 Task: Explore Airbnb accommodation in Banyo, Cameroon from 1st December, 2023 to 9th December, 2023 for 6 adults.3 bedrooms having 3 beds and 3 bathrooms. Property type can be house. Look for 5 properties as per requirement.
Action: Mouse moved to (503, 116)
Screenshot: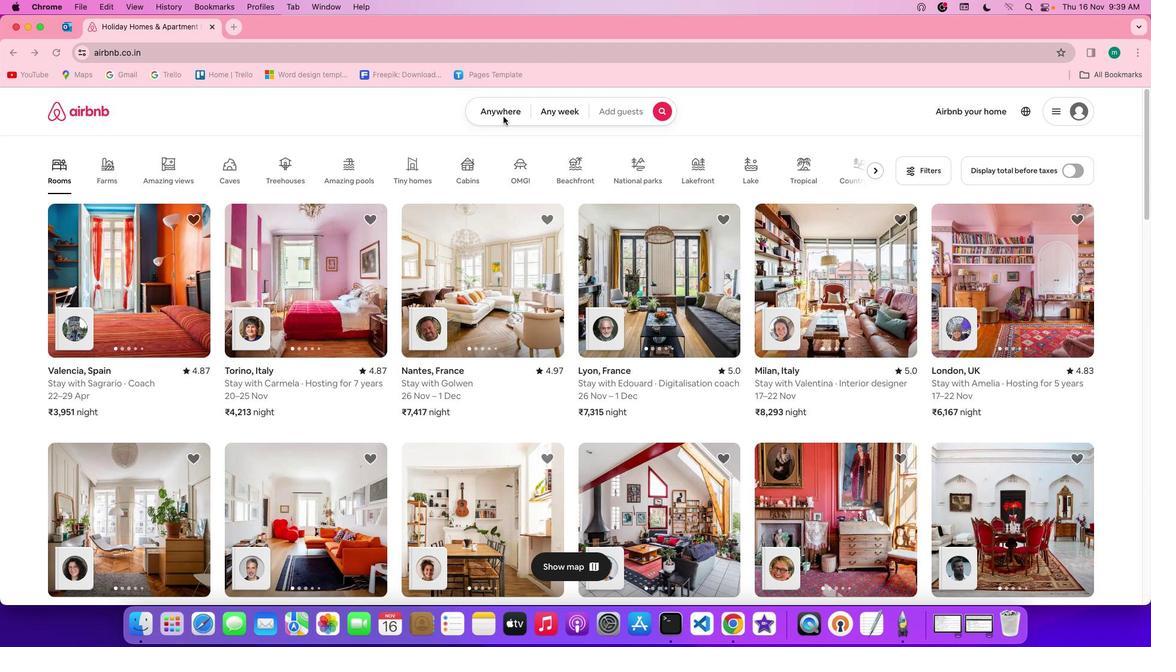 
Action: Mouse pressed left at (503, 116)
Screenshot: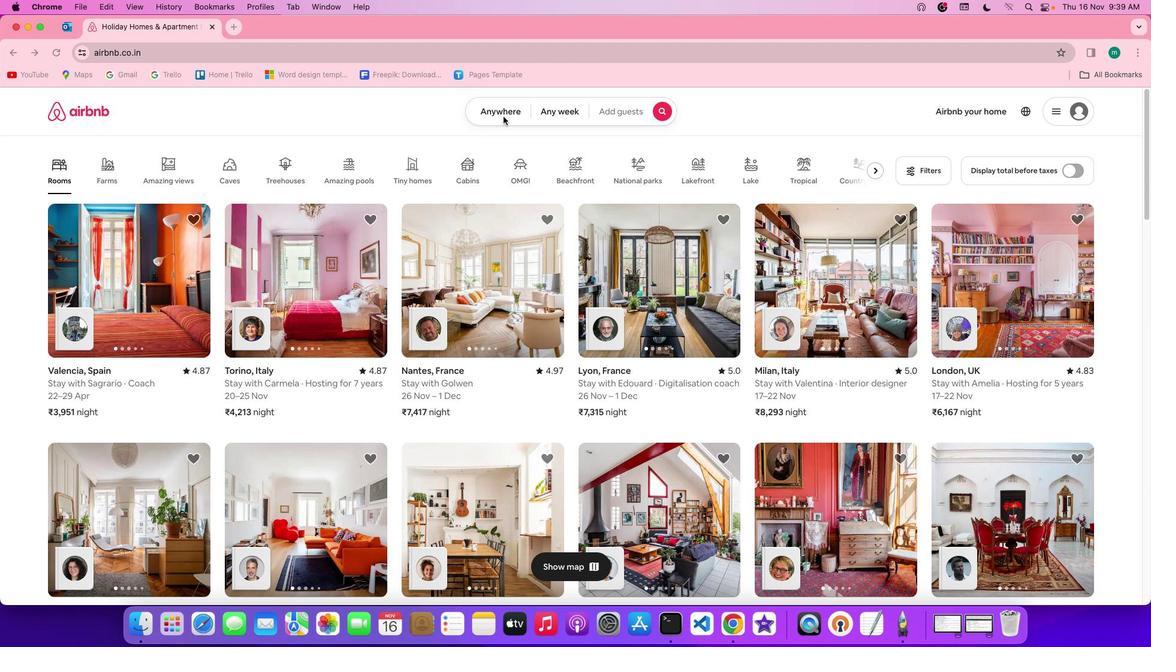 
Action: Mouse pressed left at (503, 116)
Screenshot: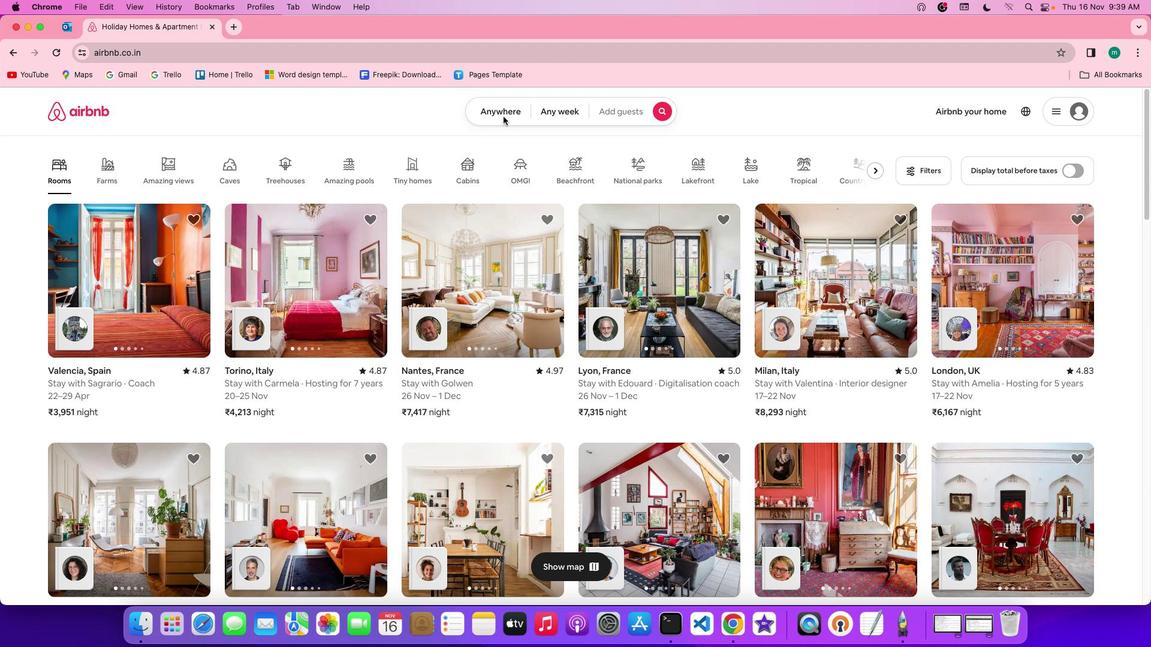 
Action: Mouse moved to (421, 160)
Screenshot: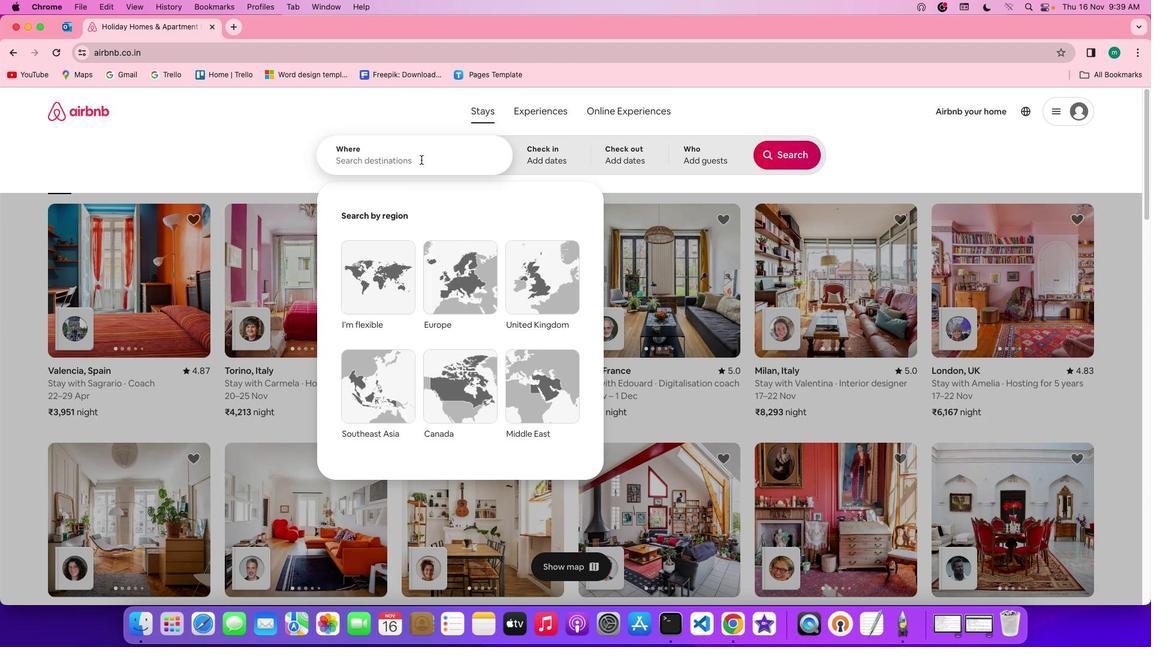
Action: Mouse pressed left at (421, 160)
Screenshot: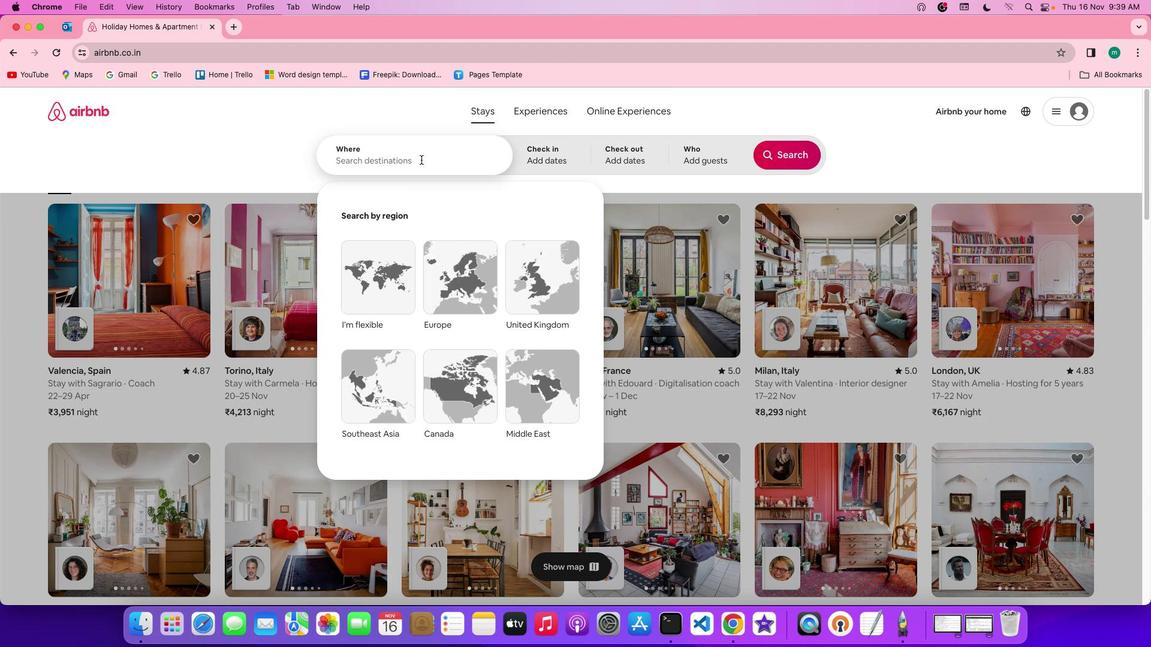 
Action: Mouse moved to (421, 159)
Screenshot: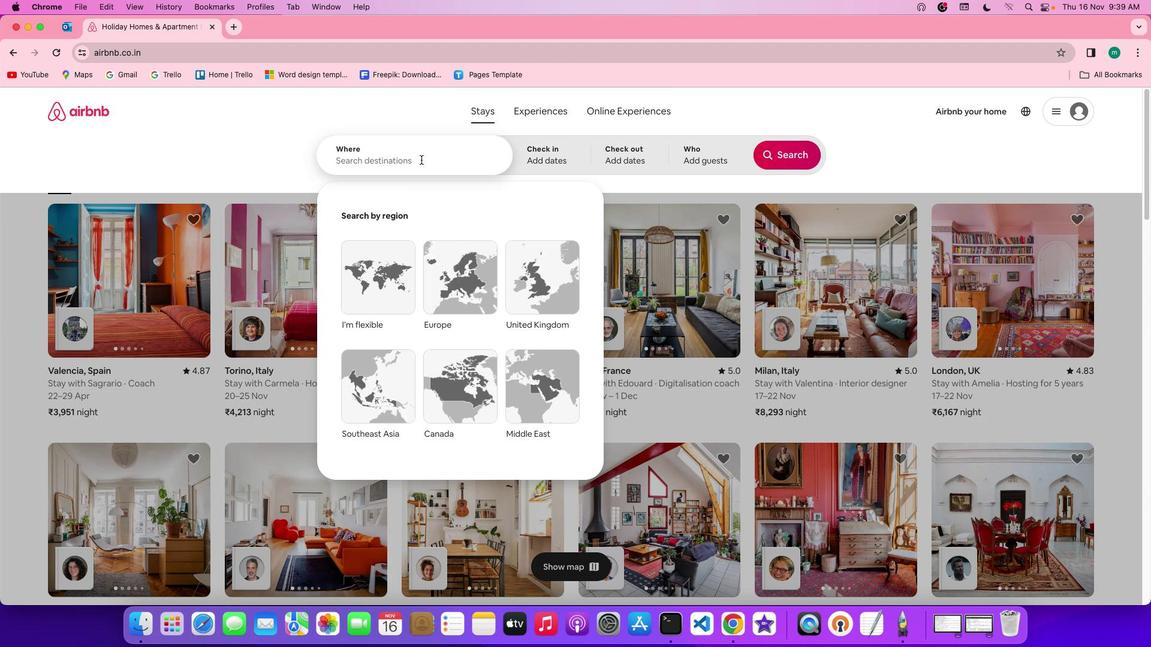 
Action: Key pressed Key.shift'B''a''n''y''o'','Key.spaceKey.shift'c''a''m''e''r''o''o''n'
Screenshot: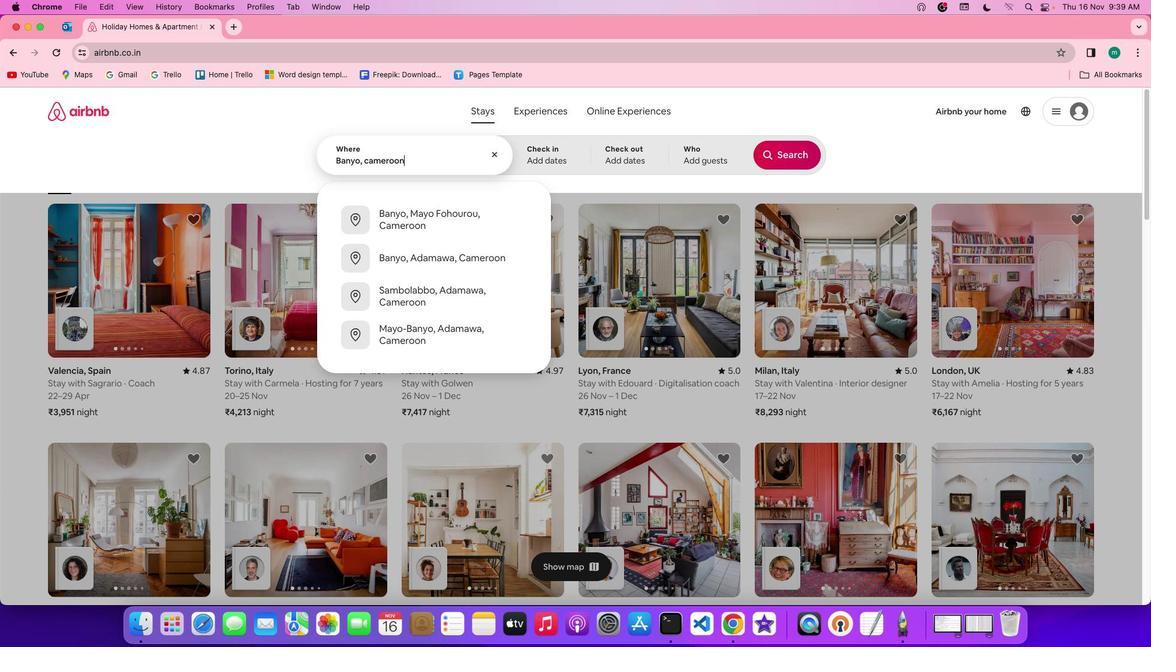 
Action: Mouse moved to (529, 152)
Screenshot: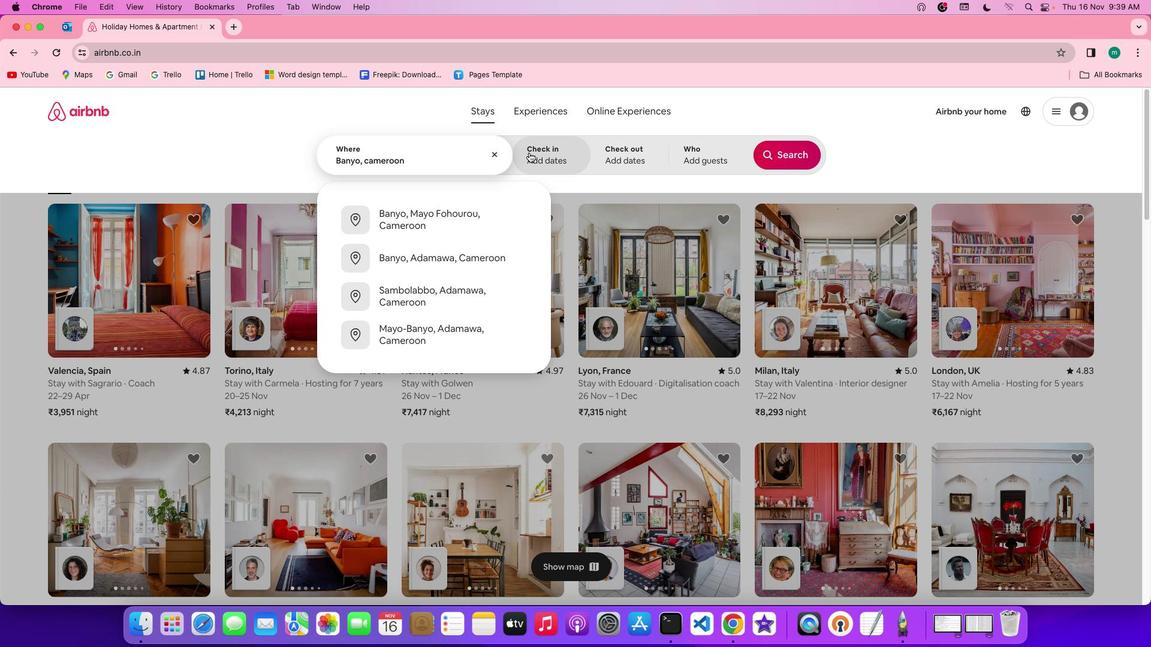 
Action: Mouse pressed left at (529, 152)
Screenshot: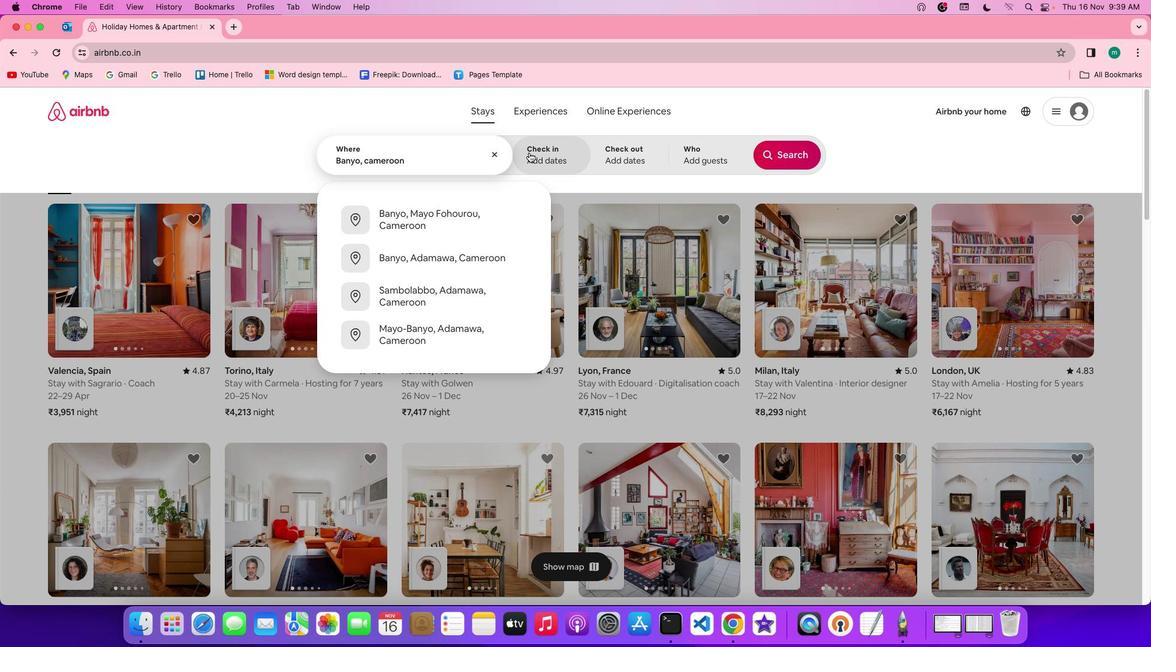 
Action: Mouse moved to (746, 305)
Screenshot: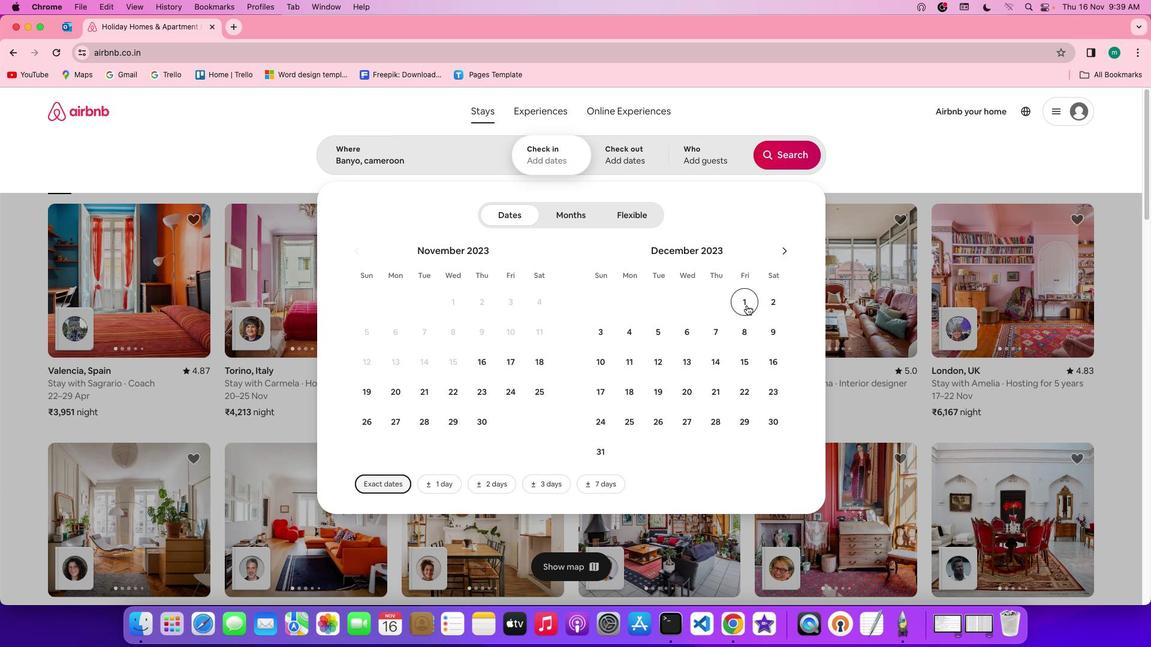 
Action: Mouse pressed left at (746, 305)
Screenshot: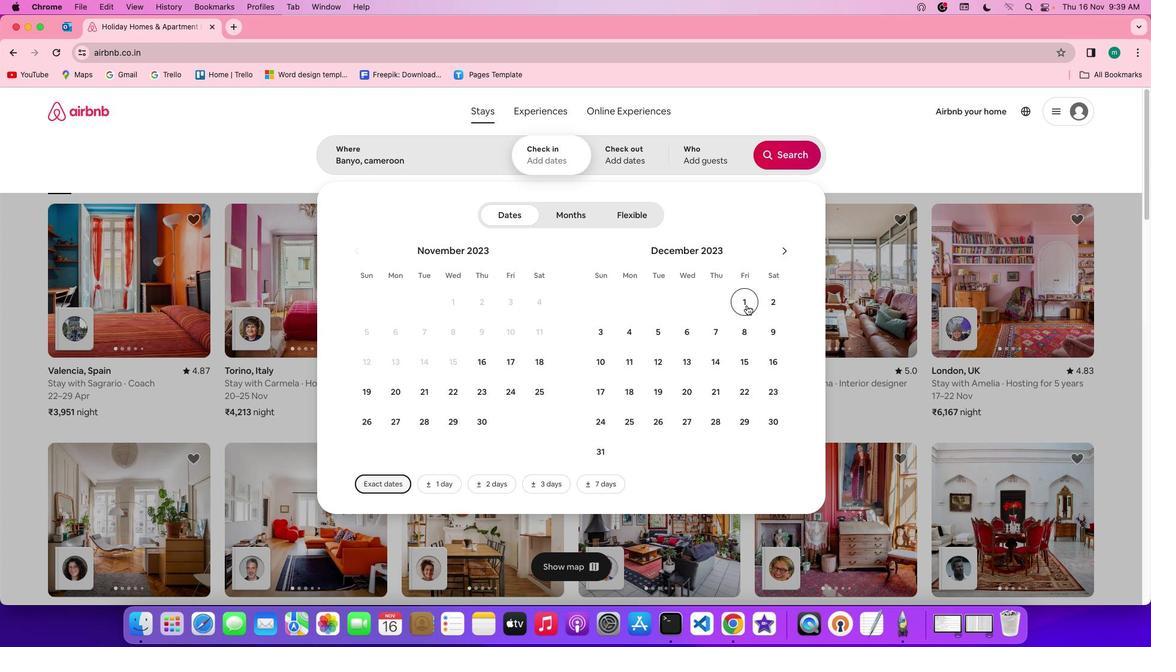 
Action: Mouse moved to (781, 332)
Screenshot: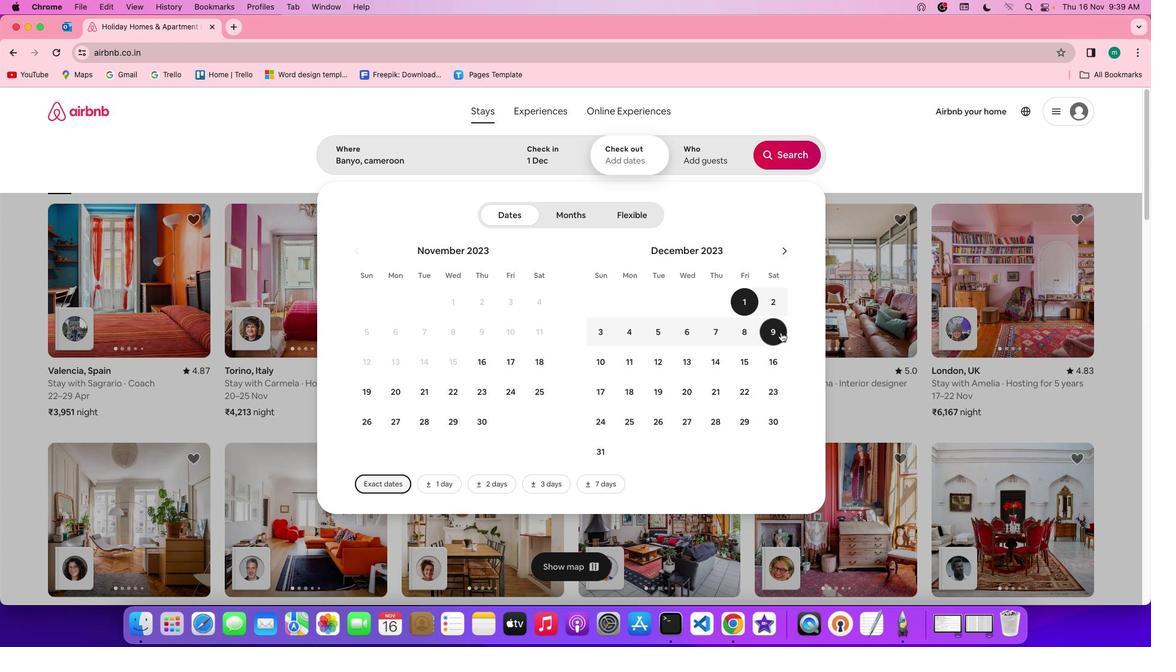 
Action: Mouse pressed left at (781, 332)
Screenshot: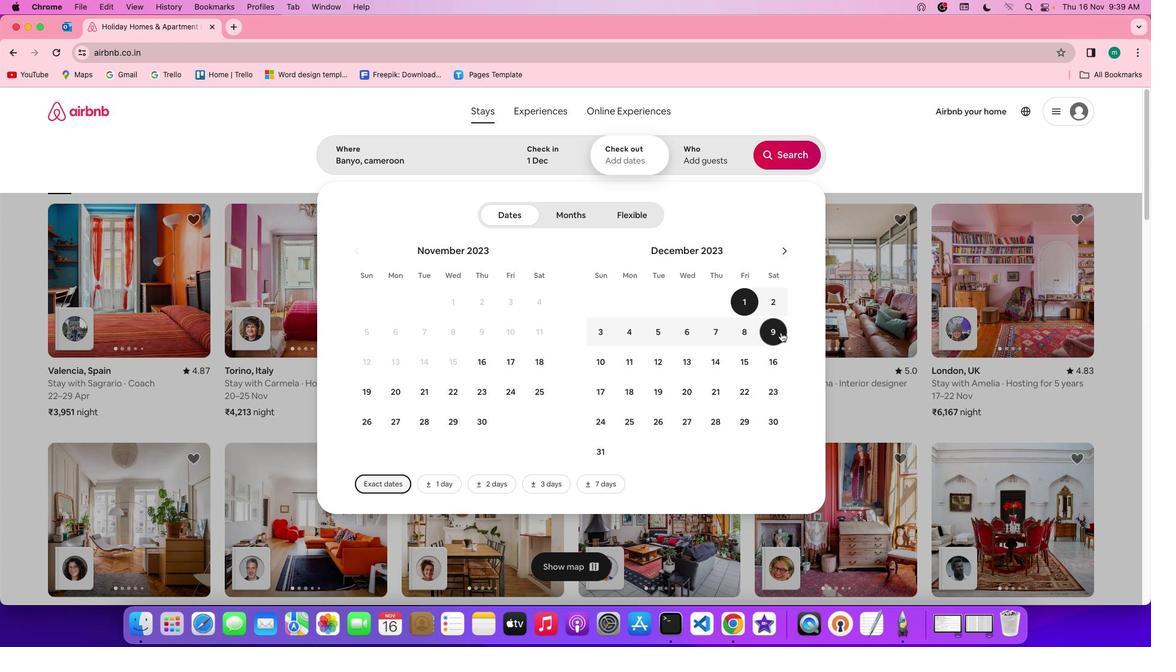 
Action: Mouse moved to (710, 148)
Screenshot: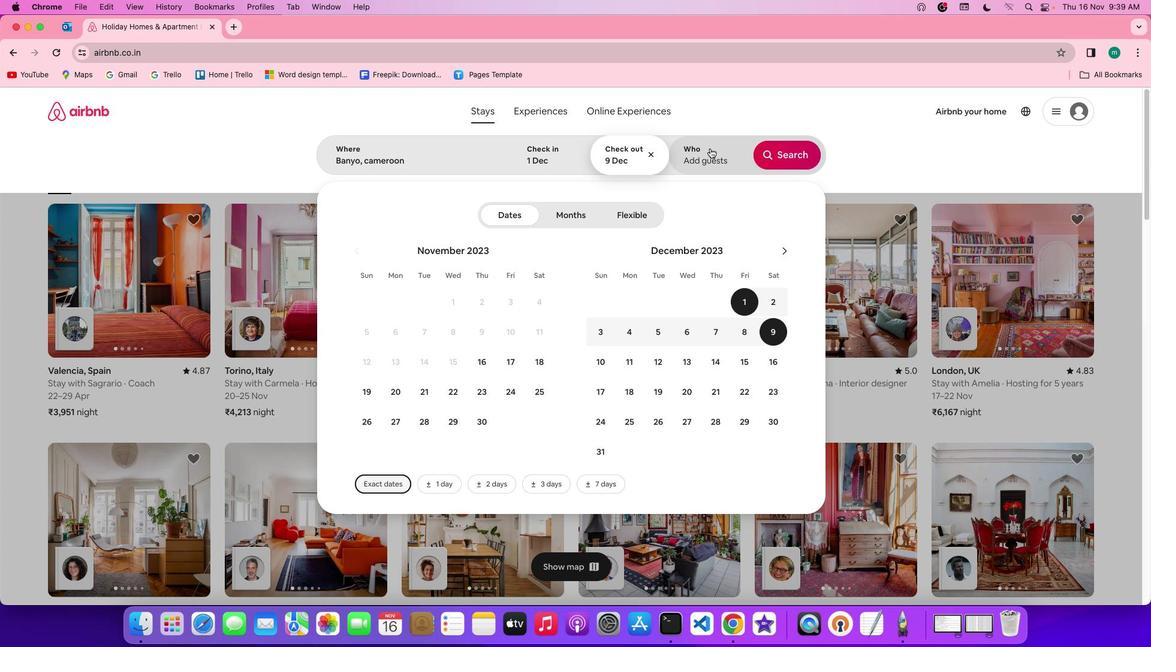 
Action: Mouse pressed left at (710, 148)
Screenshot: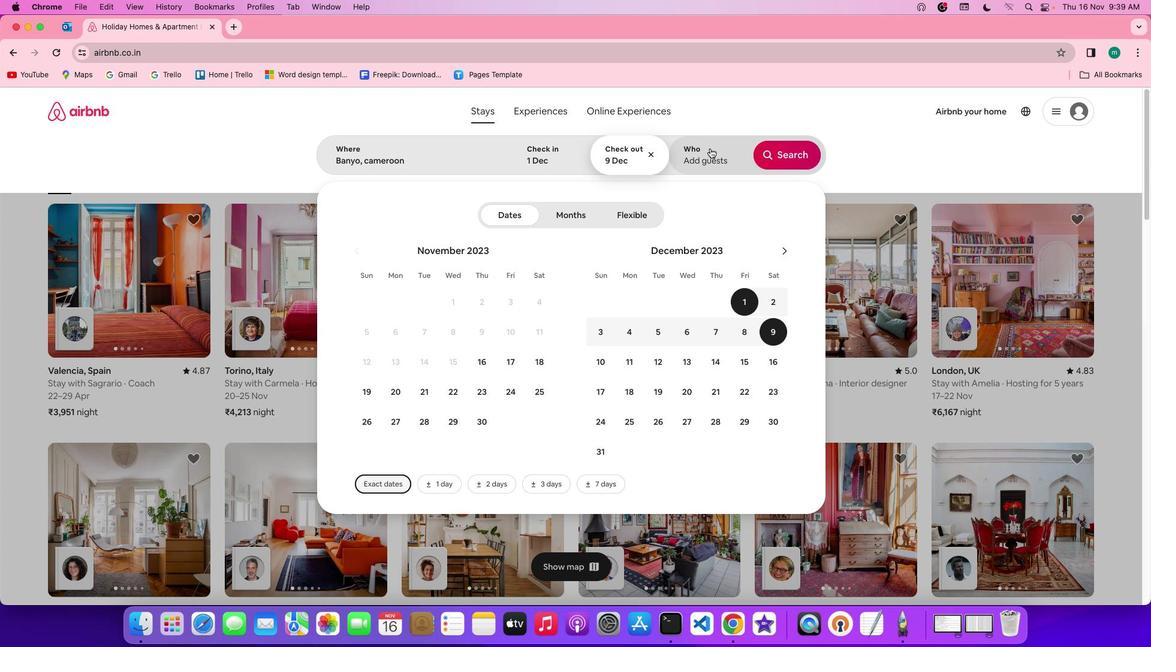 
Action: Mouse moved to (791, 218)
Screenshot: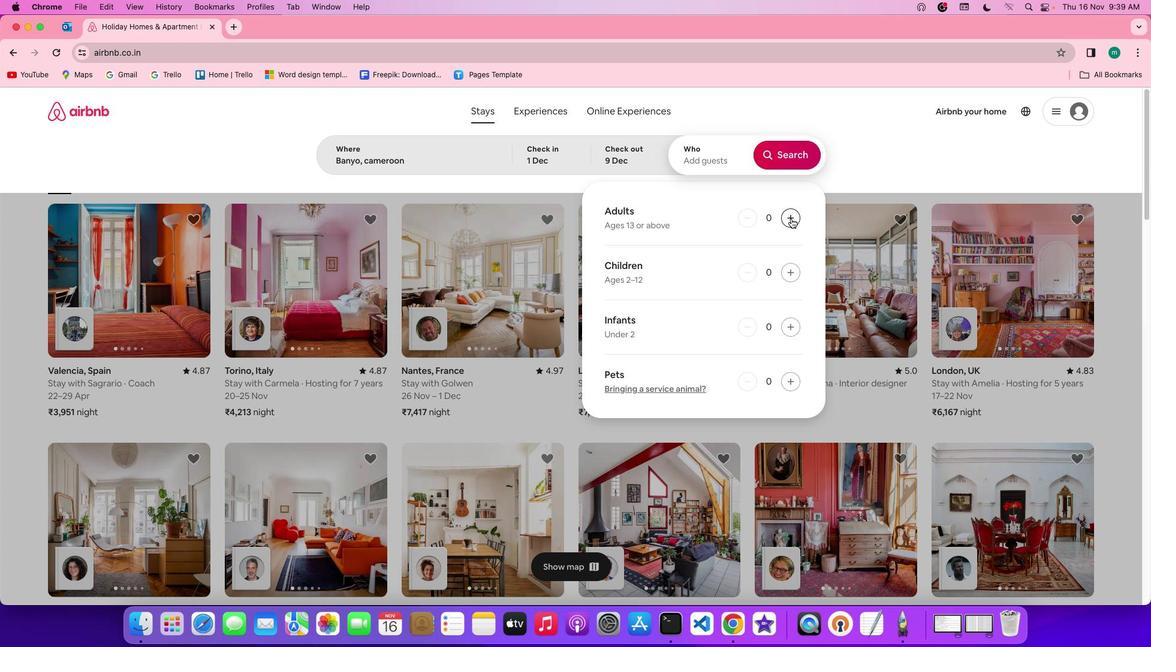 
Action: Mouse pressed left at (791, 218)
Screenshot: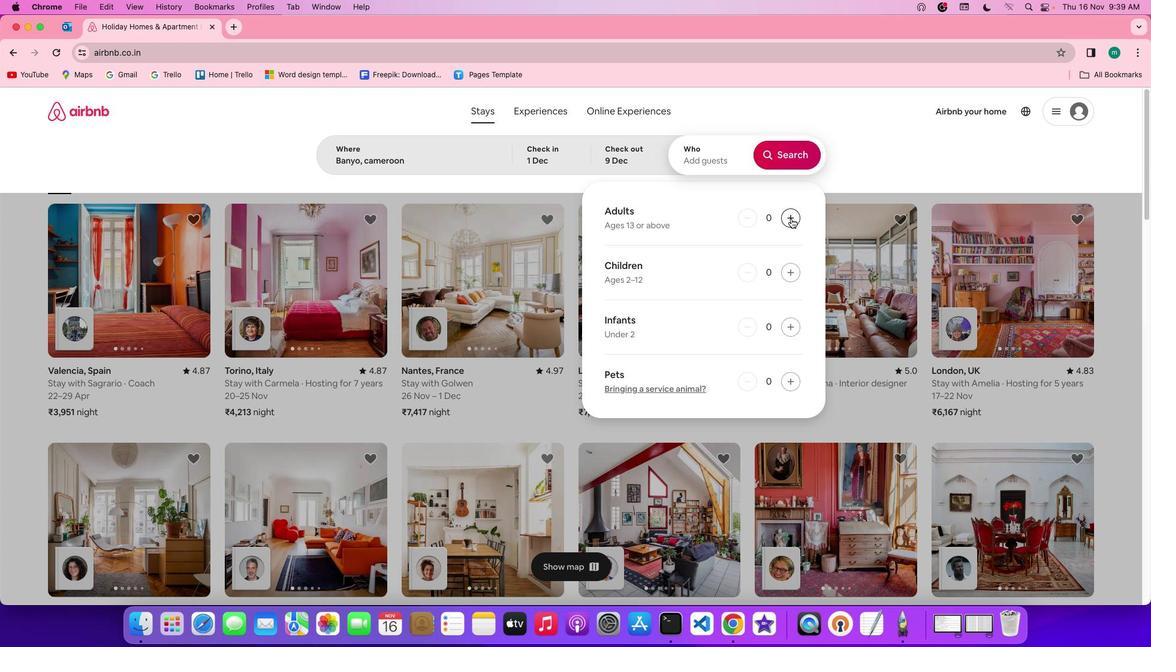 
Action: Mouse pressed left at (791, 218)
Screenshot: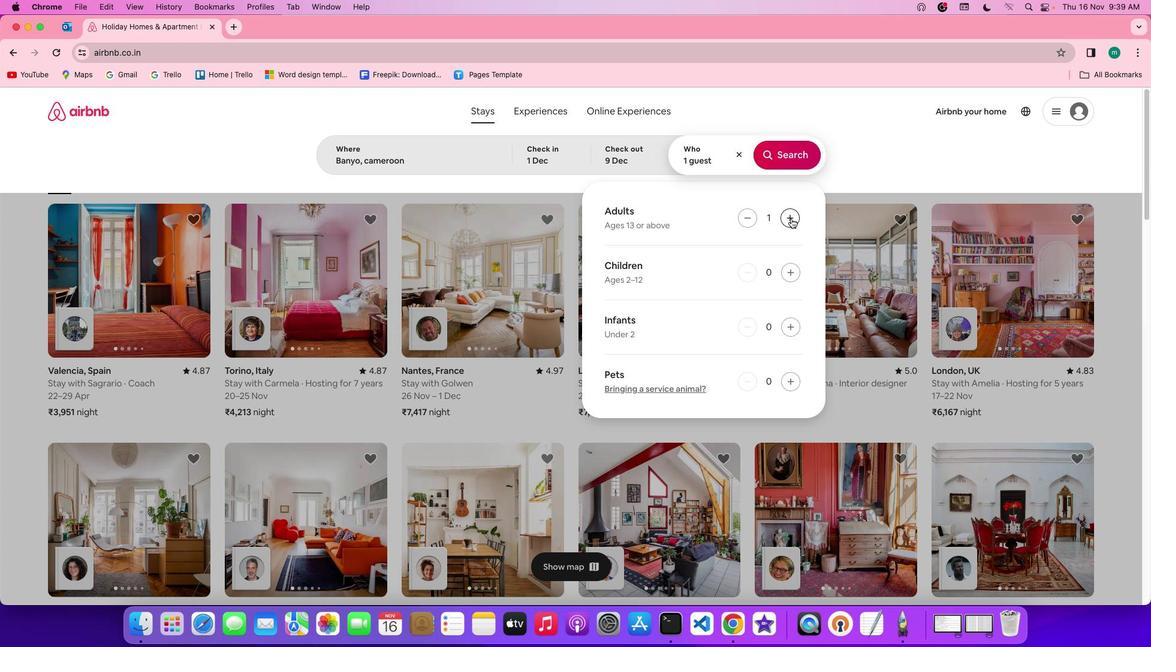
Action: Mouse pressed left at (791, 218)
Screenshot: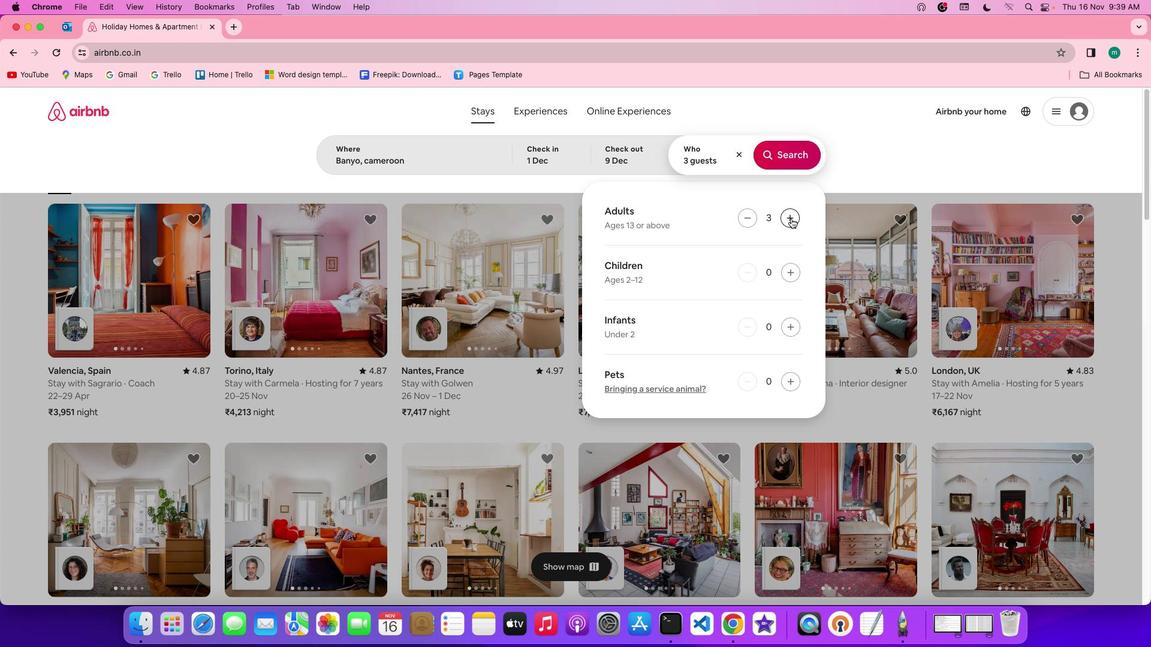 
Action: Mouse pressed left at (791, 218)
Screenshot: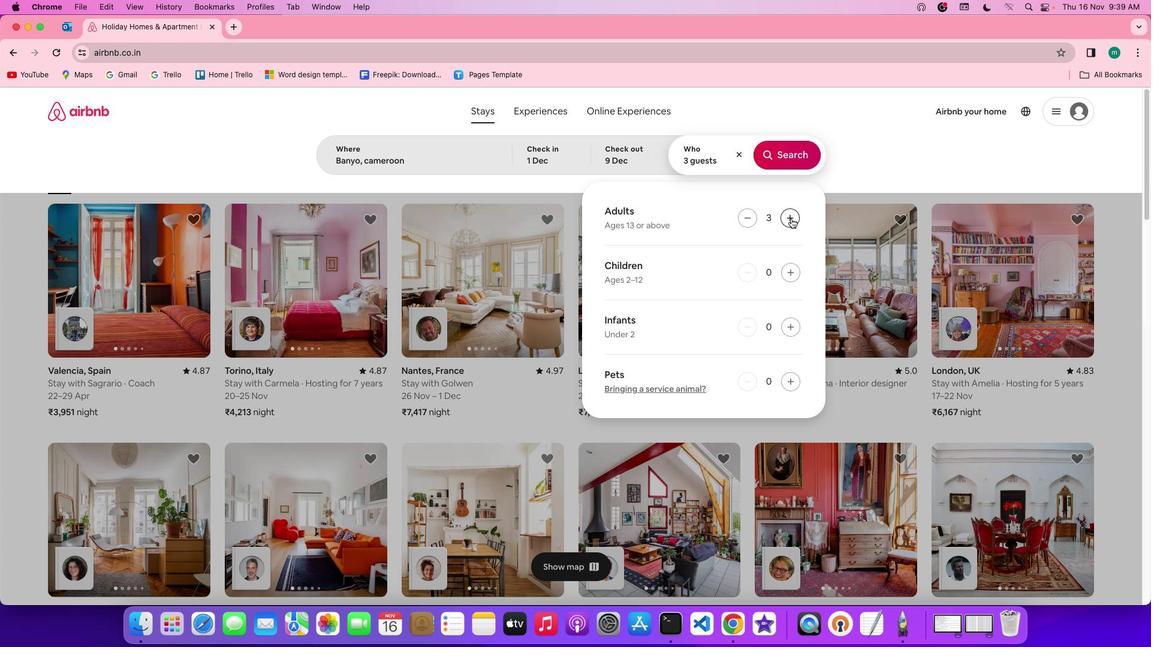 
Action: Mouse pressed left at (791, 218)
Screenshot: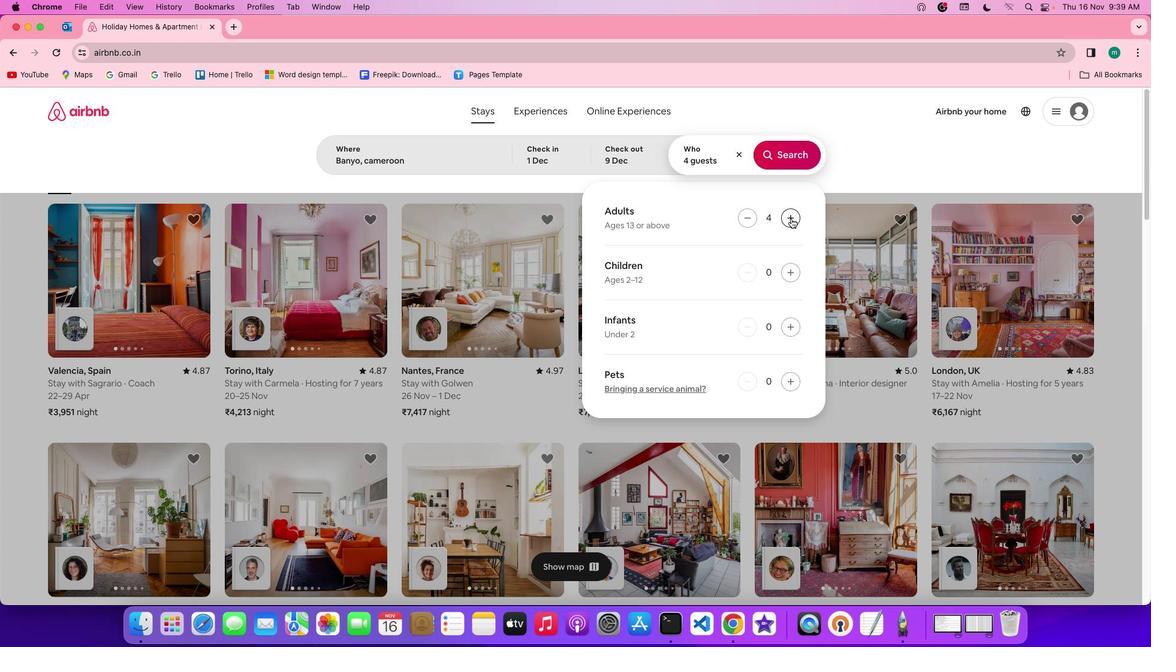 
Action: Mouse pressed left at (791, 218)
Screenshot: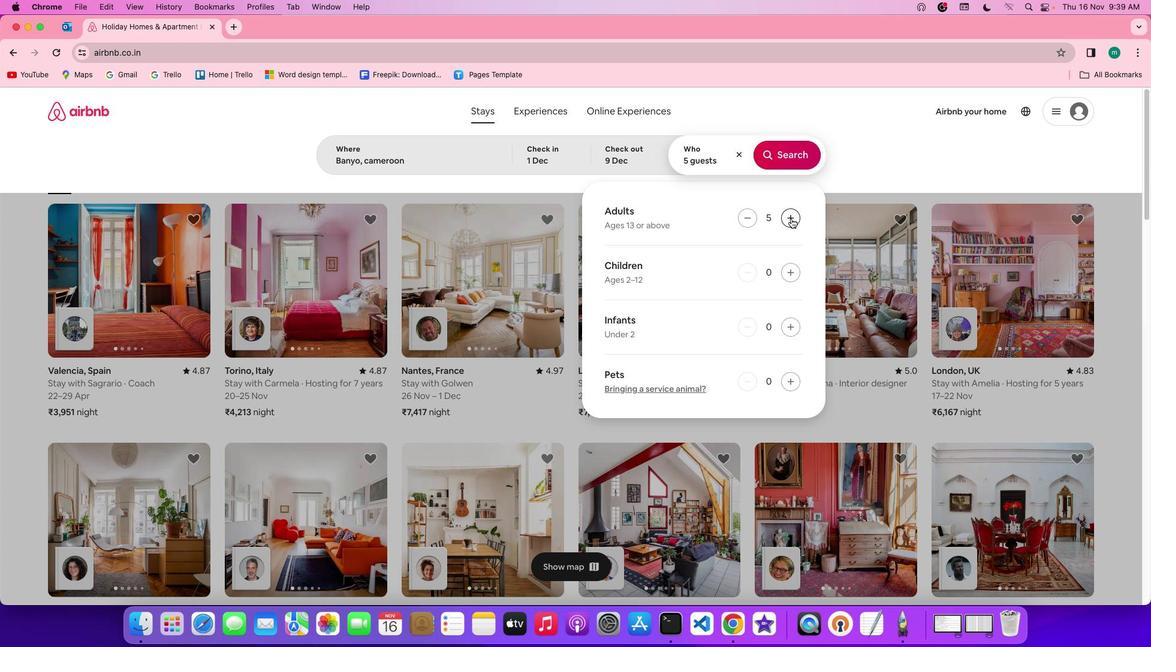 
Action: Mouse moved to (782, 157)
Screenshot: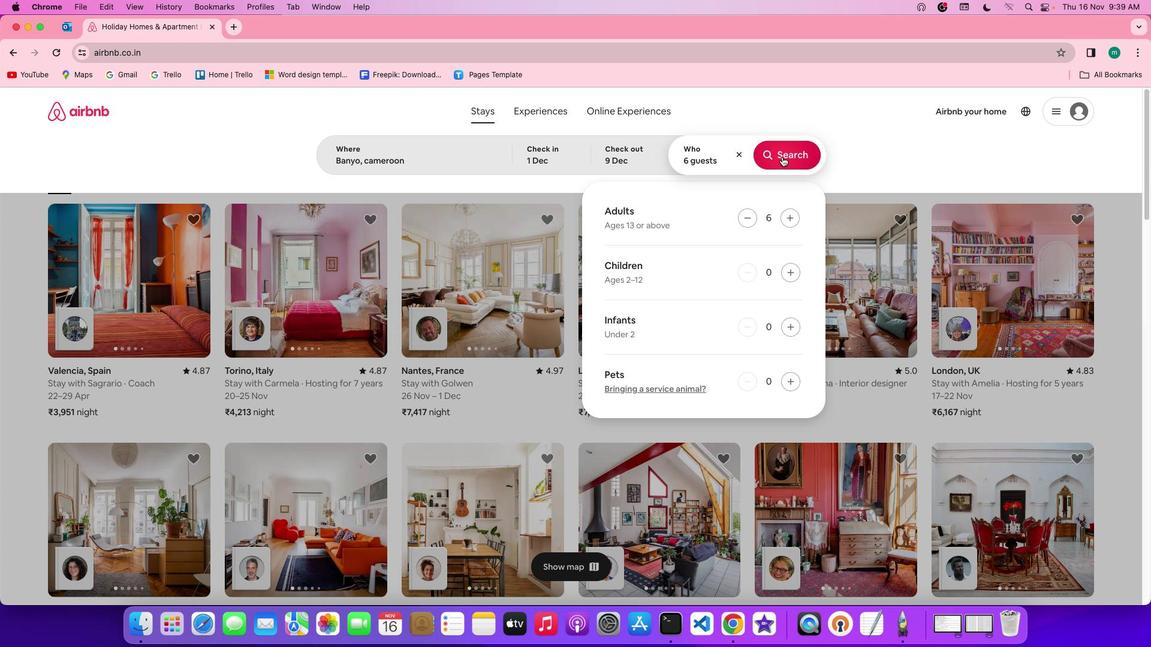 
Action: Mouse pressed left at (782, 157)
Screenshot: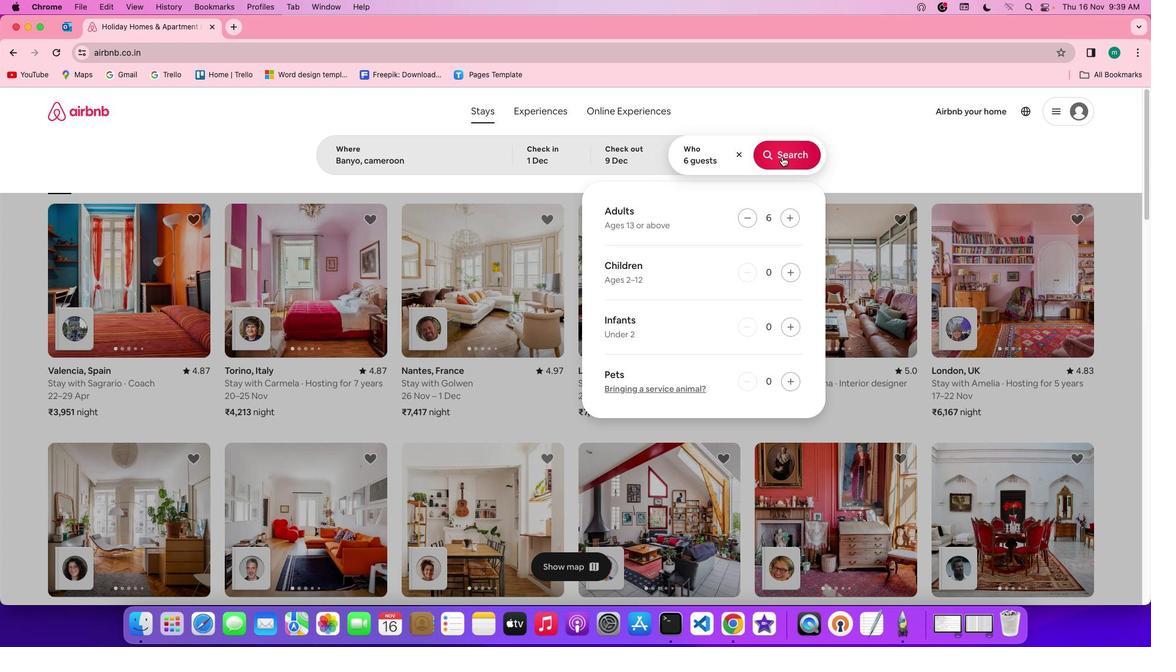 
Action: Mouse moved to (964, 155)
Screenshot: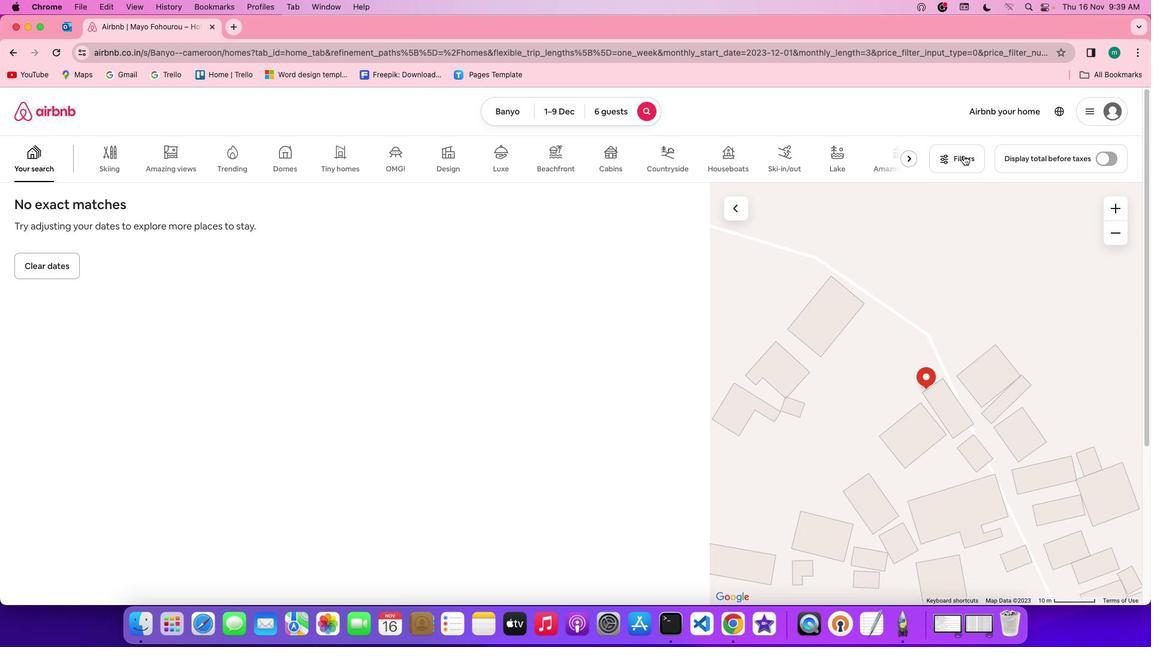 
Action: Mouse pressed left at (964, 155)
Screenshot: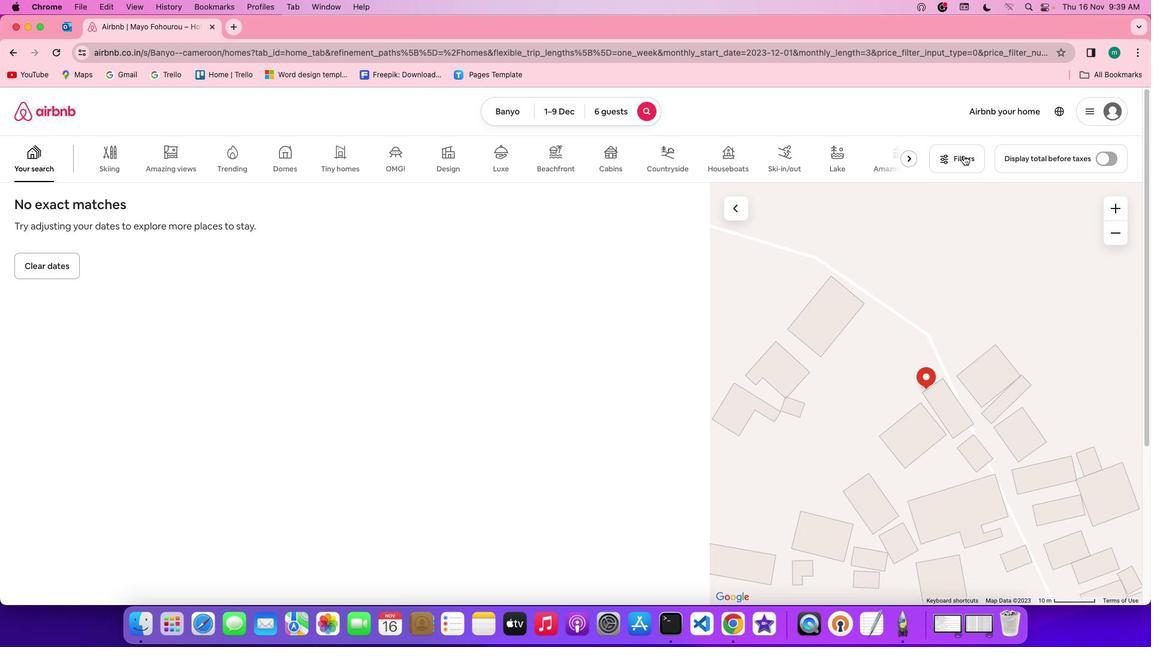 
Action: Mouse moved to (668, 376)
Screenshot: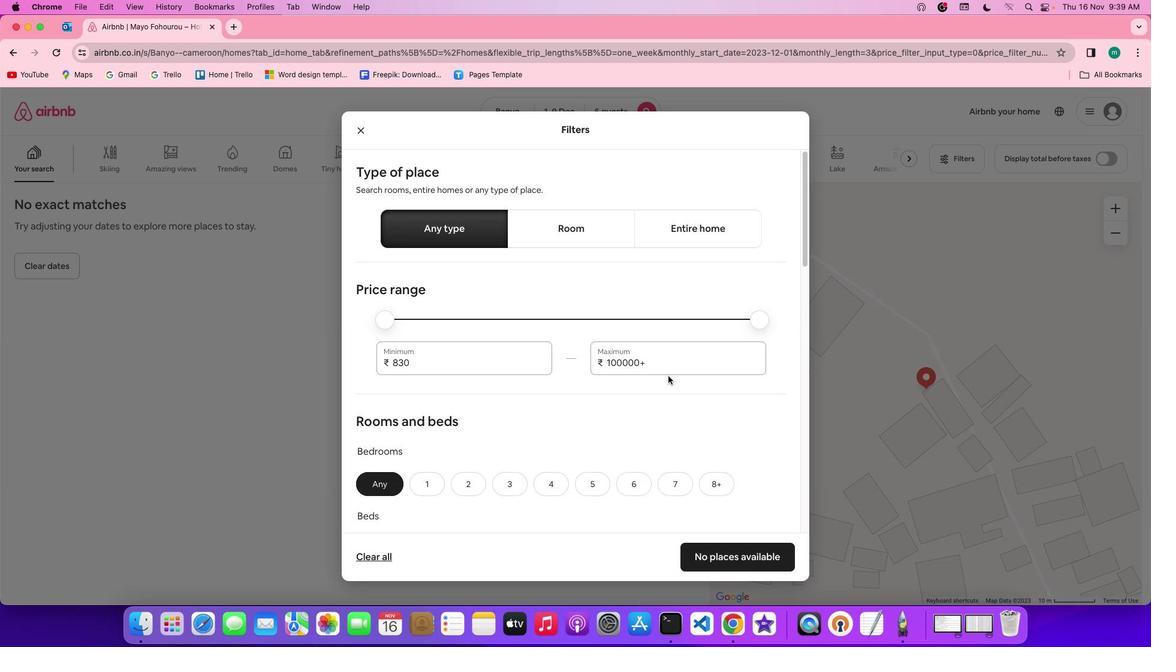
Action: Mouse scrolled (668, 376) with delta (0, 0)
Screenshot: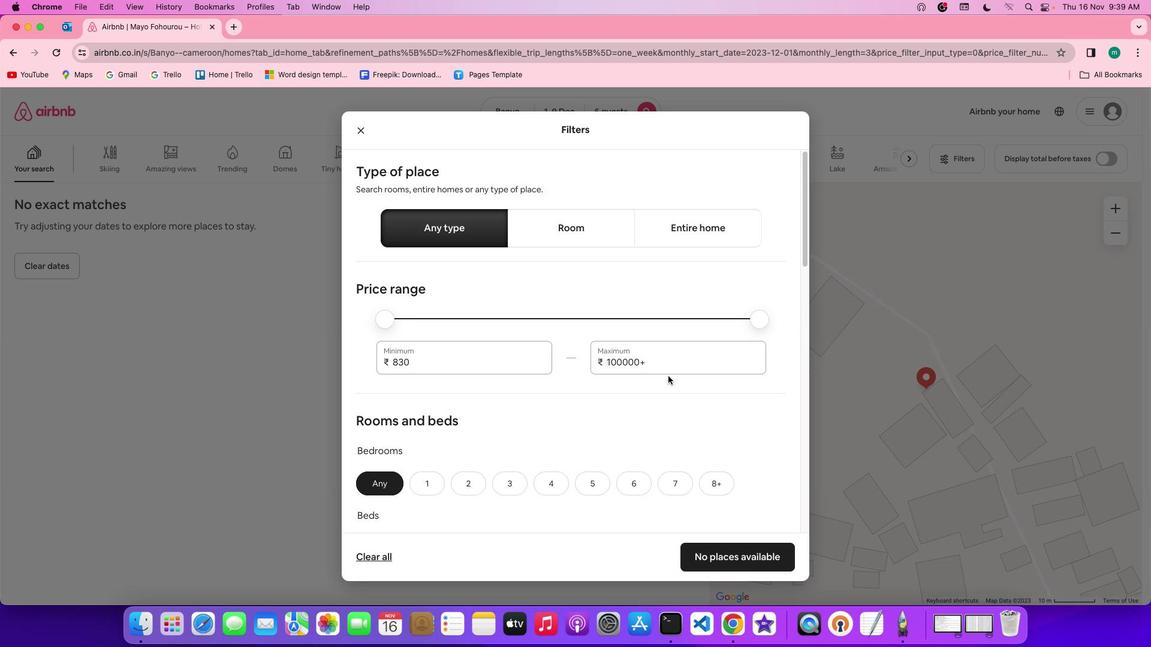 
Action: Mouse scrolled (668, 376) with delta (0, 0)
Screenshot: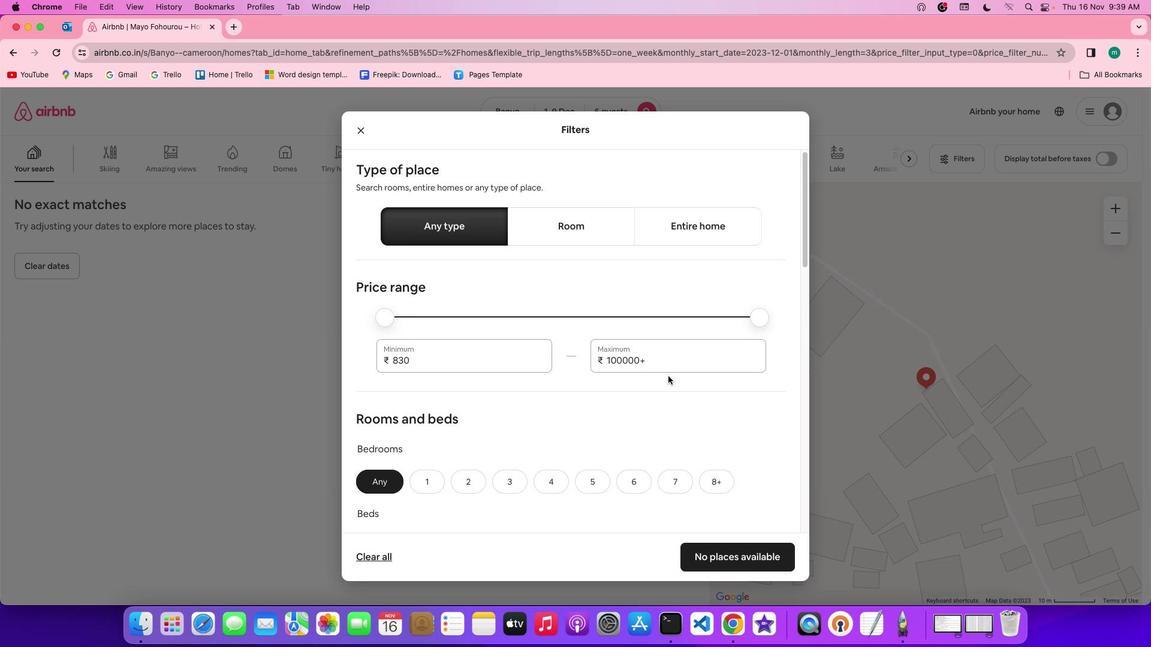 
Action: Mouse scrolled (668, 376) with delta (0, 0)
Screenshot: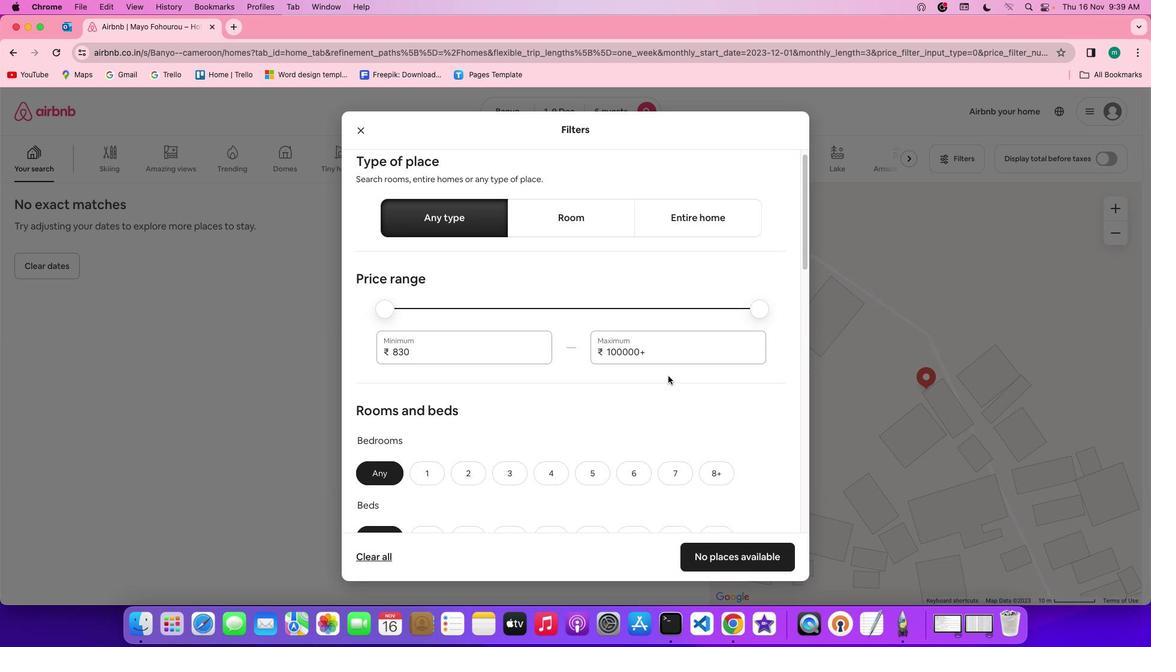 
Action: Mouse scrolled (668, 376) with delta (0, -1)
Screenshot: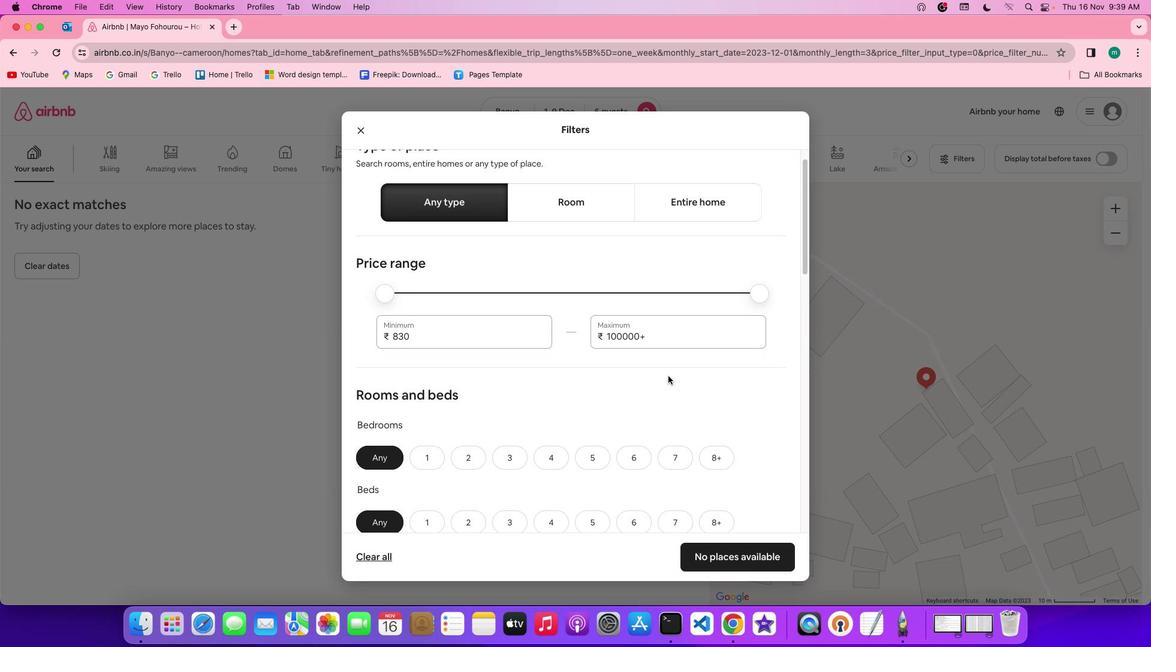 
Action: Mouse scrolled (668, 376) with delta (0, 0)
Screenshot: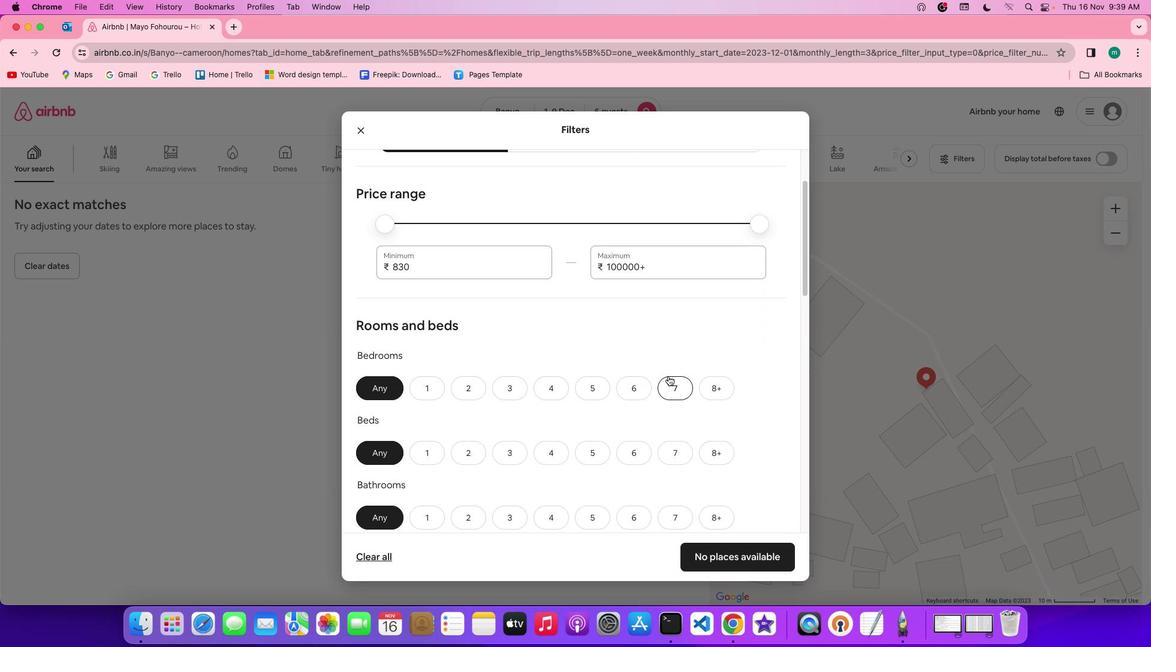 
Action: Mouse scrolled (668, 376) with delta (0, 0)
Screenshot: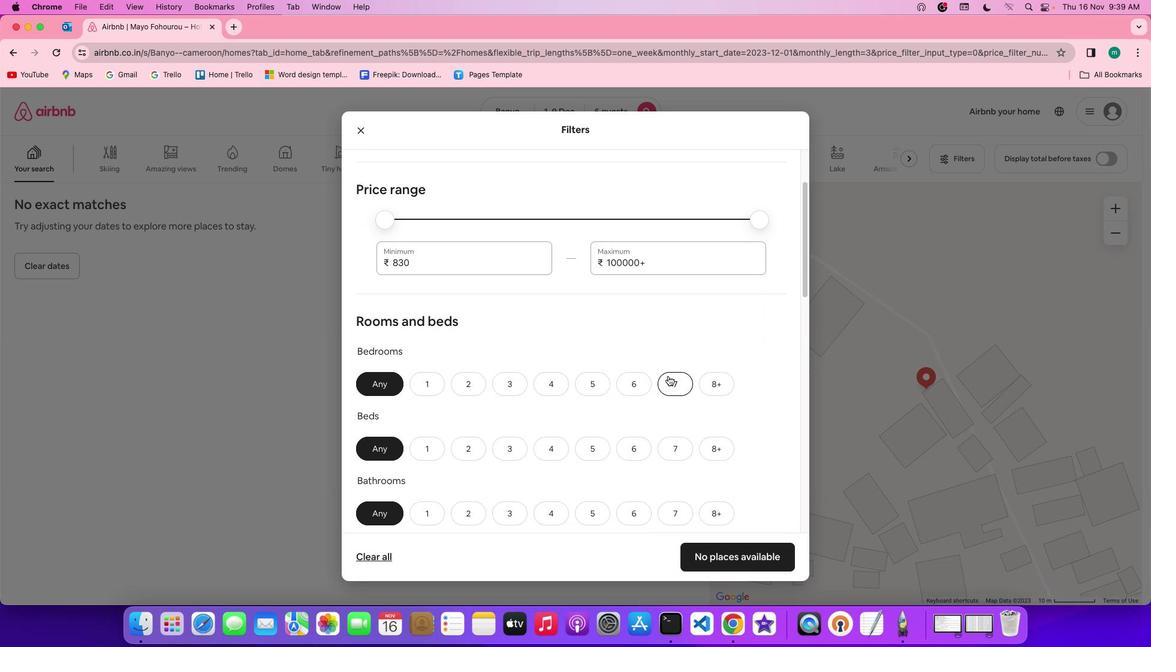 
Action: Mouse scrolled (668, 376) with delta (0, -1)
Screenshot: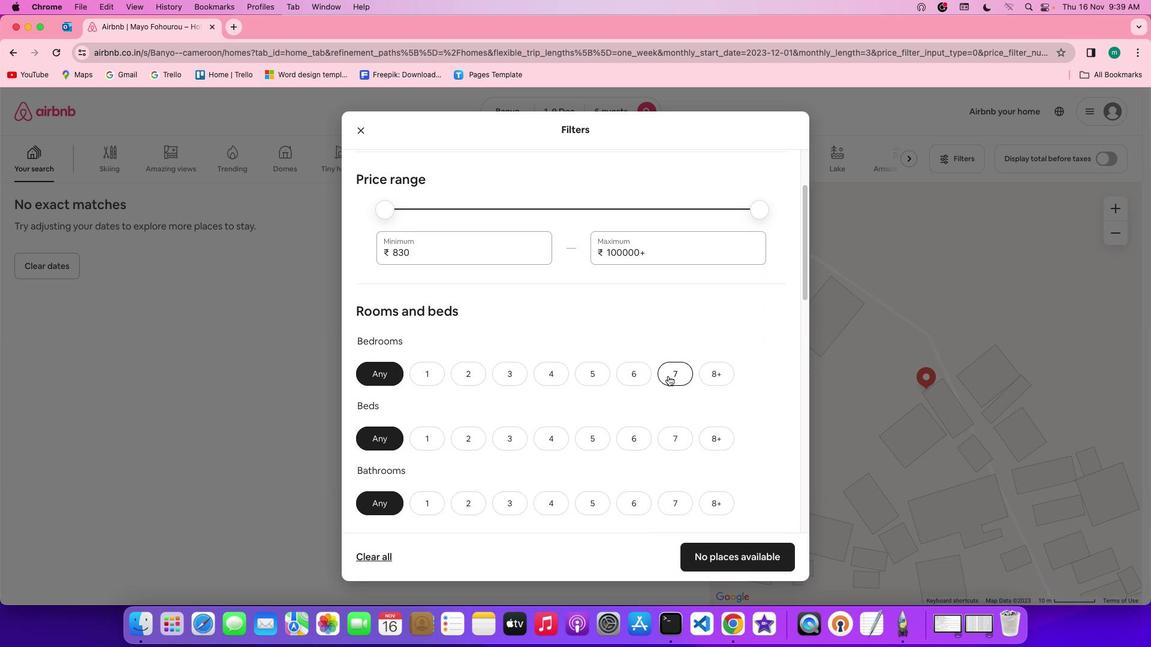 
Action: Mouse scrolled (668, 376) with delta (0, -1)
Screenshot: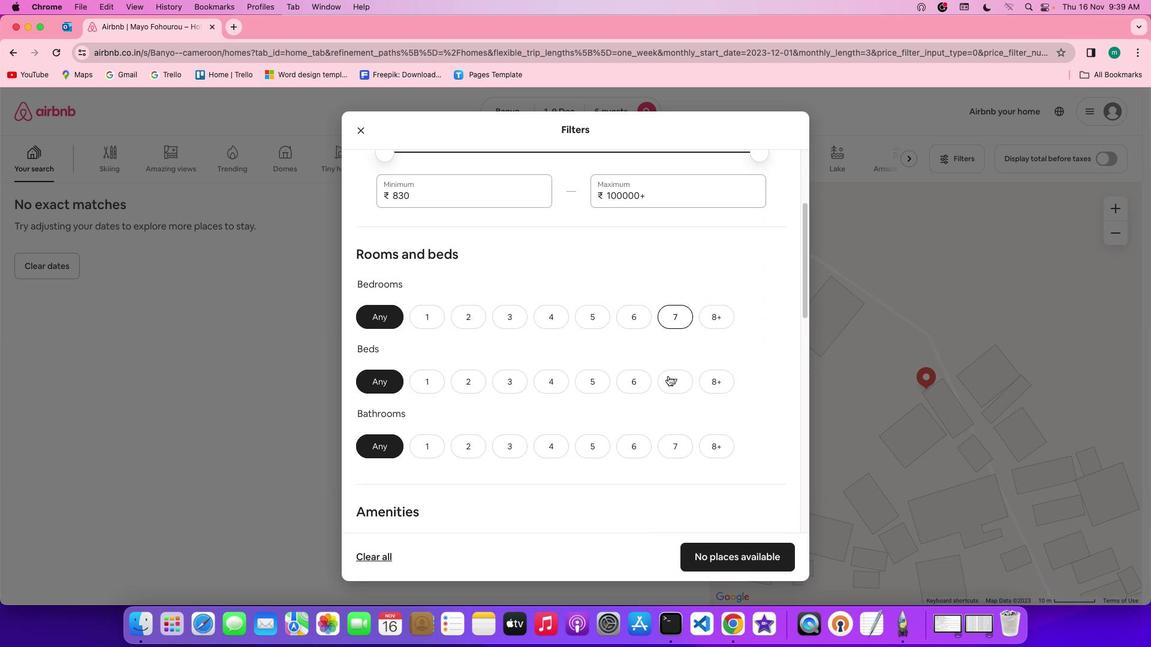 
Action: Mouse moved to (505, 238)
Screenshot: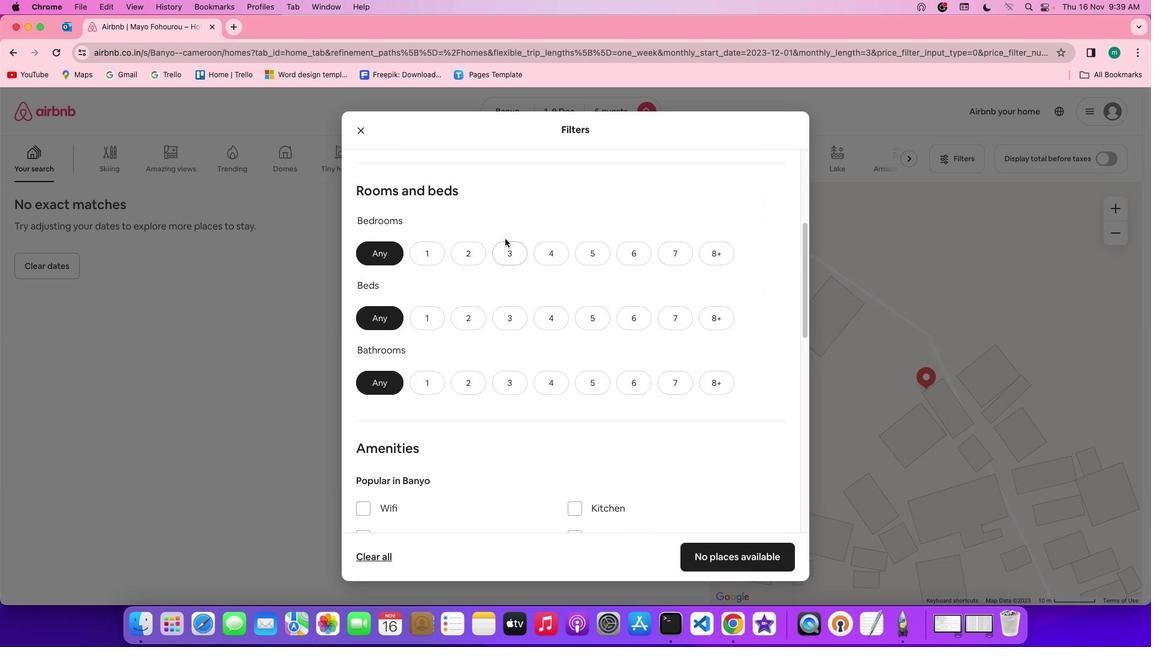 
Action: Mouse pressed left at (505, 238)
Screenshot: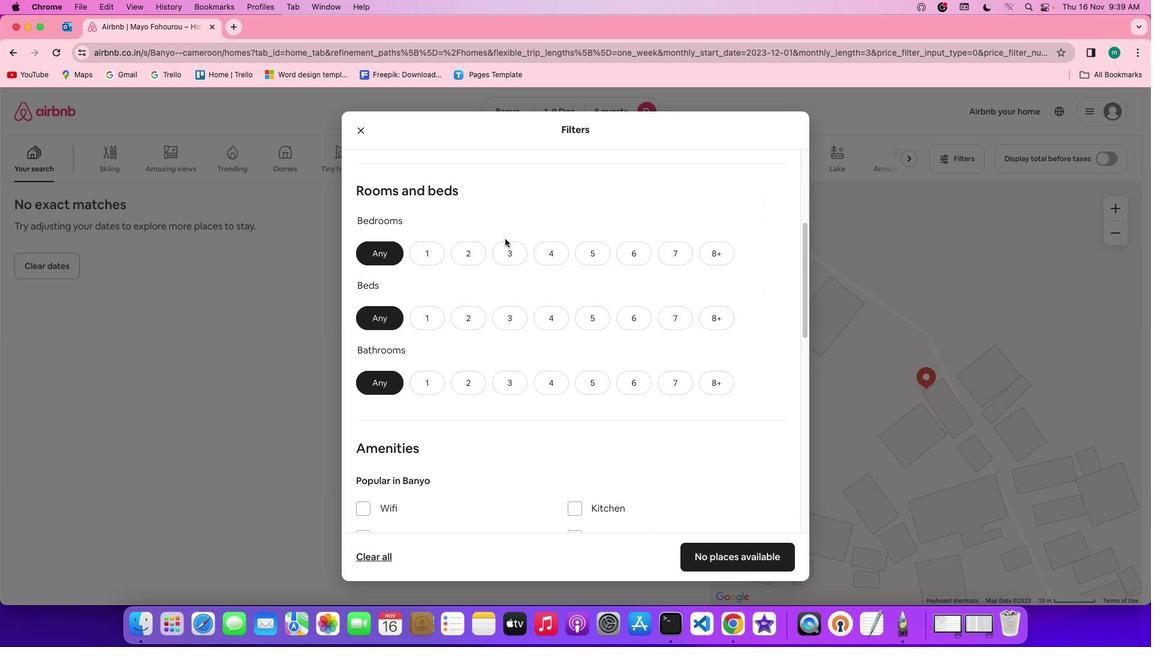 
Action: Mouse moved to (507, 251)
Screenshot: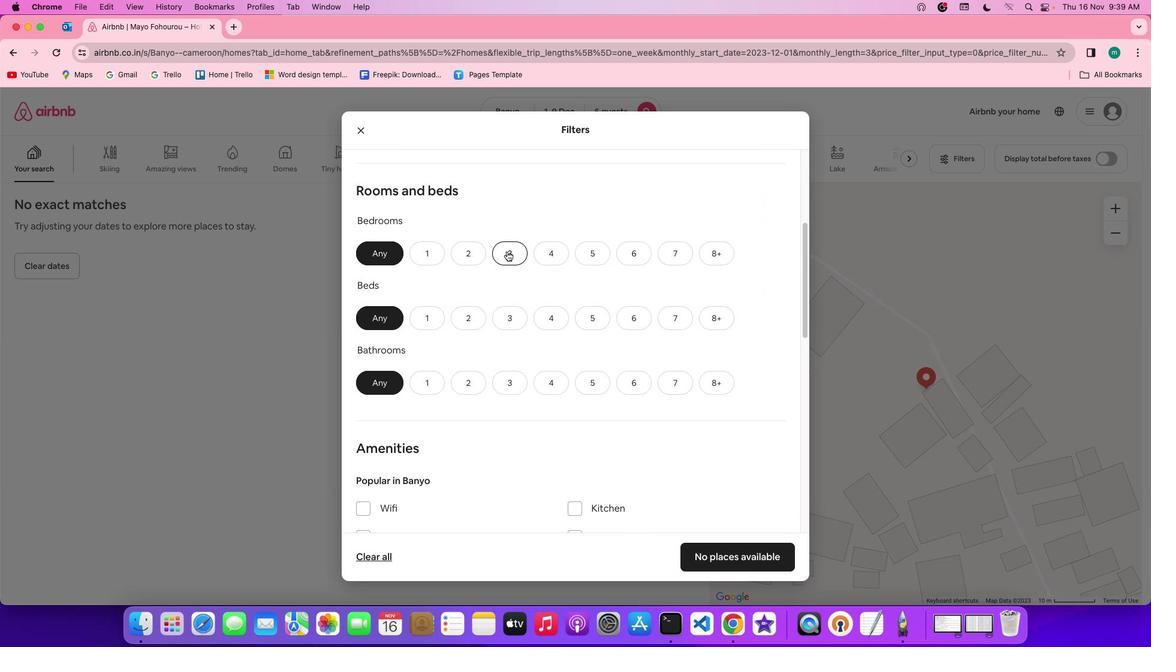 
Action: Mouse pressed left at (507, 251)
Screenshot: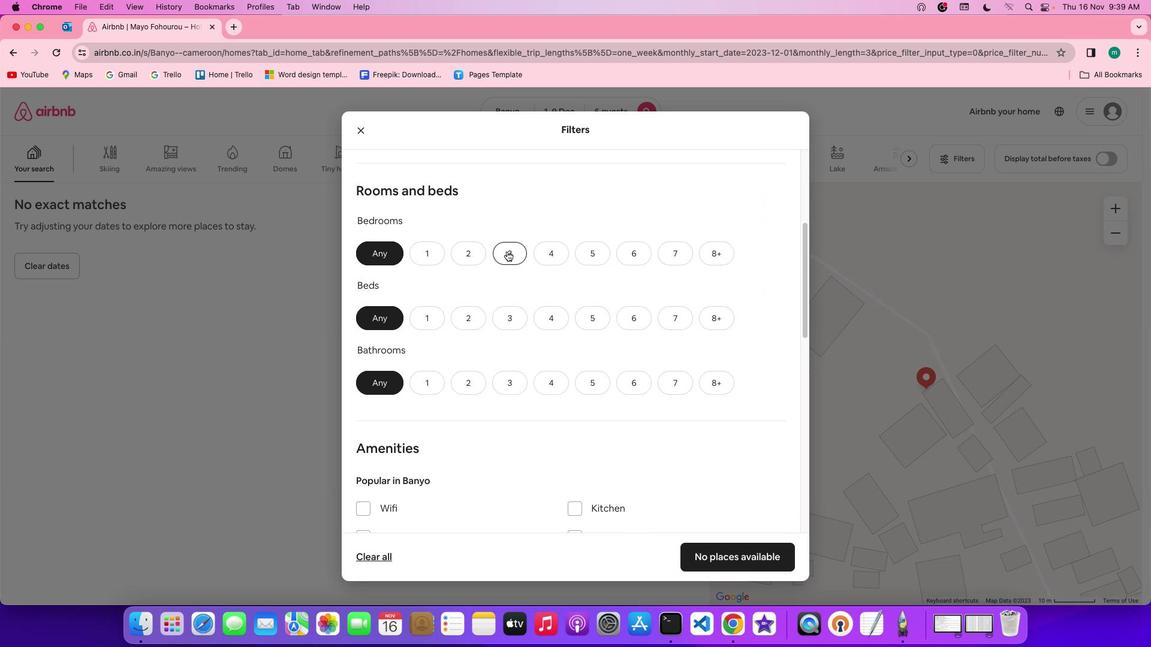 
Action: Mouse moved to (508, 317)
Screenshot: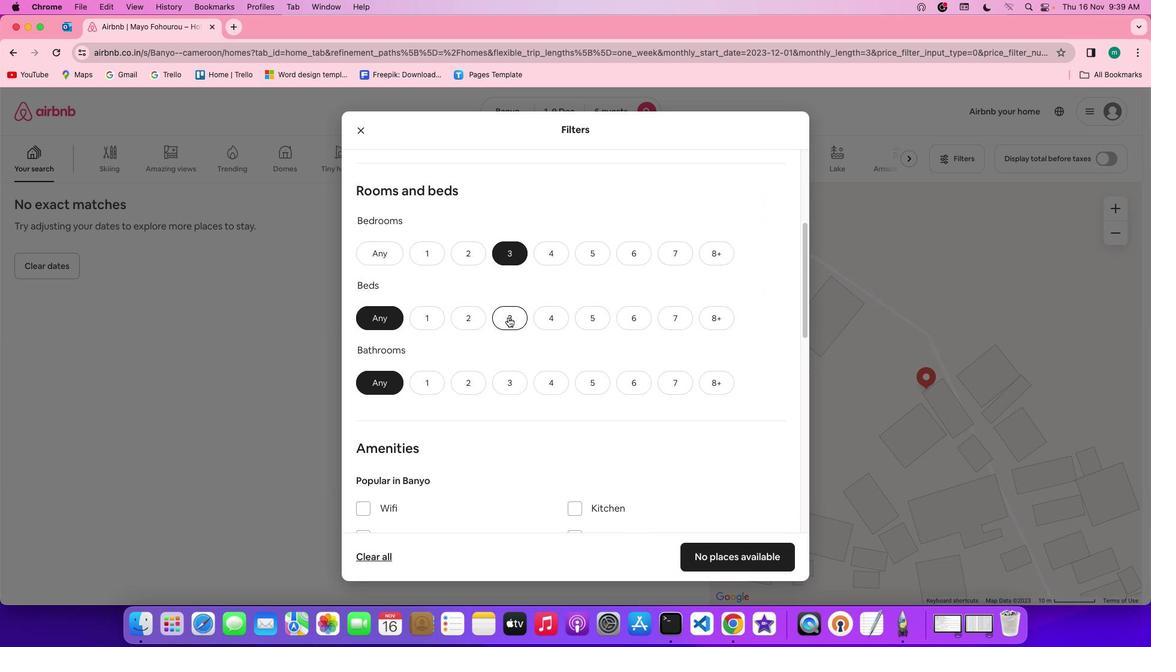 
Action: Mouse pressed left at (508, 317)
Screenshot: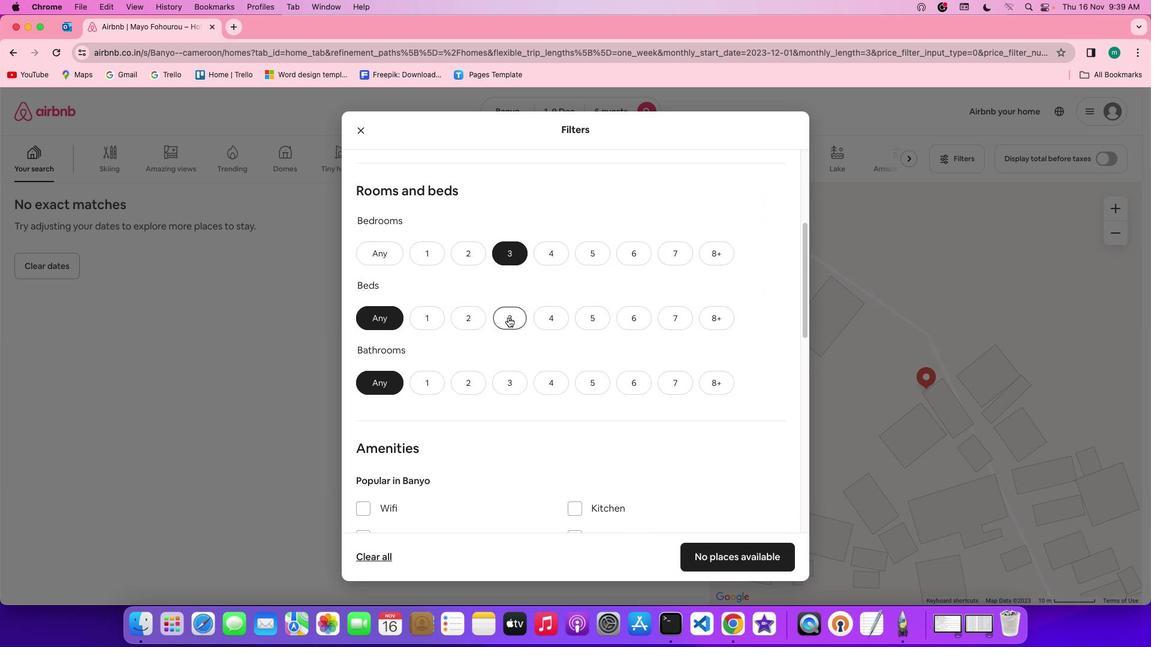 
Action: Mouse moved to (508, 377)
Screenshot: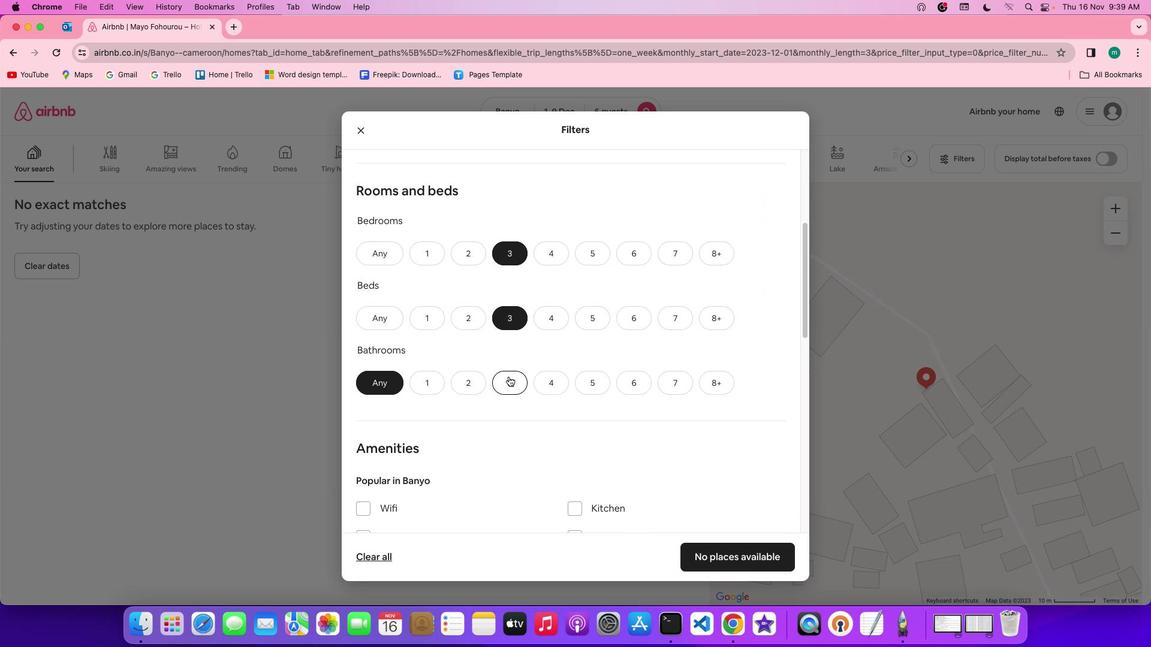 
Action: Mouse pressed left at (508, 377)
Screenshot: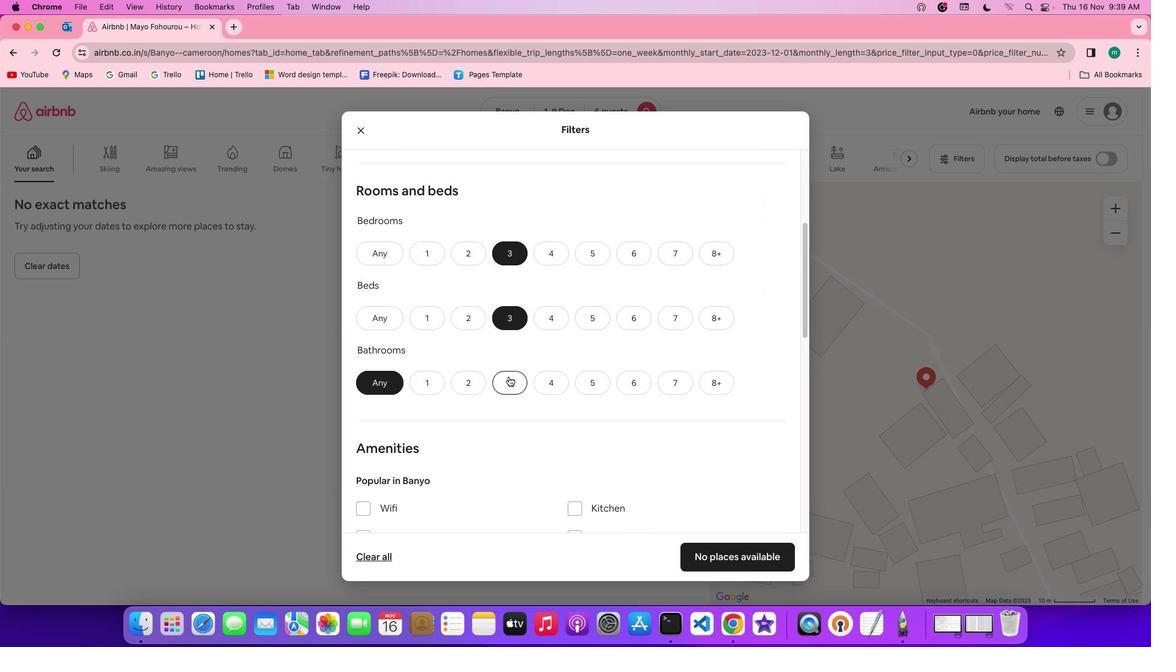 
Action: Mouse moved to (626, 353)
Screenshot: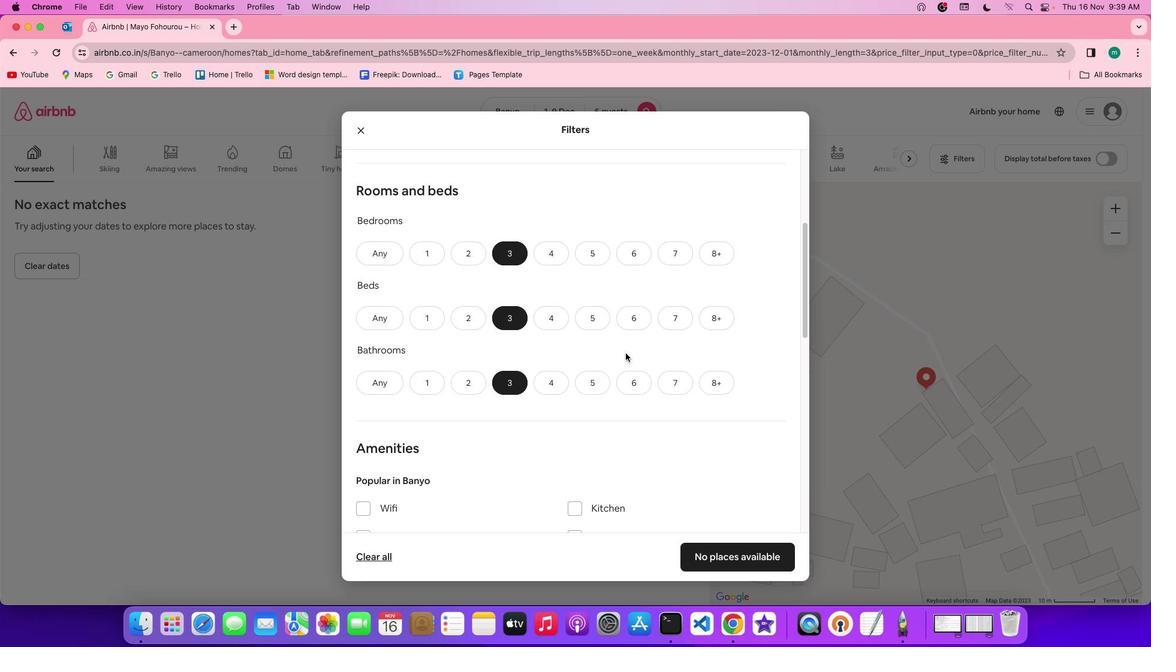 
Action: Mouse scrolled (626, 353) with delta (0, 0)
Screenshot: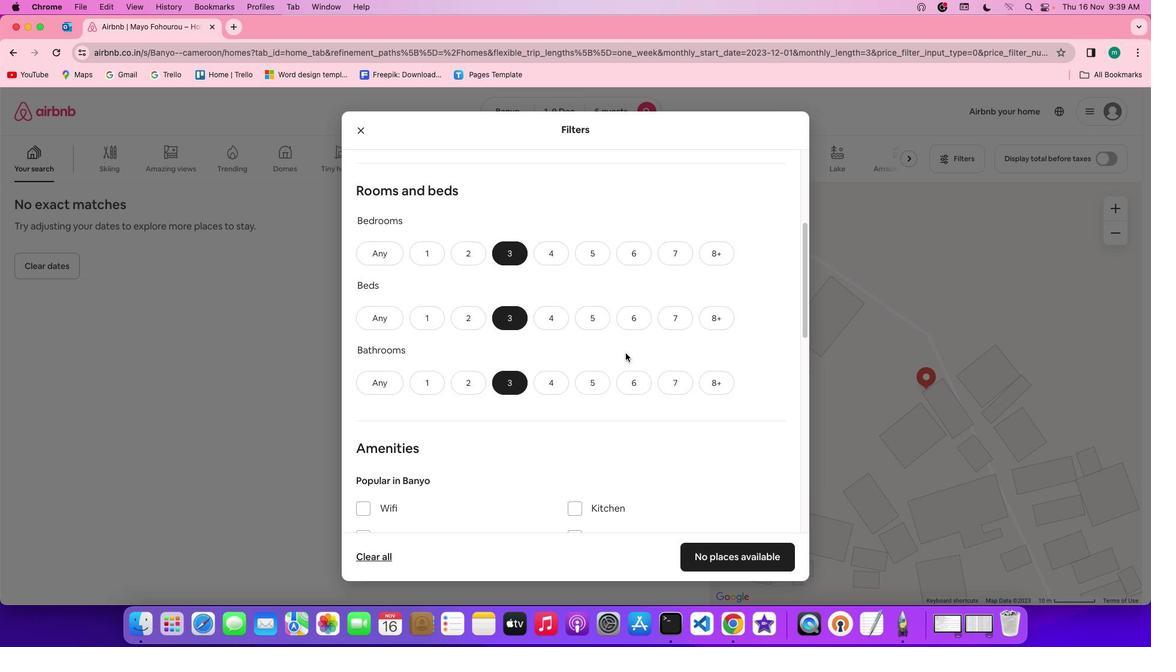 
Action: Mouse scrolled (626, 353) with delta (0, 0)
Screenshot: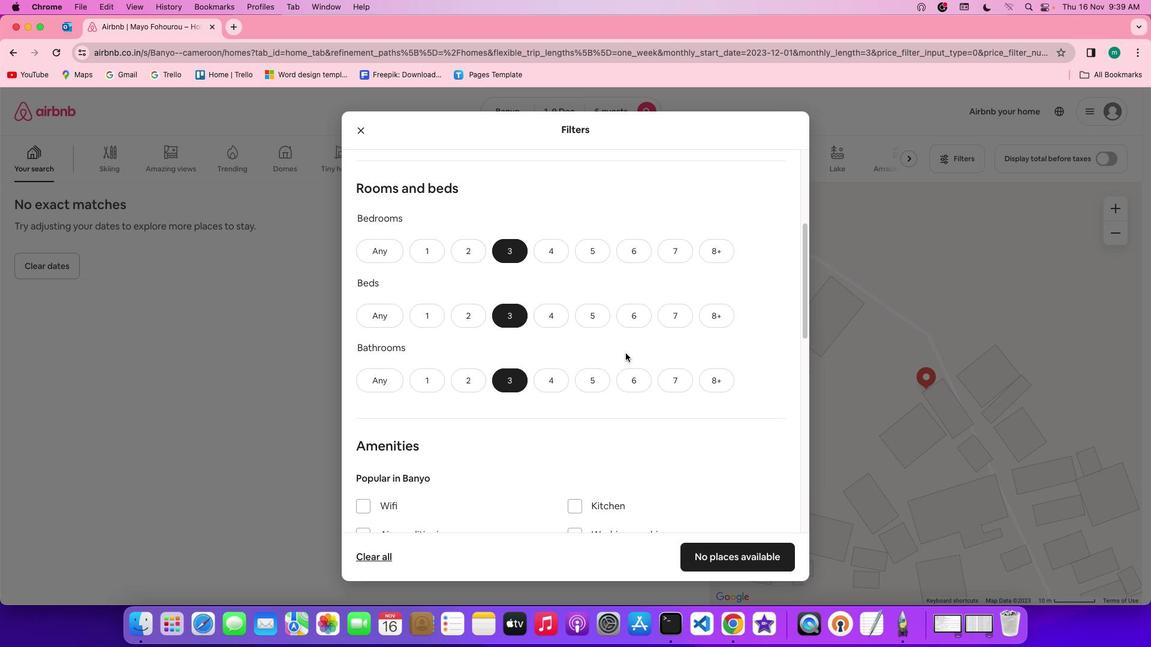 
Action: Mouse scrolled (626, 353) with delta (0, 0)
Screenshot: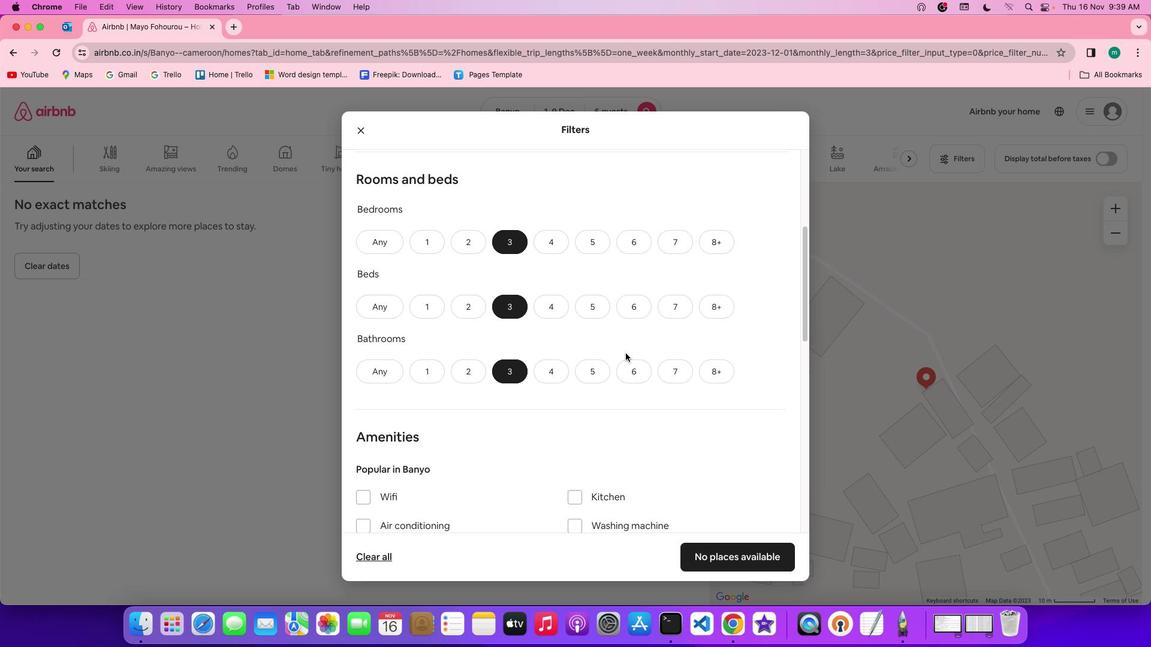 
Action: Mouse scrolled (626, 353) with delta (0, 0)
Screenshot: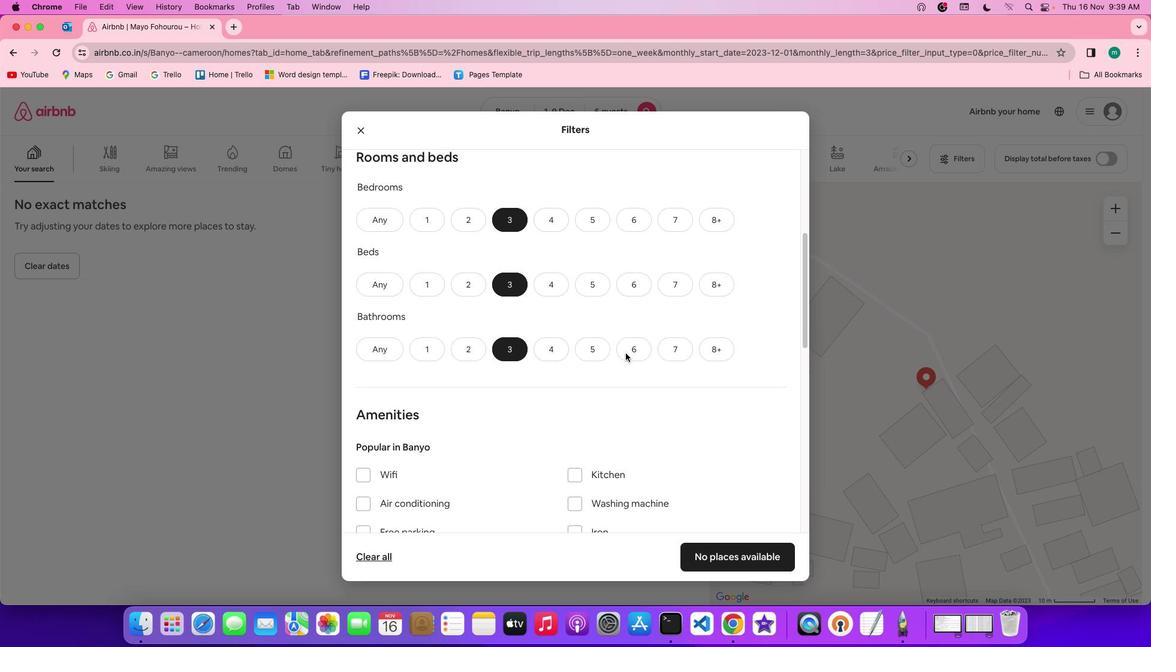 
Action: Mouse scrolled (626, 353) with delta (0, 0)
Screenshot: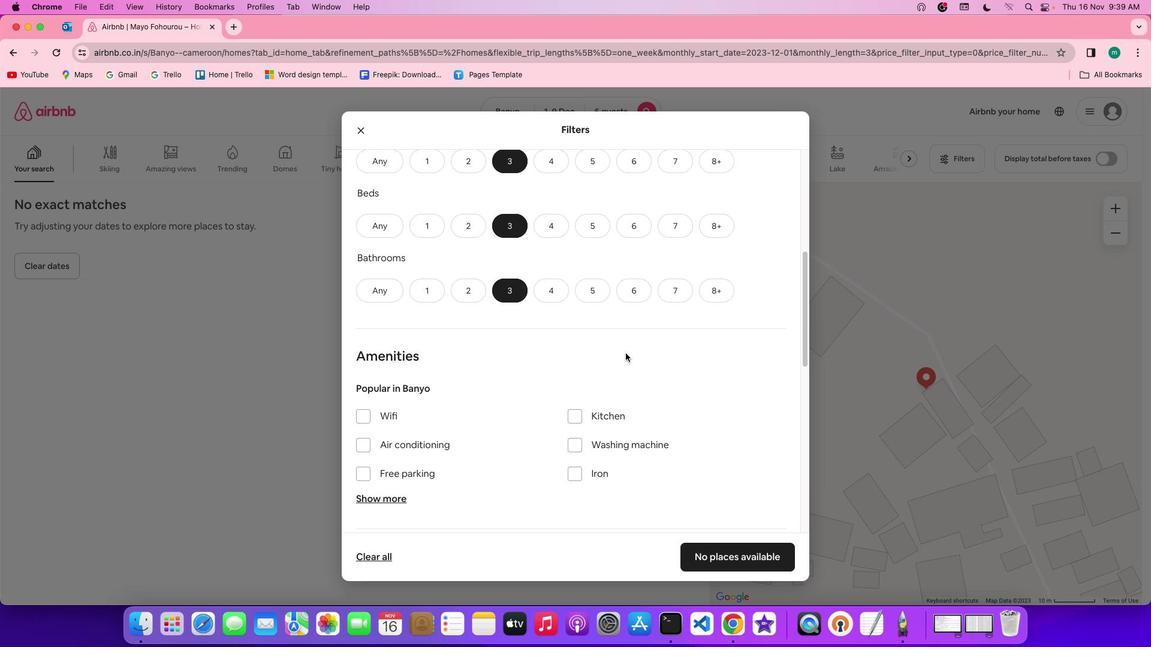 
Action: Mouse scrolled (626, 353) with delta (0, 0)
Screenshot: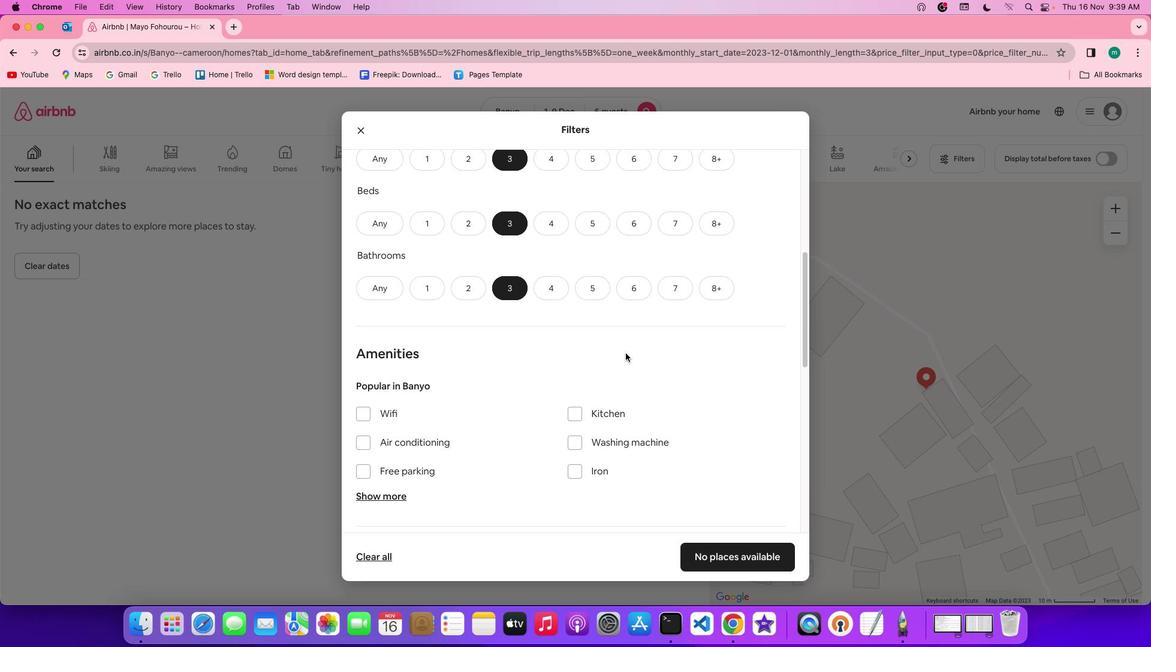 
Action: Mouse scrolled (626, 353) with delta (0, 0)
Screenshot: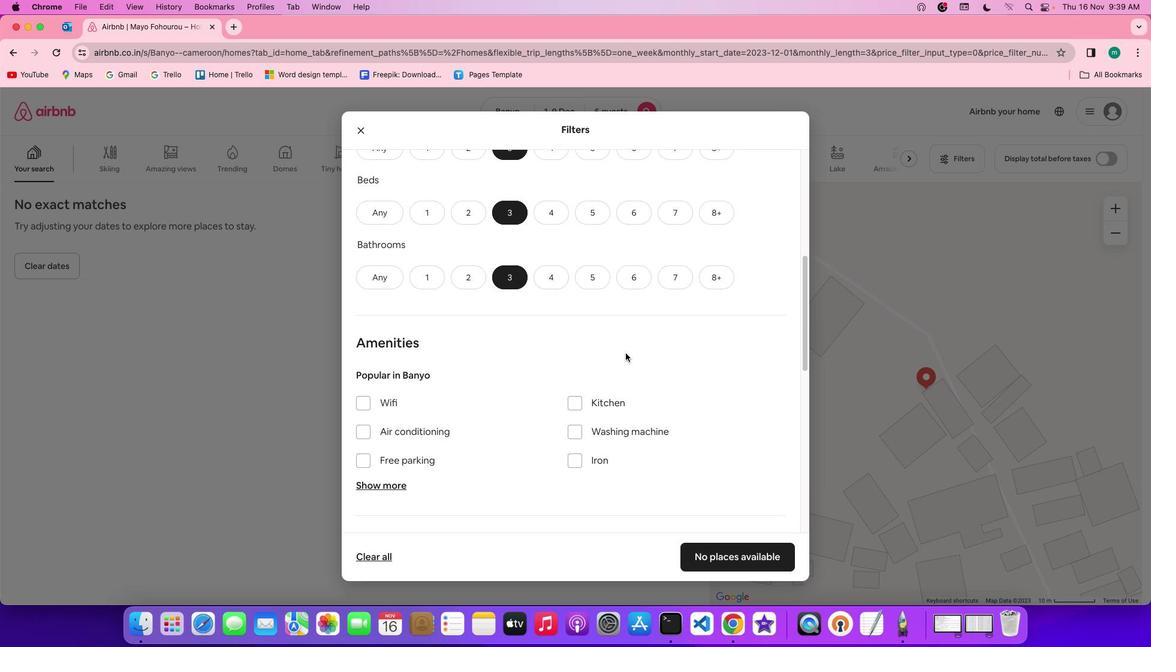 
Action: Mouse scrolled (626, 353) with delta (0, 0)
Screenshot: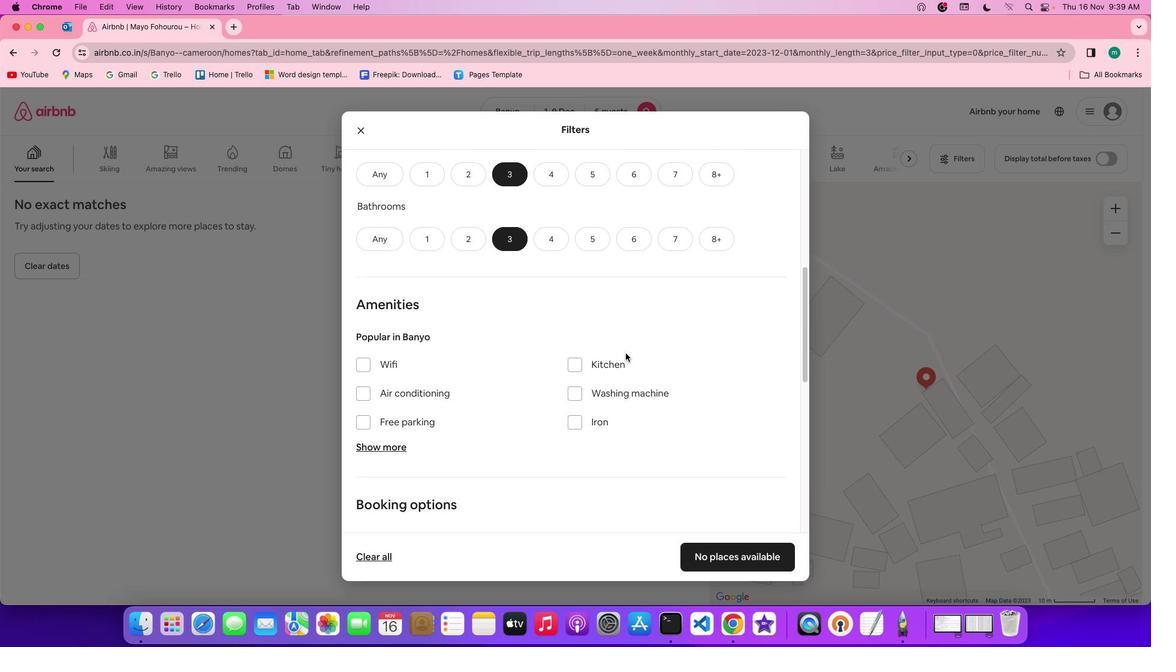 
Action: Mouse scrolled (626, 353) with delta (0, 0)
Screenshot: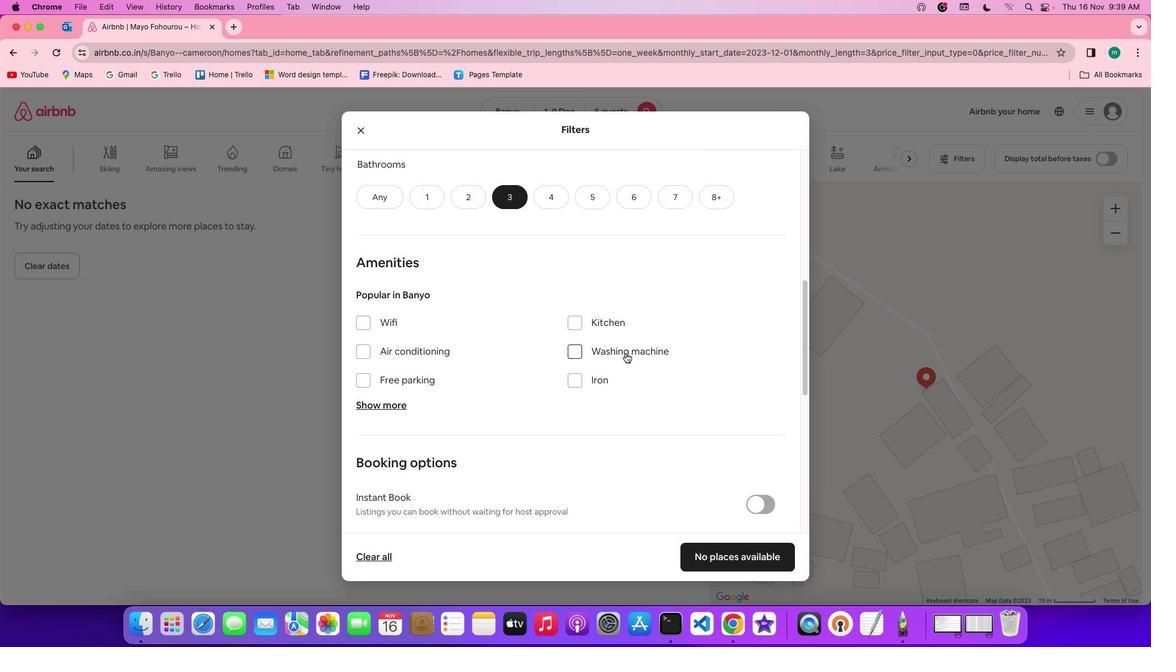 
Action: Mouse scrolled (626, 353) with delta (0, 0)
Screenshot: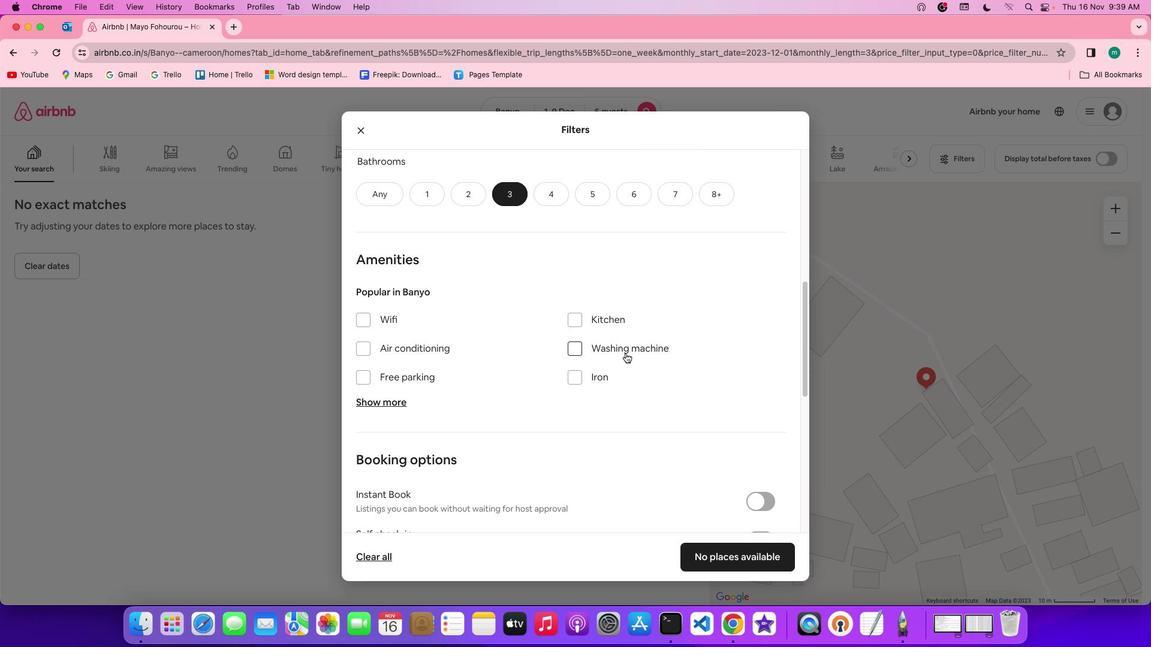 
Action: Mouse scrolled (626, 353) with delta (0, 0)
Screenshot: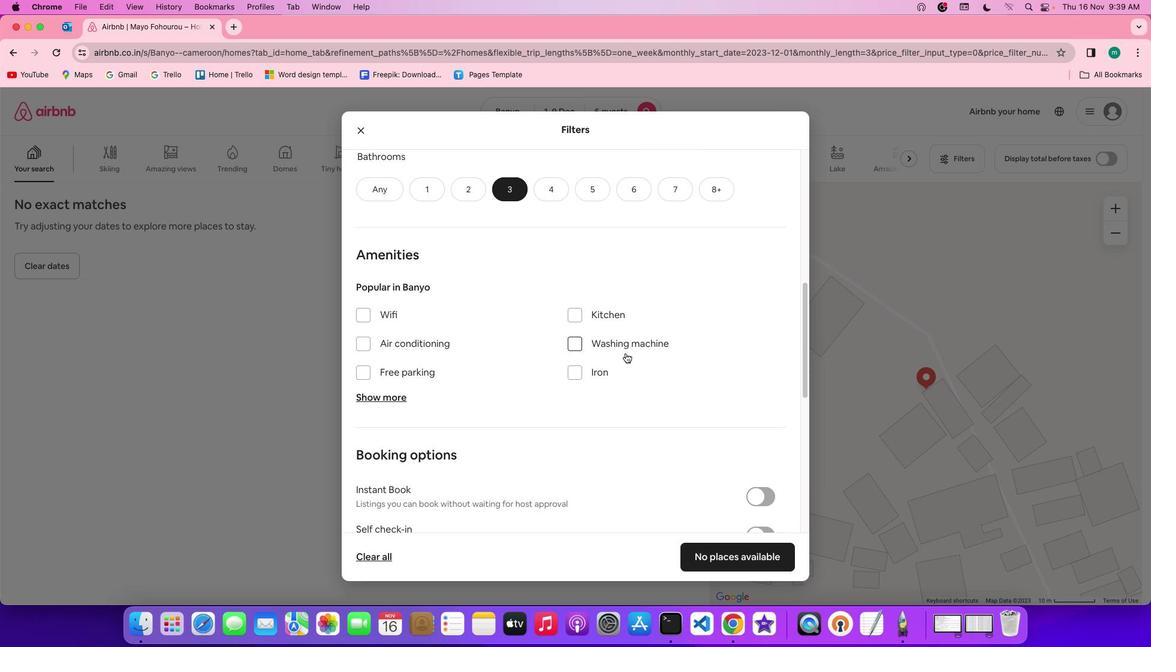 
Action: Mouse scrolled (626, 353) with delta (0, 0)
Screenshot: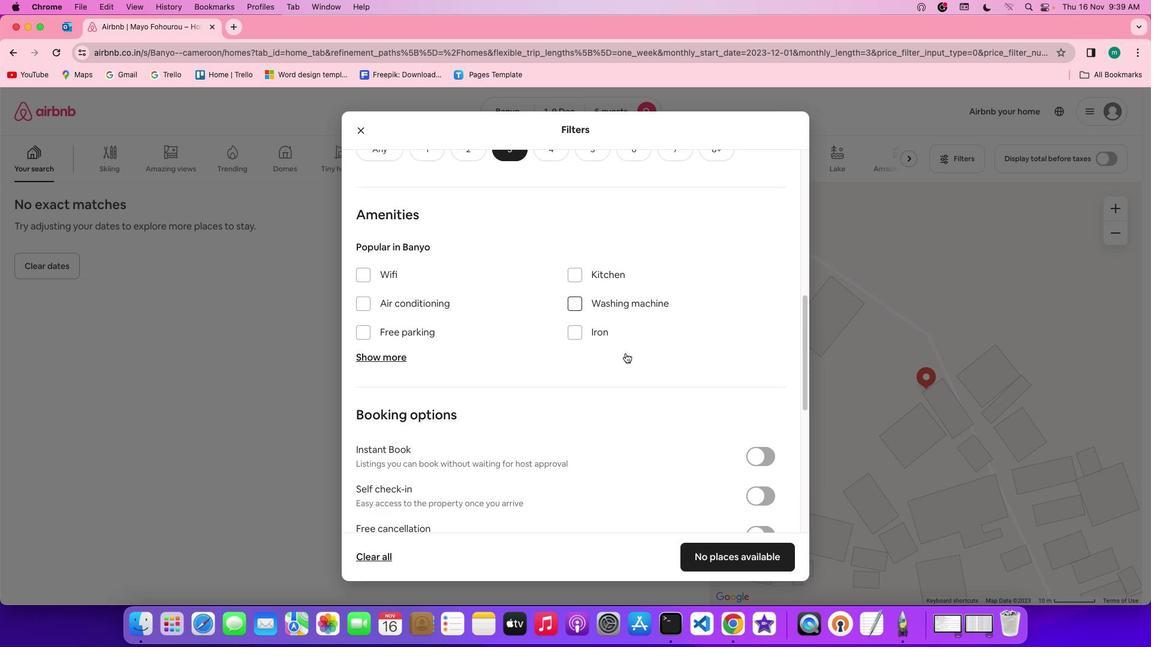 
Action: Mouse scrolled (626, 353) with delta (0, 0)
Screenshot: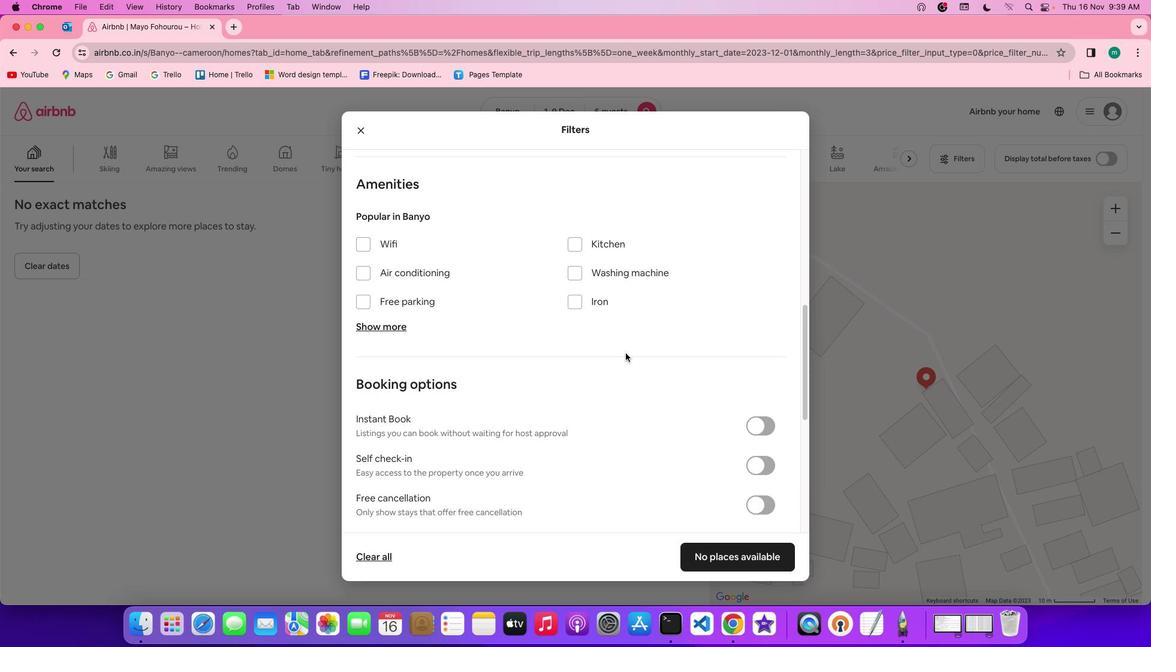 
Action: Mouse scrolled (626, 353) with delta (0, 0)
Screenshot: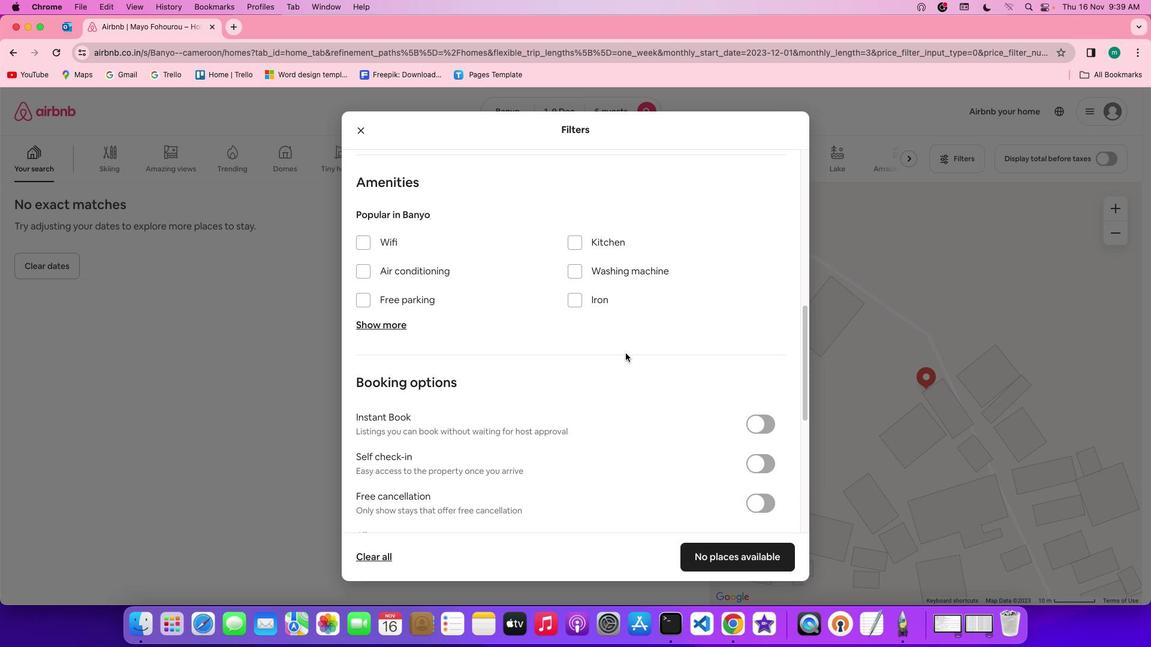 
Action: Mouse scrolled (626, 353) with delta (0, 0)
Screenshot: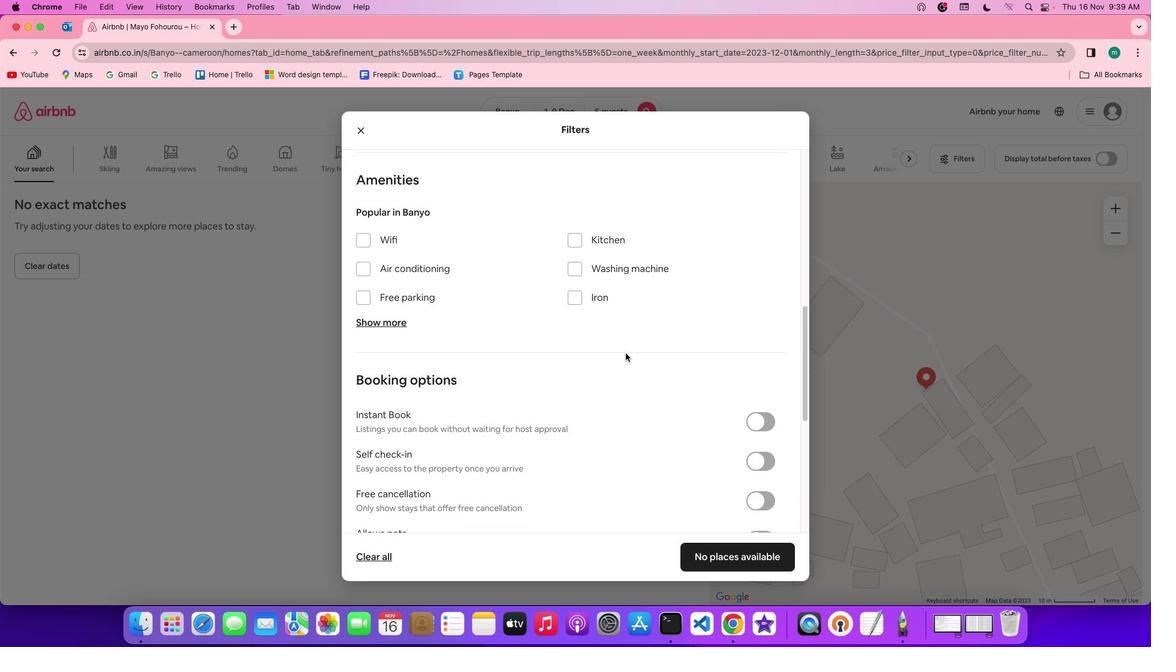 
Action: Mouse scrolled (626, 353) with delta (0, 0)
Screenshot: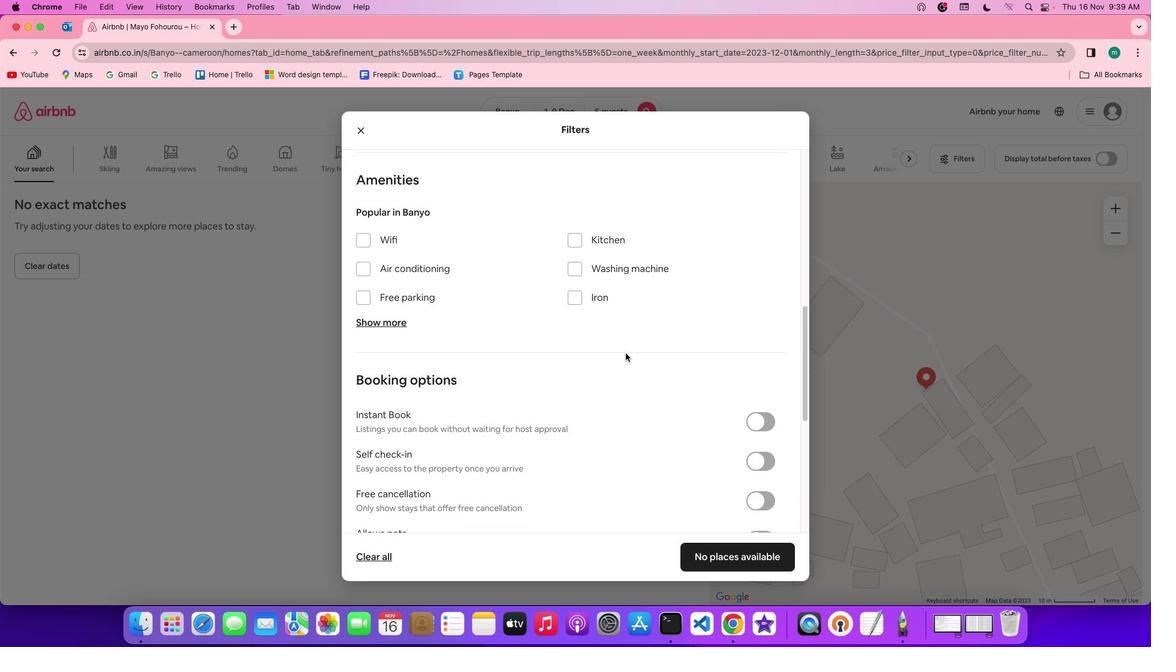 
Action: Mouse scrolled (626, 353) with delta (0, 1)
Screenshot: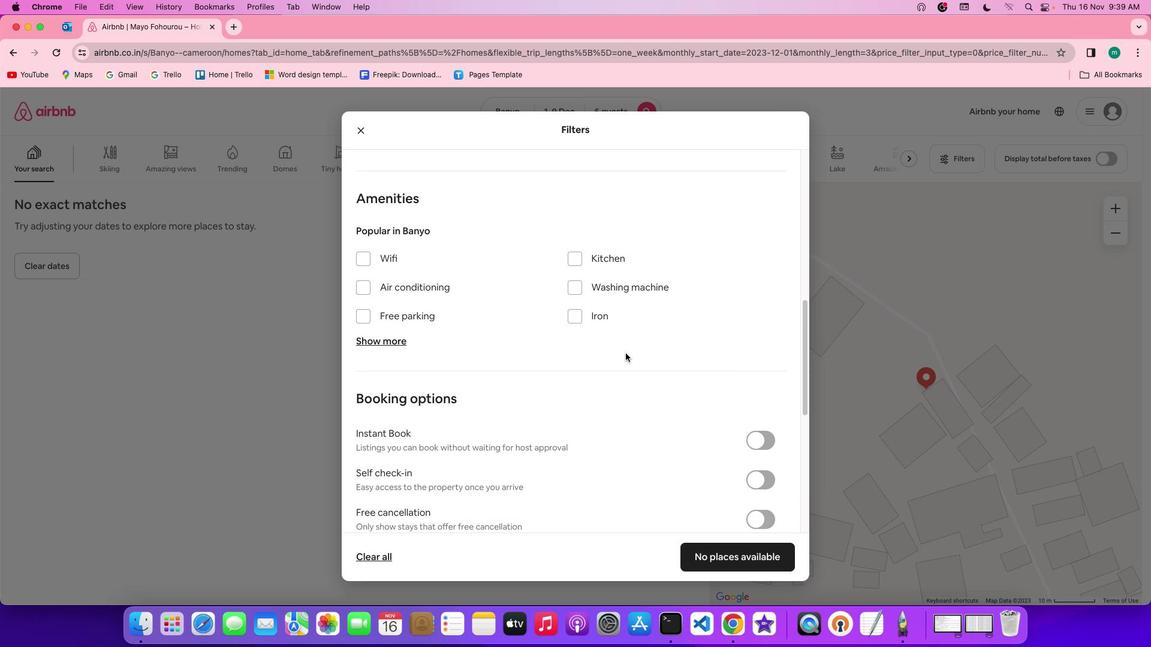 
Action: Mouse scrolled (626, 353) with delta (0, 0)
Screenshot: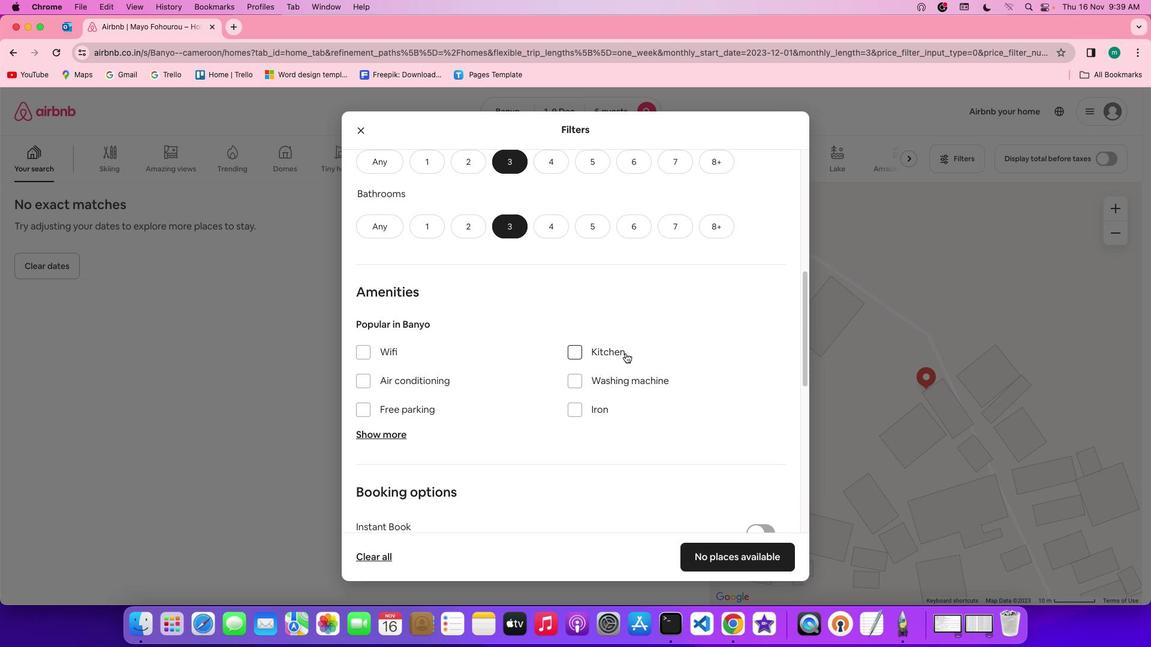 
Action: Mouse scrolled (626, 353) with delta (0, 0)
Screenshot: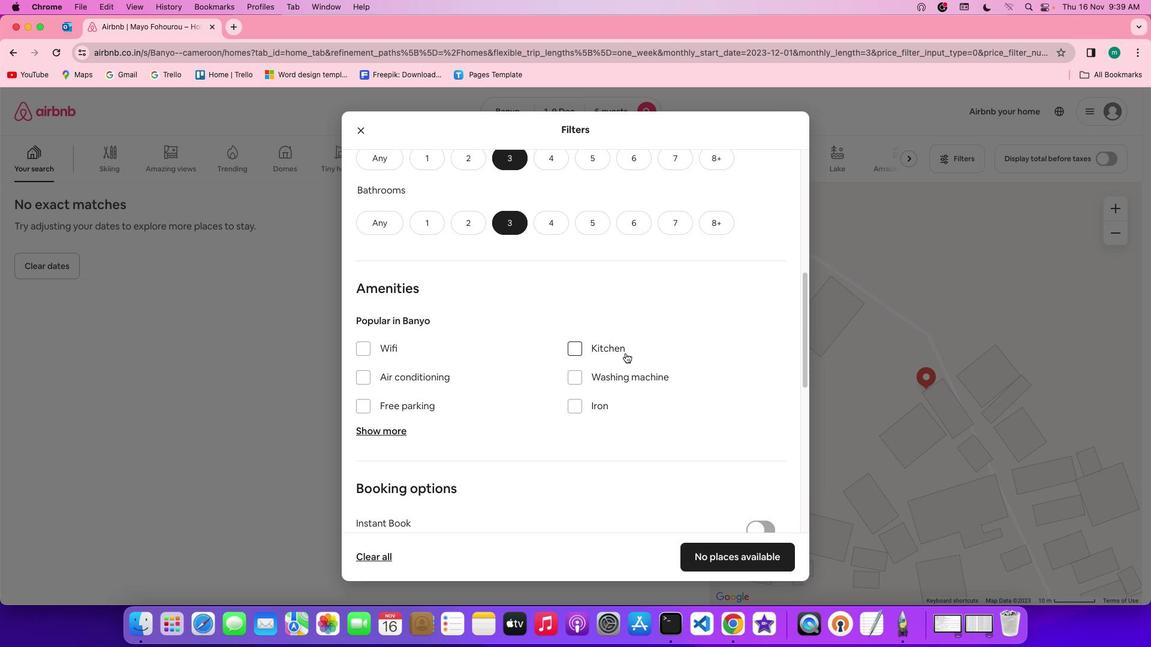 
Action: Mouse scrolled (626, 353) with delta (0, 0)
Screenshot: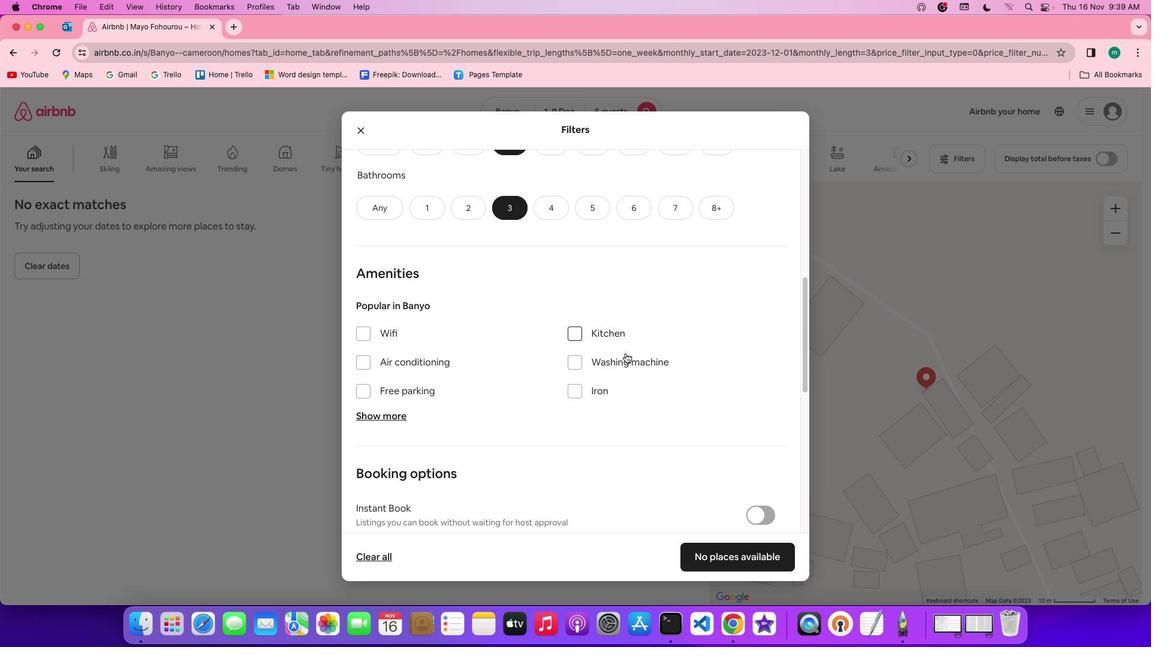 
Action: Mouse scrolled (626, 353) with delta (0, 0)
Screenshot: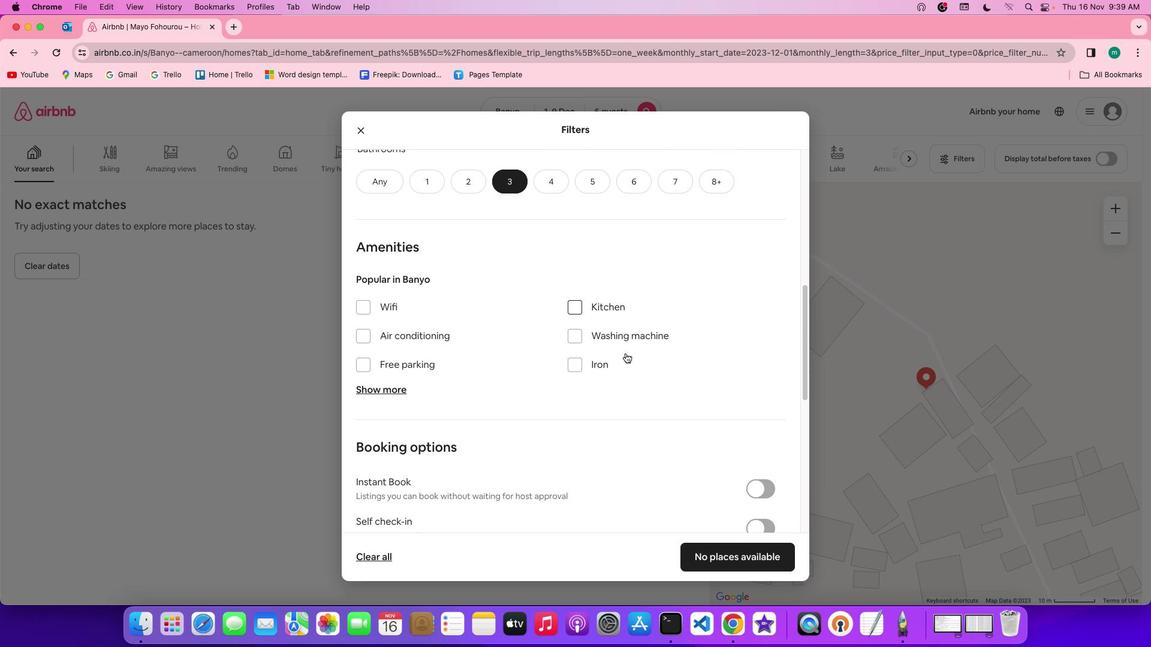 
Action: Mouse scrolled (626, 353) with delta (0, 0)
Screenshot: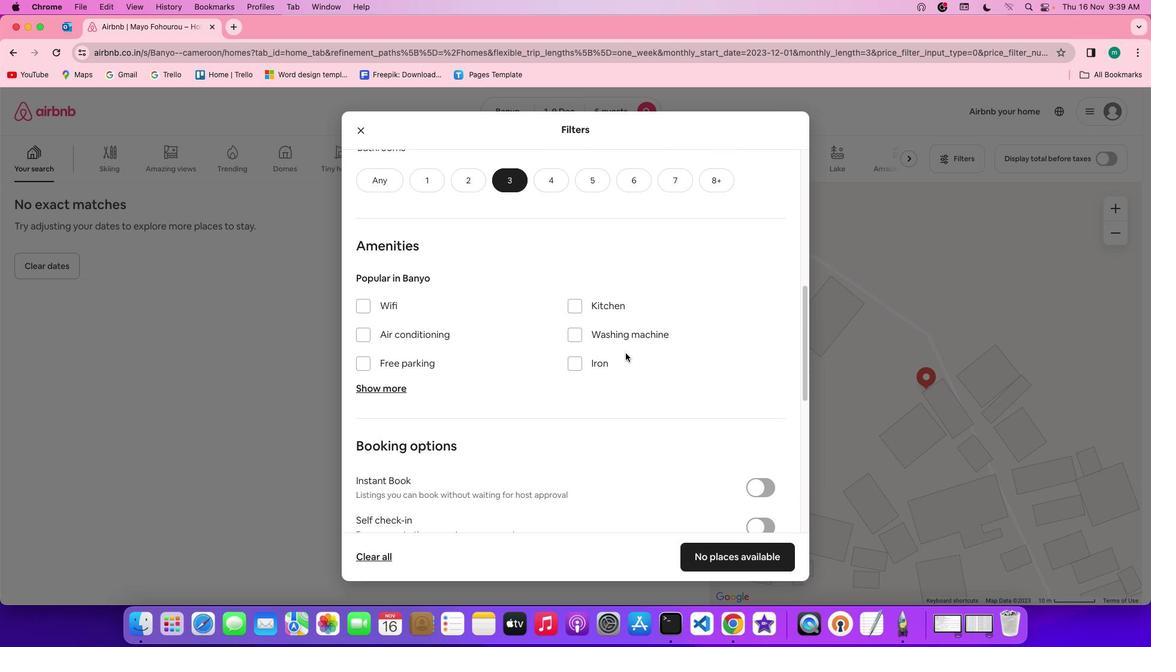 
Action: Mouse scrolled (626, 353) with delta (0, 0)
Screenshot: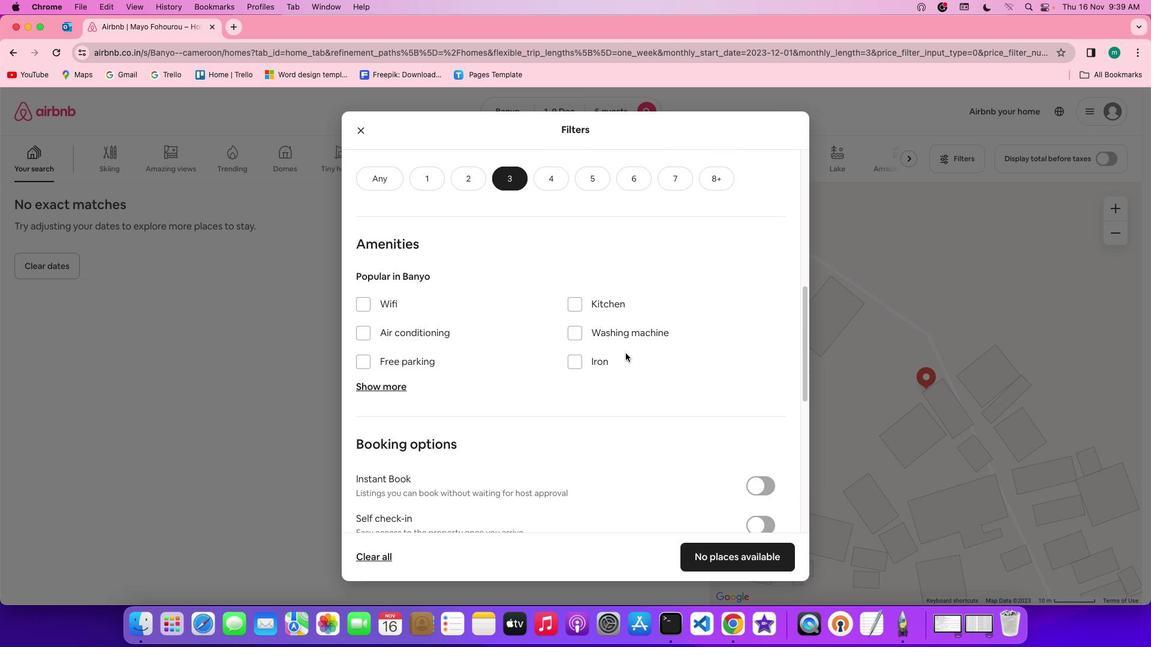 
Action: Mouse scrolled (626, 353) with delta (0, 0)
Screenshot: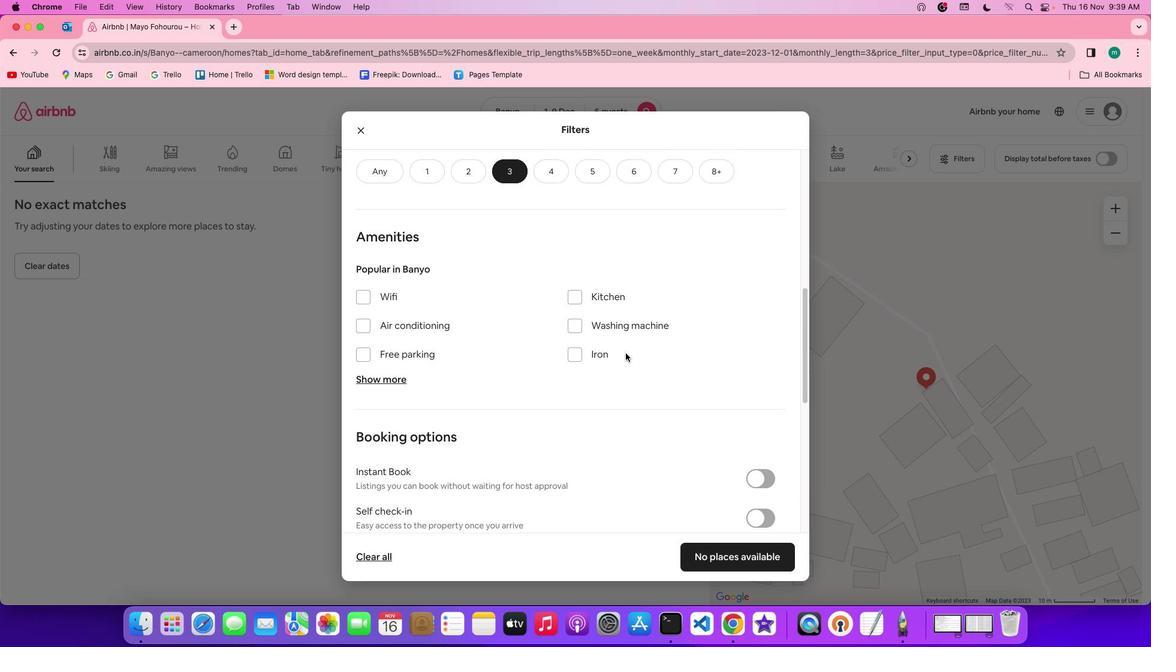 
Action: Mouse scrolled (626, 353) with delta (0, 0)
Screenshot: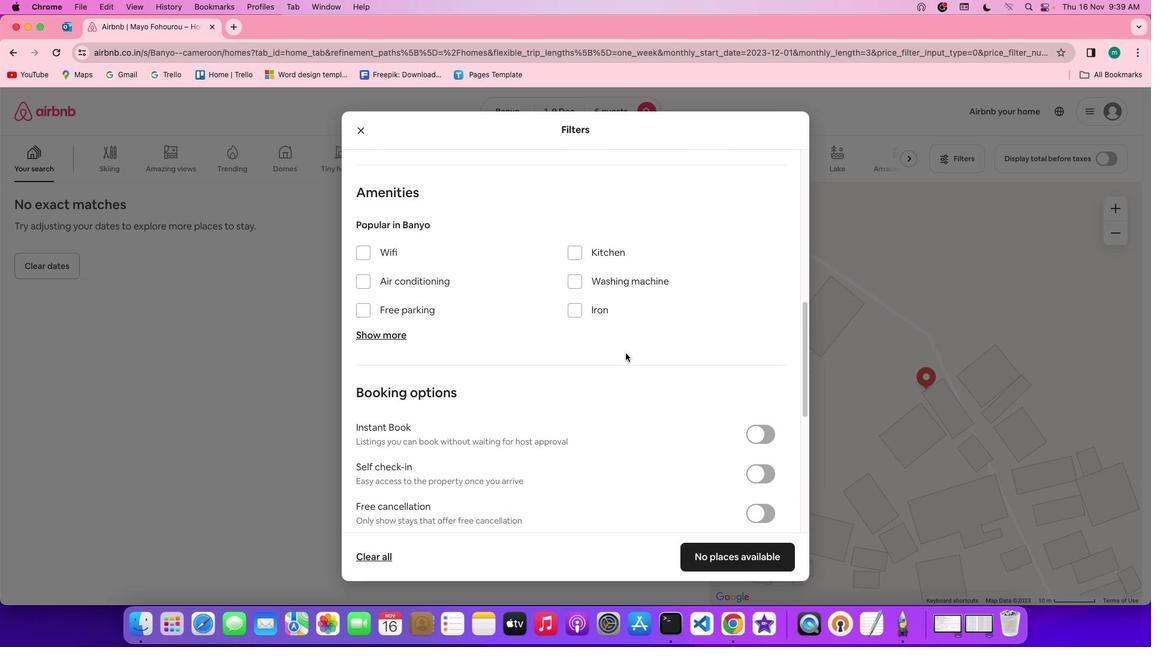 
Action: Mouse scrolled (626, 353) with delta (0, 0)
Screenshot: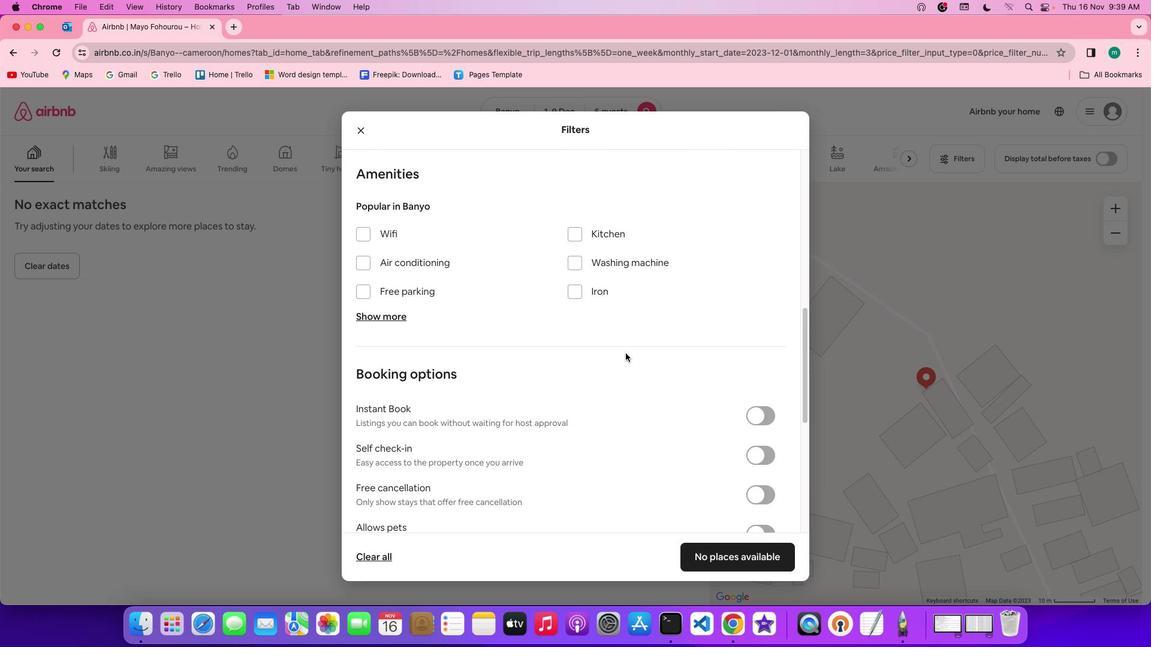 
Action: Mouse scrolled (626, 353) with delta (0, 0)
Screenshot: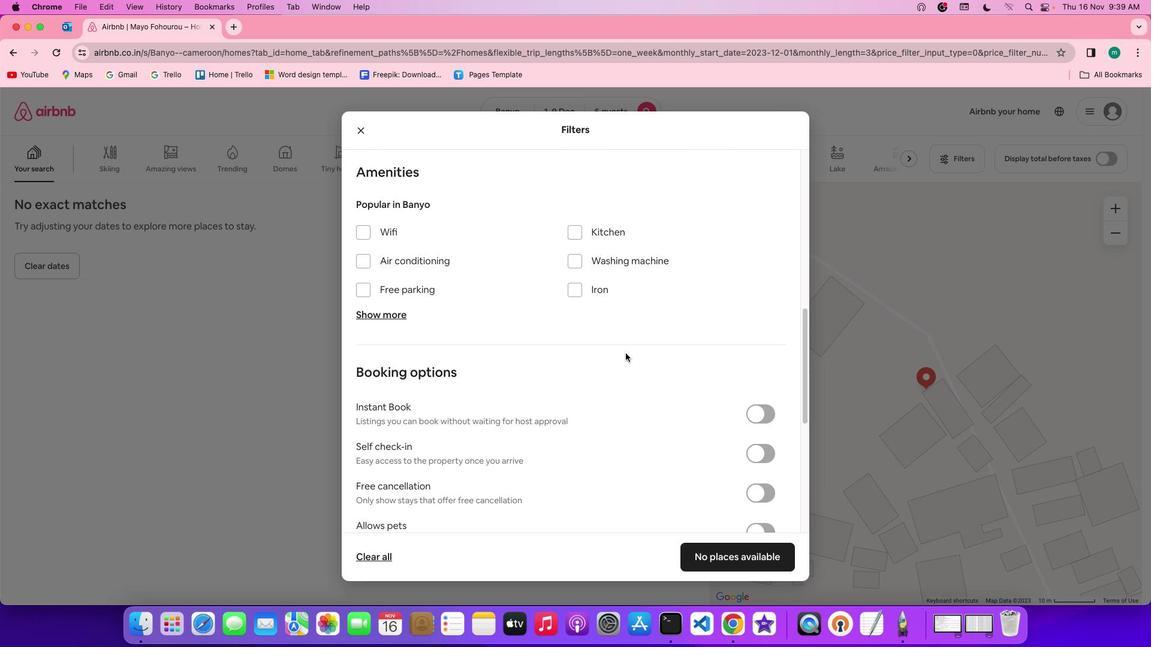 
Action: Mouse scrolled (626, 353) with delta (0, 0)
Screenshot: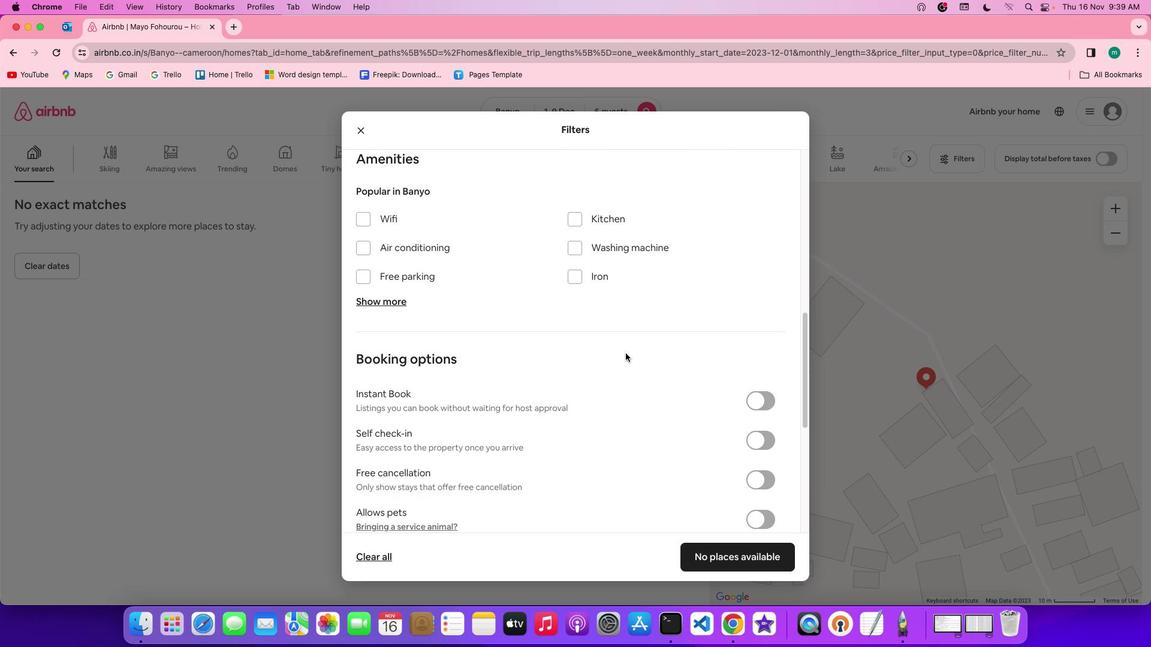 
Action: Mouse scrolled (626, 353) with delta (0, -1)
Screenshot: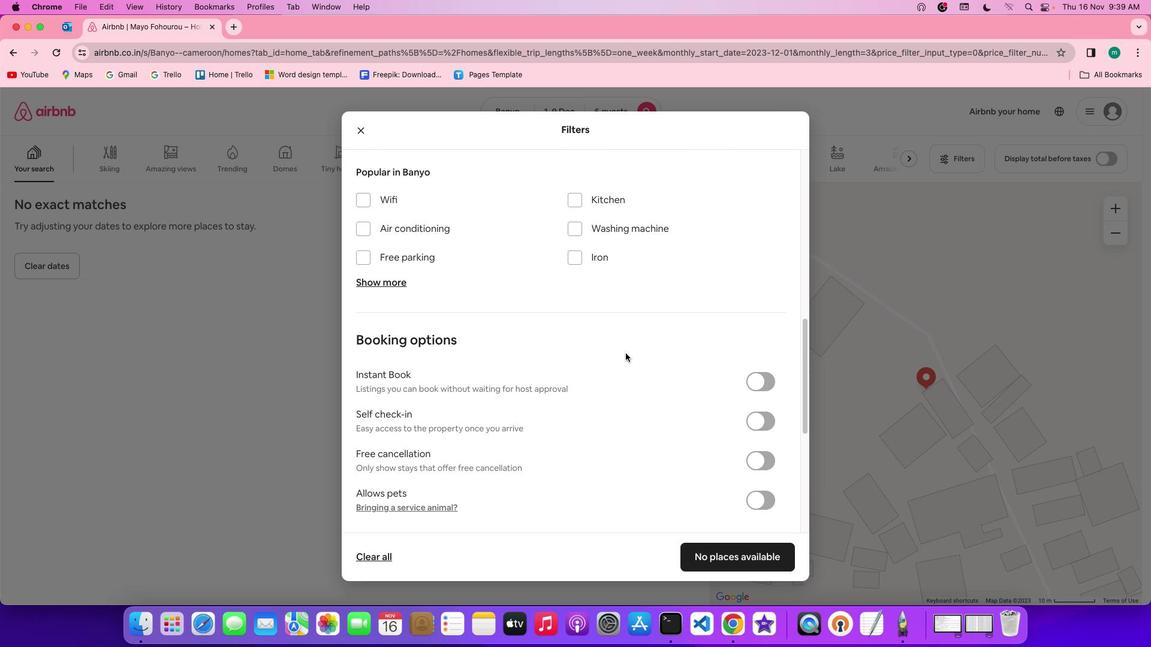 
Action: Mouse scrolled (626, 353) with delta (0, 0)
Screenshot: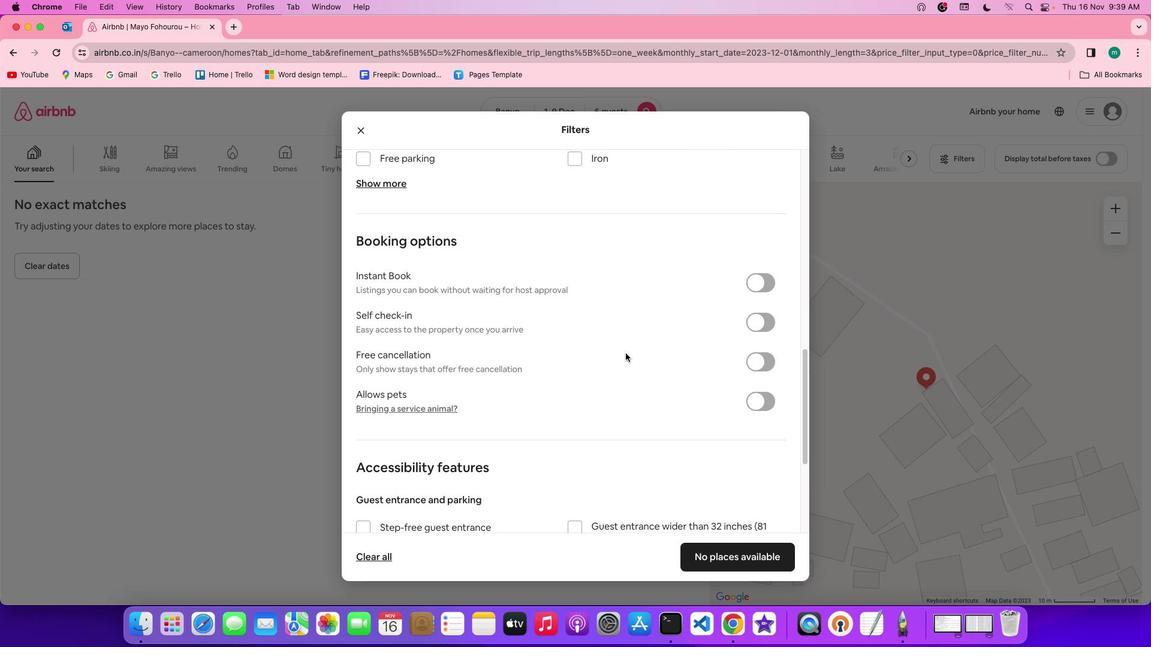 
Action: Mouse scrolled (626, 353) with delta (0, 0)
Screenshot: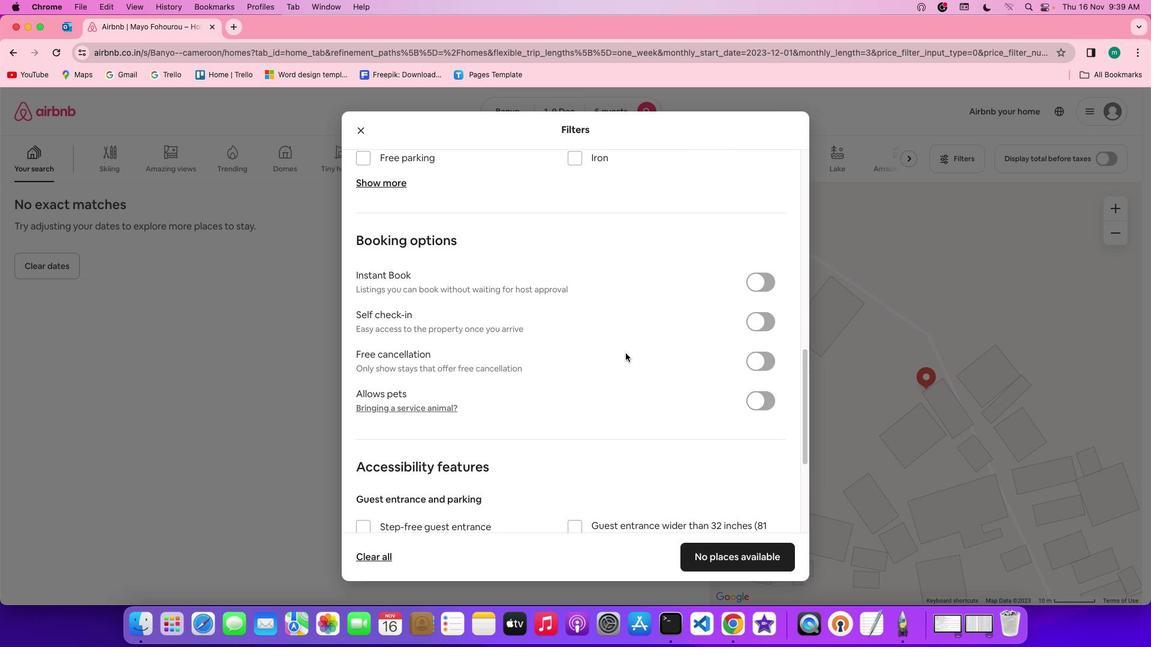 
Action: Mouse scrolled (626, 353) with delta (0, 0)
Screenshot: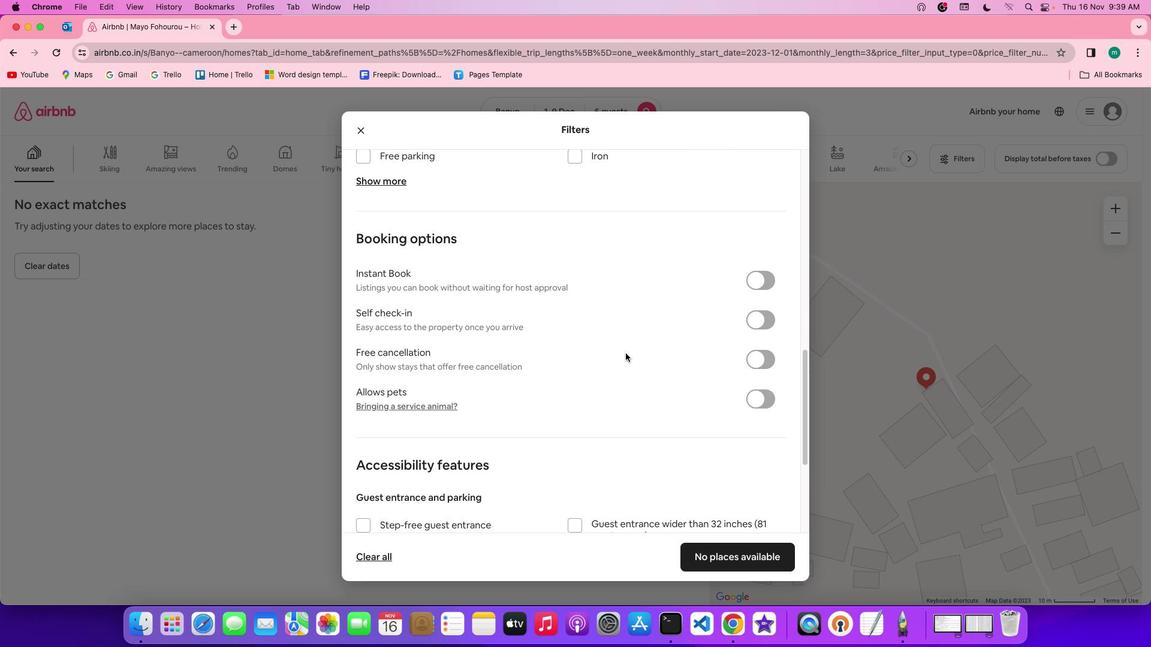 
Action: Mouse scrolled (626, 353) with delta (0, 0)
Screenshot: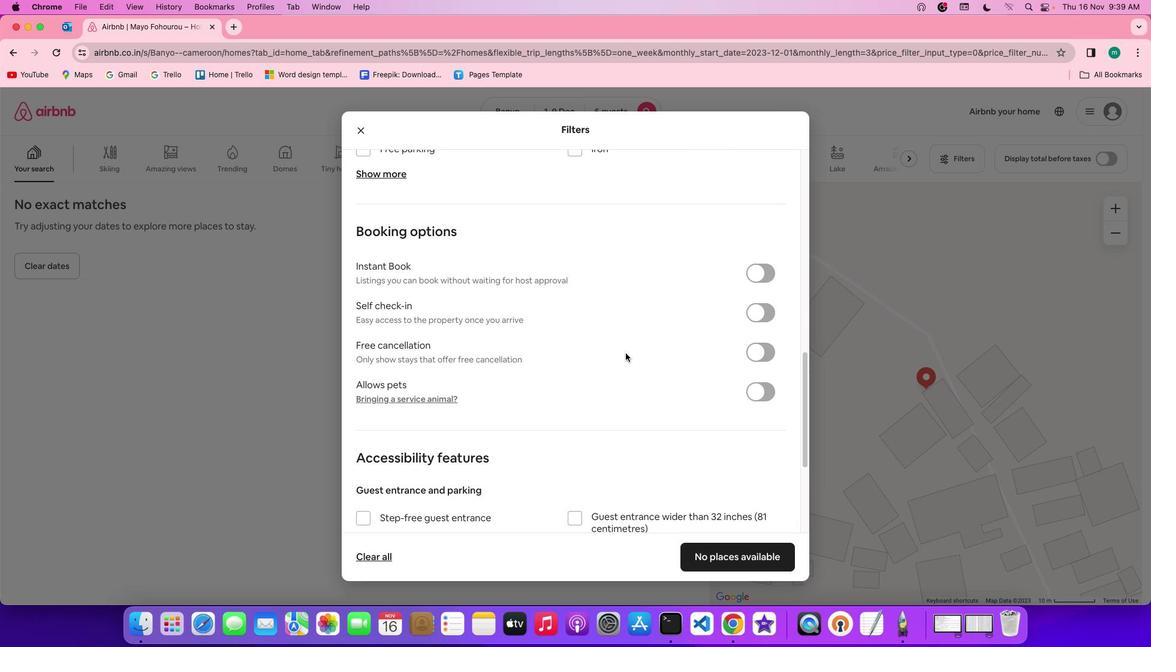 
Action: Mouse scrolled (626, 353) with delta (0, 0)
Screenshot: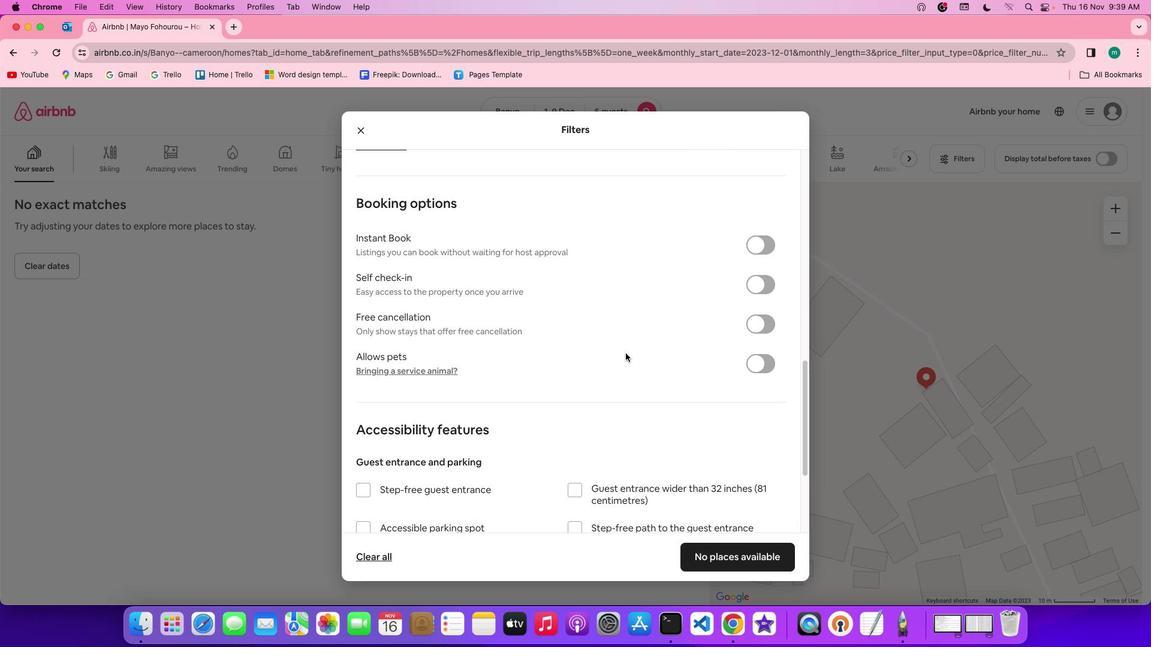 
Action: Mouse moved to (657, 413)
Screenshot: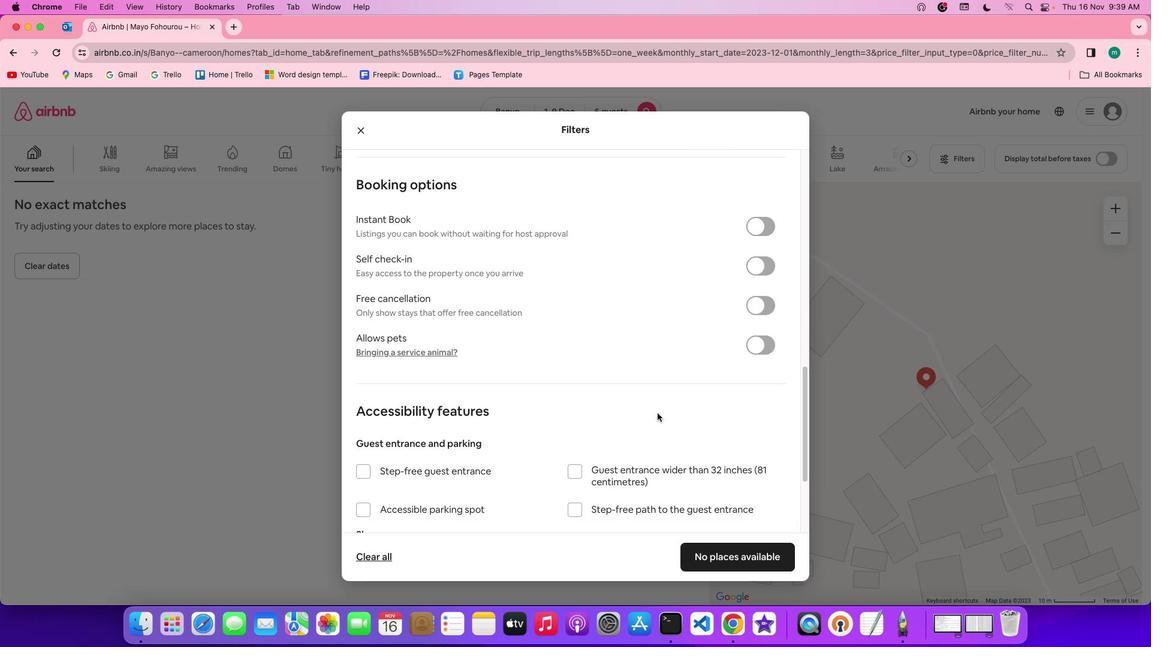 
Action: Mouse scrolled (657, 413) with delta (0, 0)
Screenshot: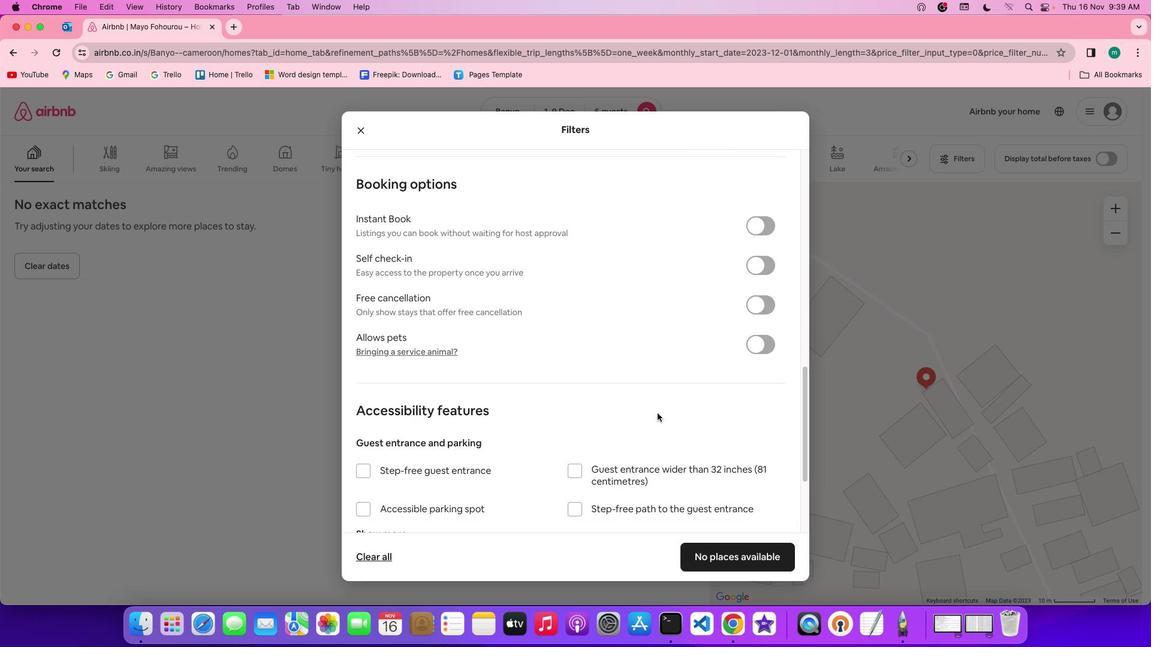 
Action: Mouse scrolled (657, 413) with delta (0, 0)
Screenshot: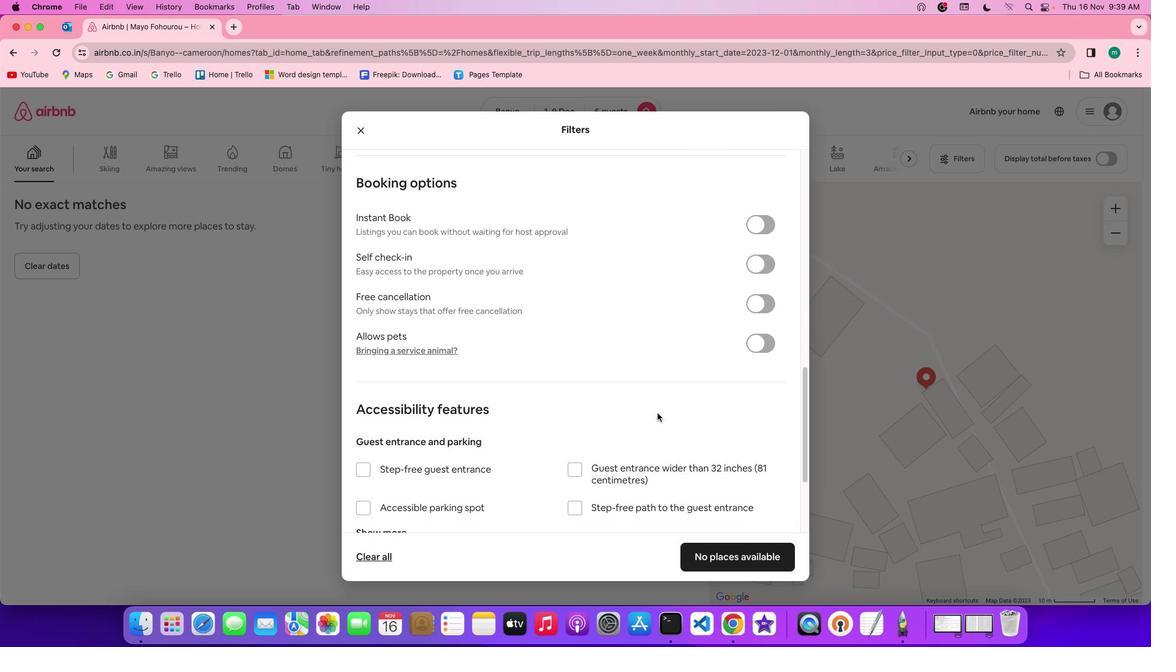 
Action: Mouse scrolled (657, 413) with delta (0, 0)
Screenshot: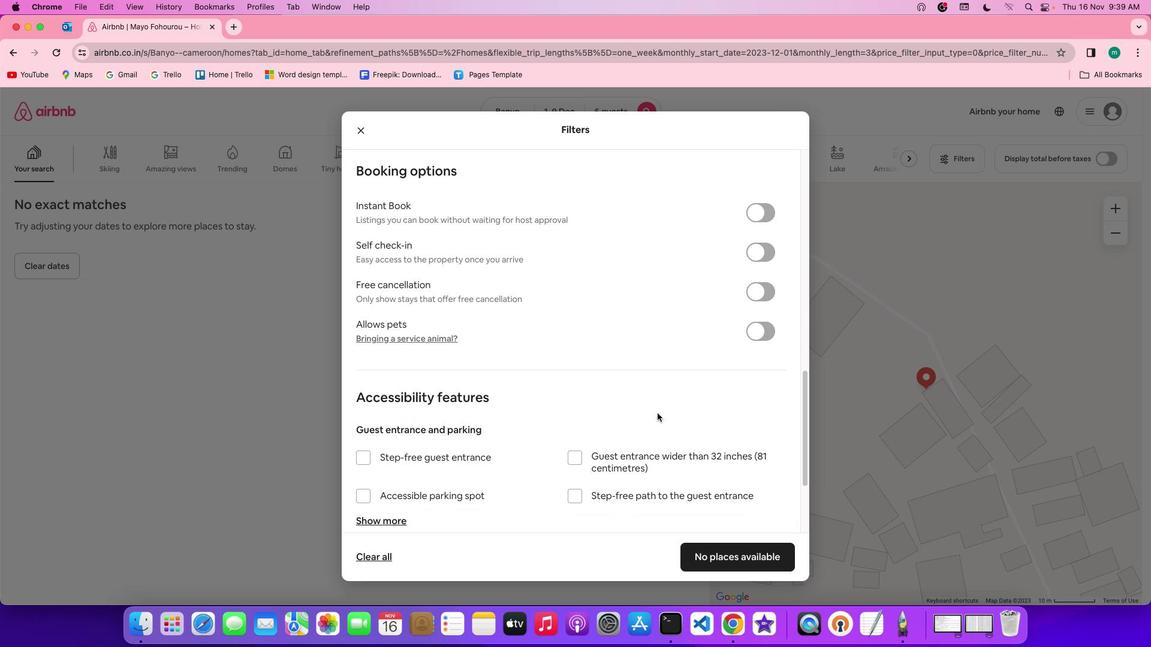 
Action: Mouse scrolled (657, 413) with delta (0, 0)
Screenshot: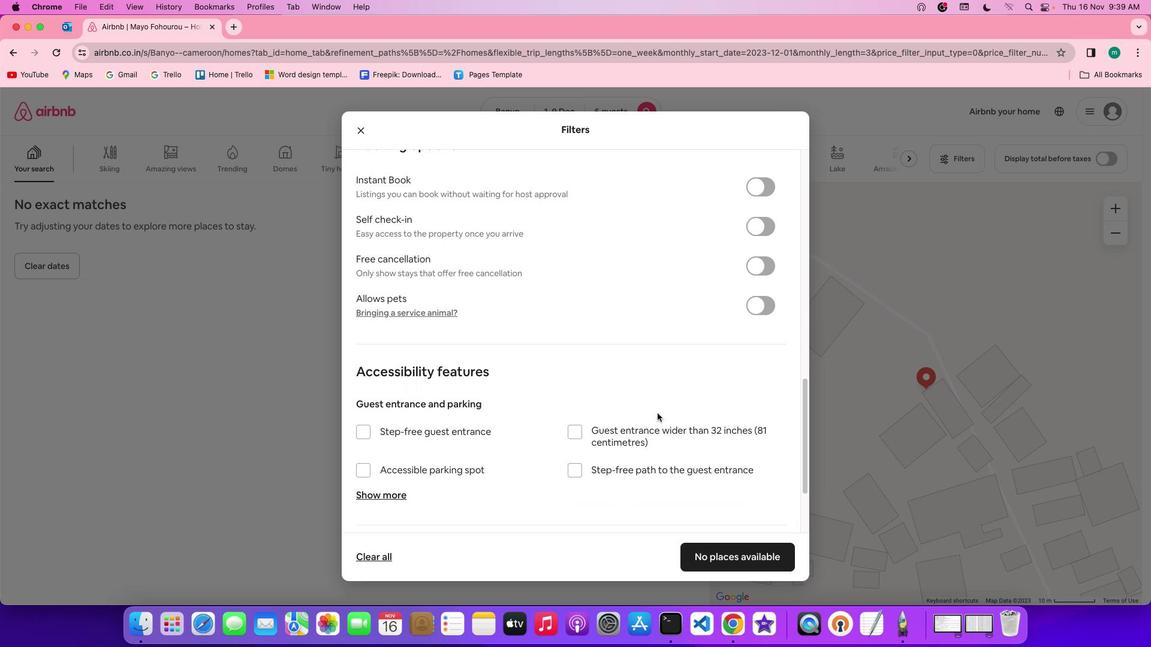 
Action: Mouse scrolled (657, 413) with delta (0, 0)
Screenshot: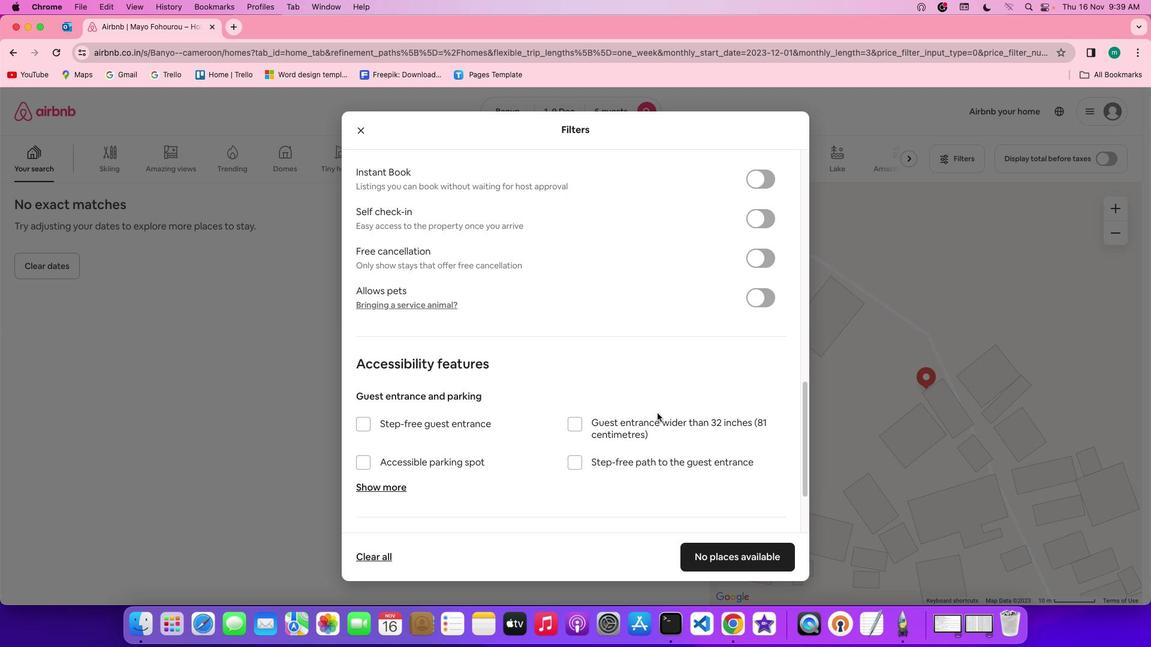 
Action: Mouse scrolled (657, 413) with delta (0, 0)
Screenshot: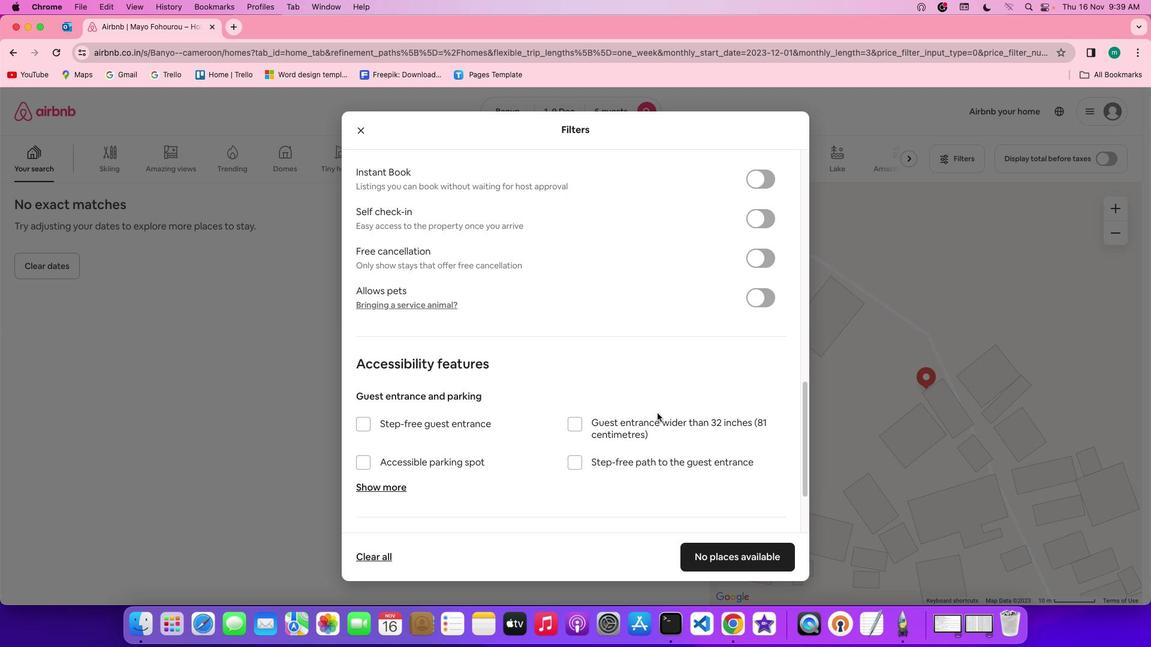 
Action: Mouse scrolled (657, 413) with delta (0, -1)
Screenshot: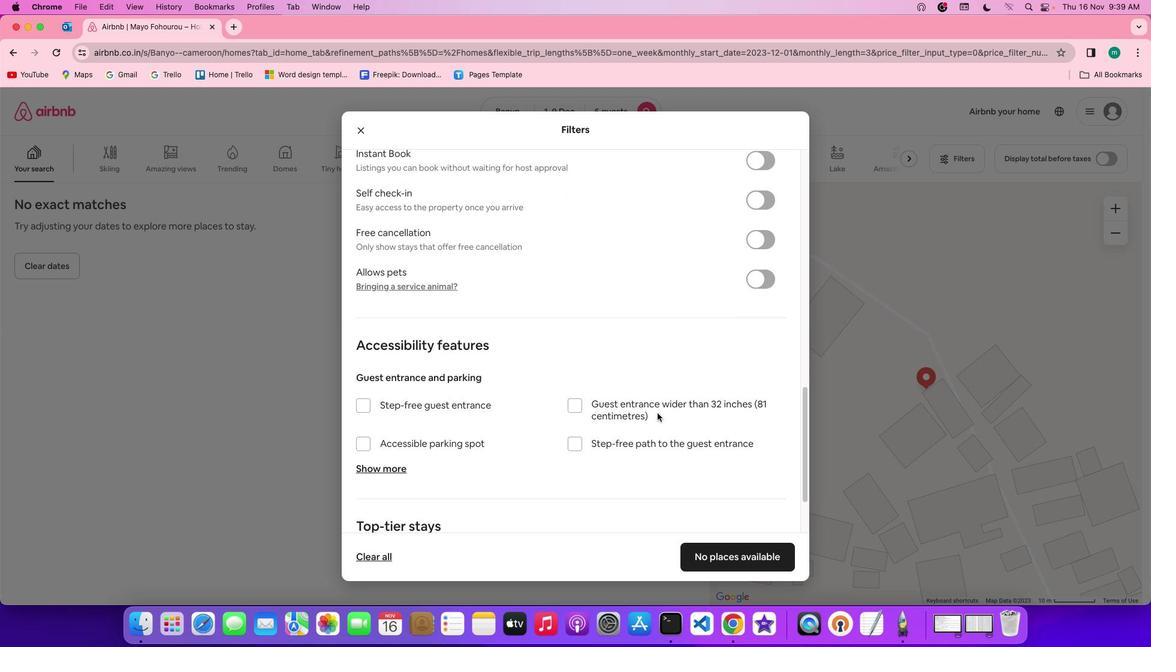 
Action: Mouse scrolled (657, 413) with delta (0, -2)
Screenshot: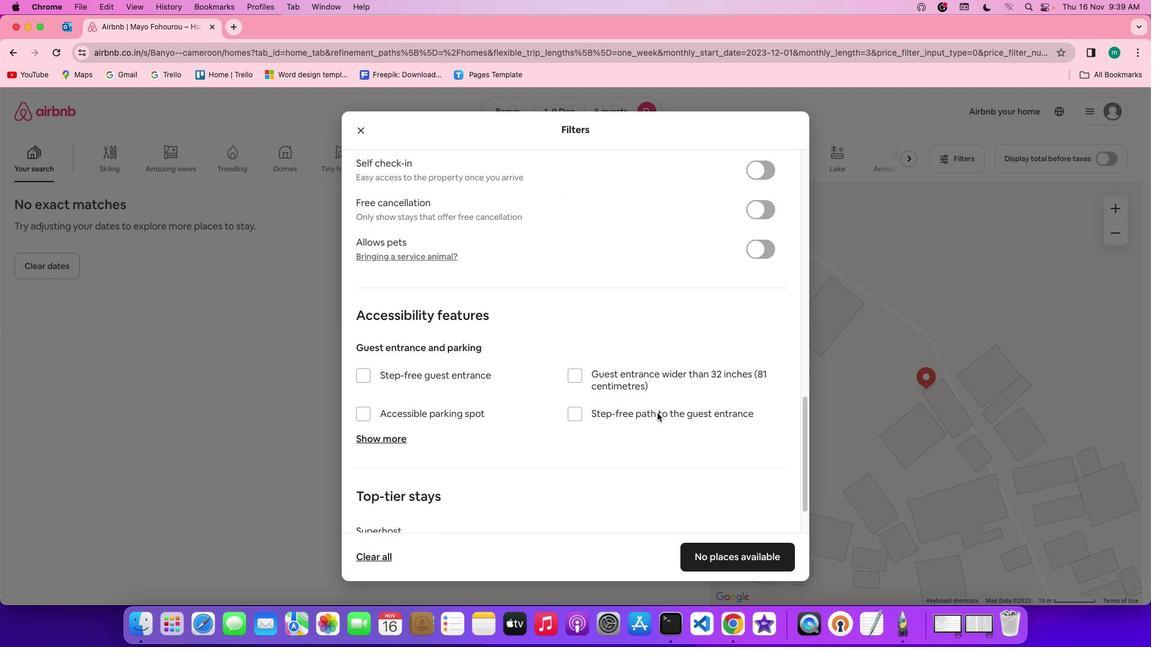 
Action: Mouse scrolled (657, 413) with delta (0, -3)
Screenshot: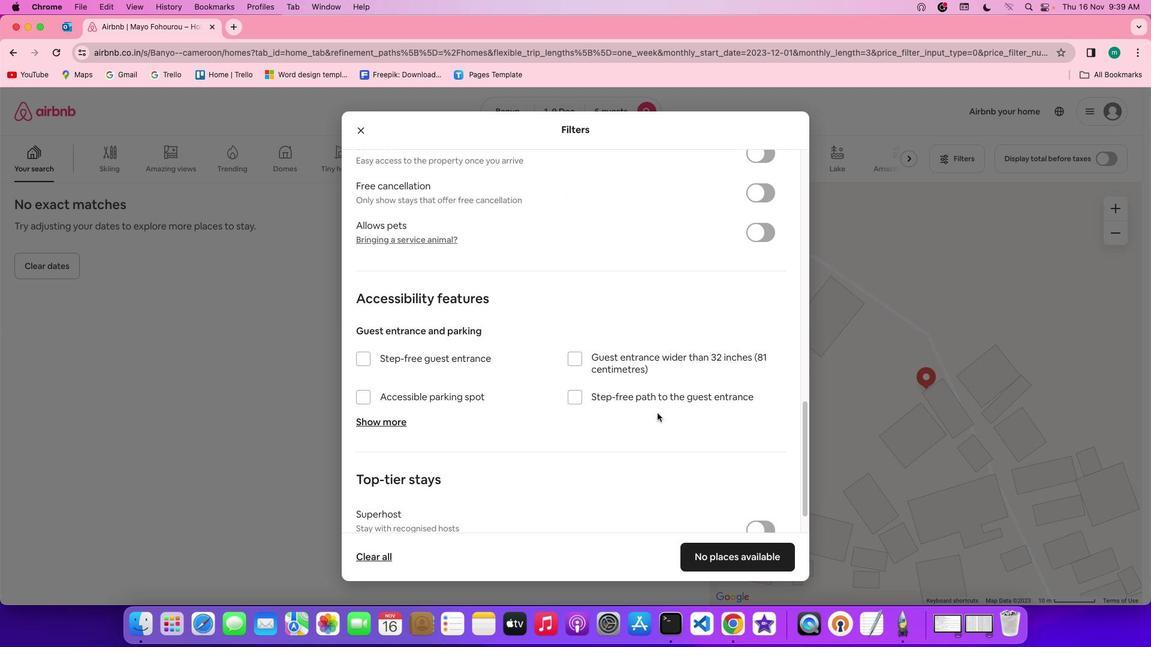 
Action: Mouse moved to (657, 413)
Screenshot: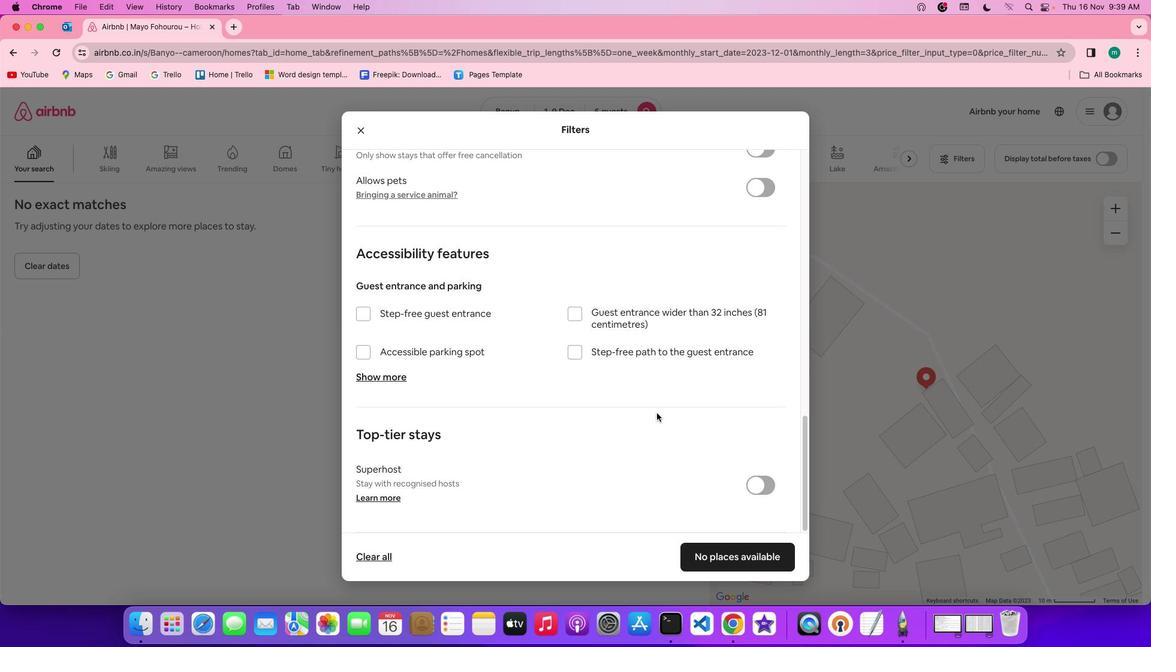 
Action: Mouse scrolled (657, 413) with delta (0, 0)
Screenshot: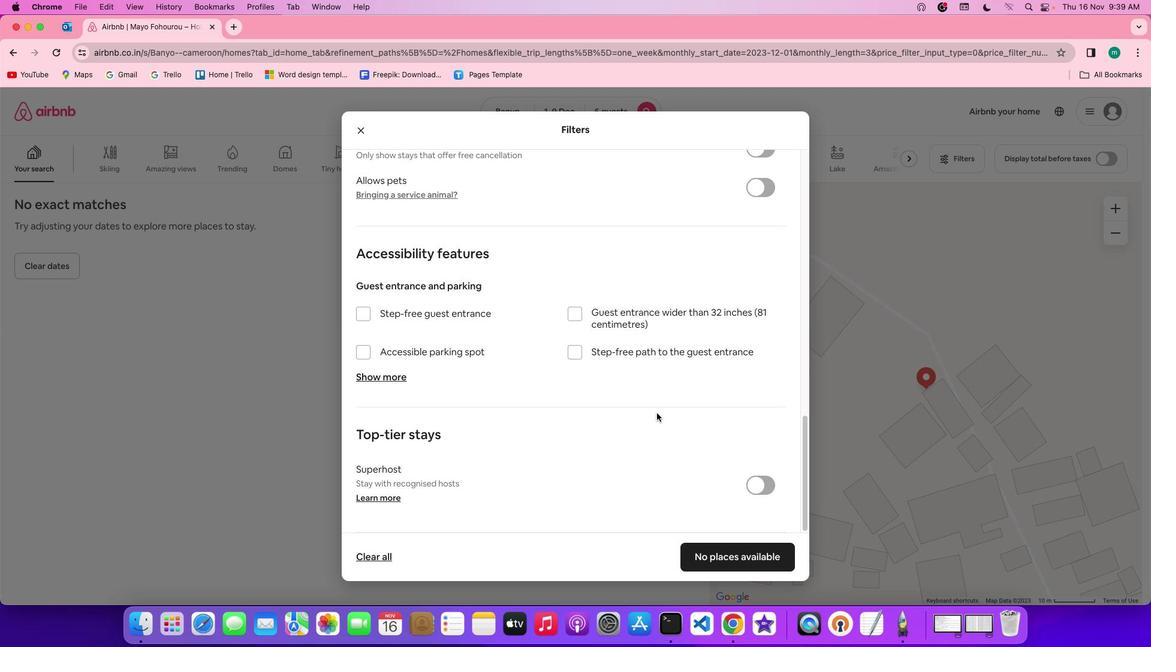 
Action: Mouse scrolled (657, 413) with delta (0, 0)
Screenshot: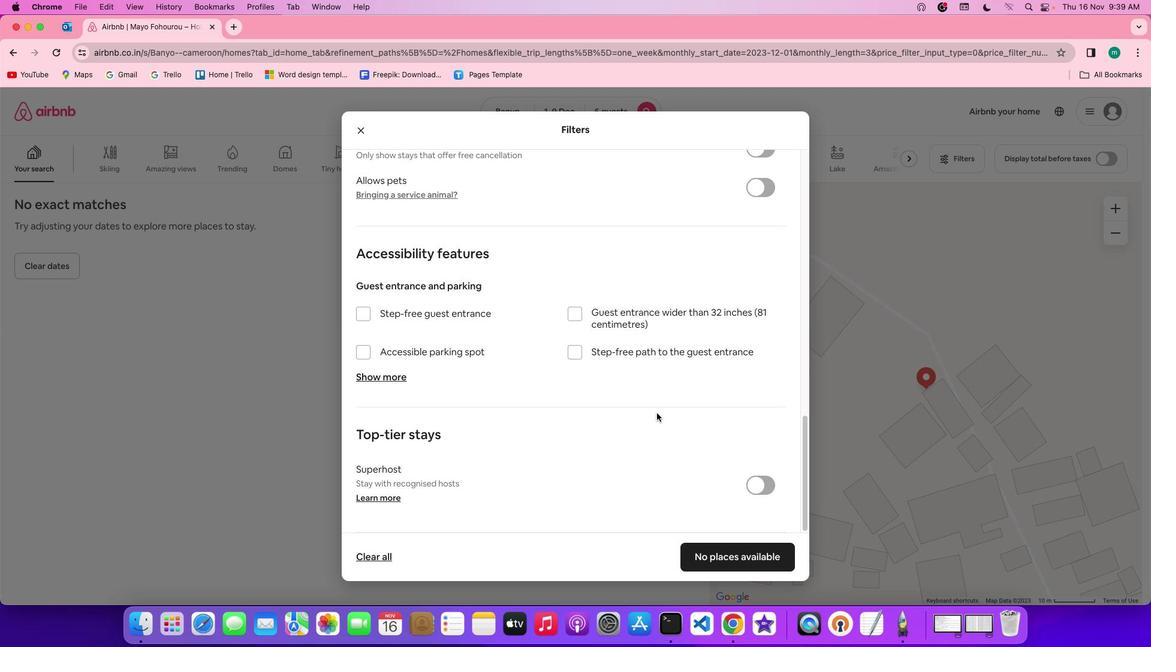 
Action: Mouse scrolled (657, 413) with delta (0, -1)
Screenshot: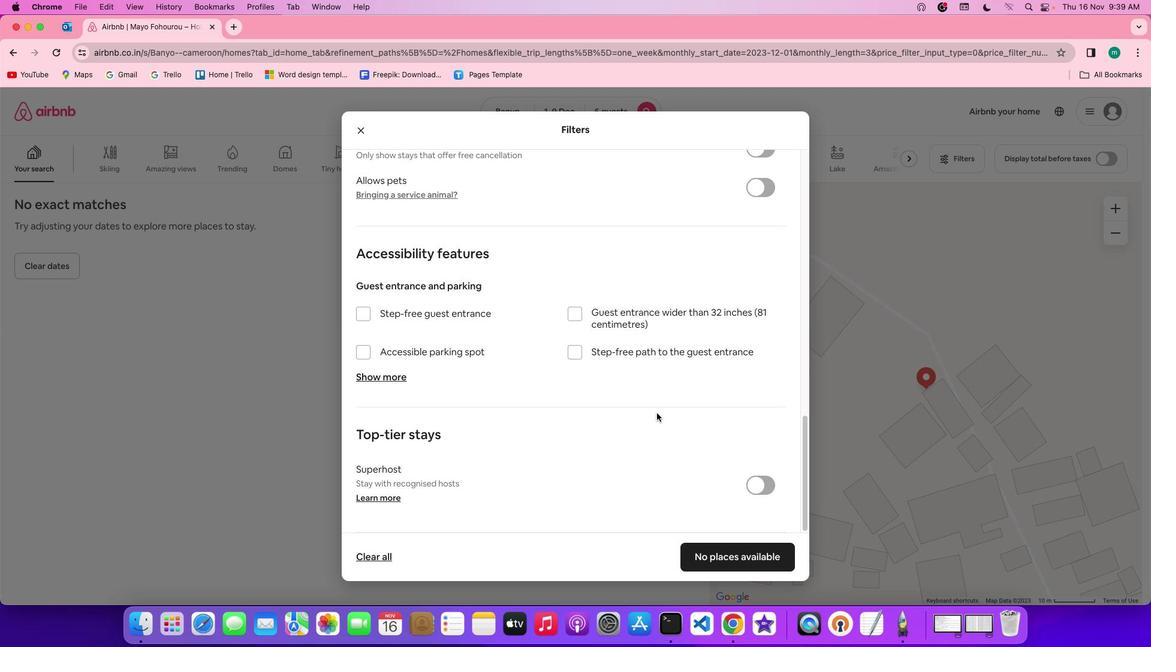 
Action: Mouse scrolled (657, 413) with delta (0, -2)
Screenshot: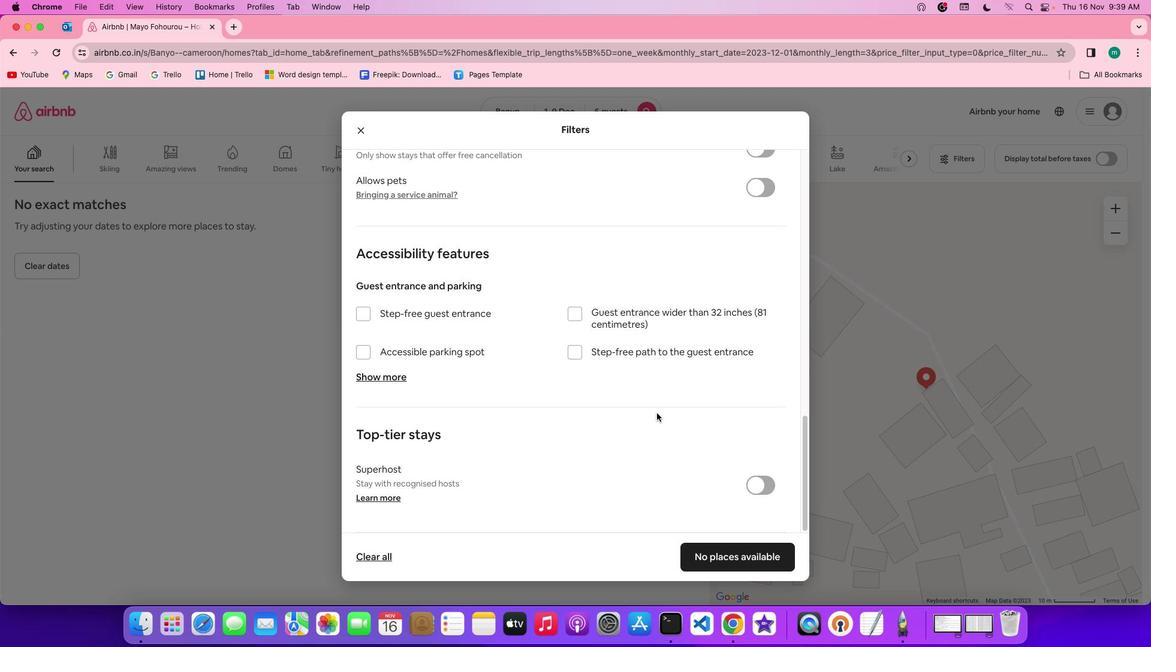 
Action: Mouse scrolled (657, 413) with delta (0, -2)
Screenshot: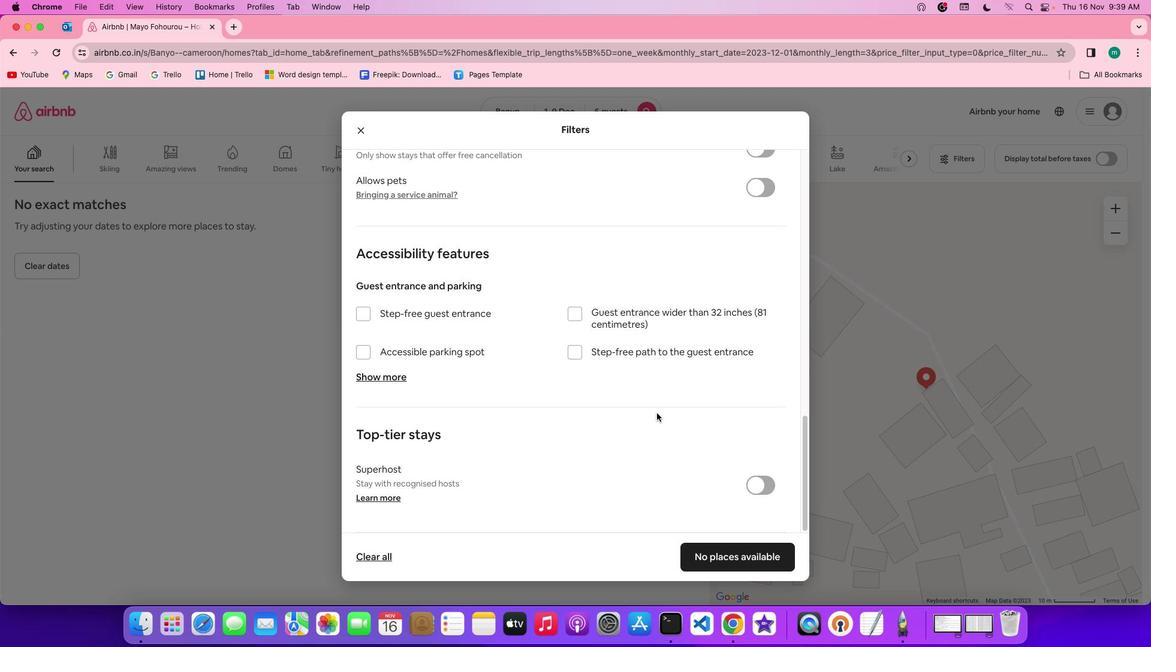 
Action: Mouse moved to (718, 554)
Screenshot: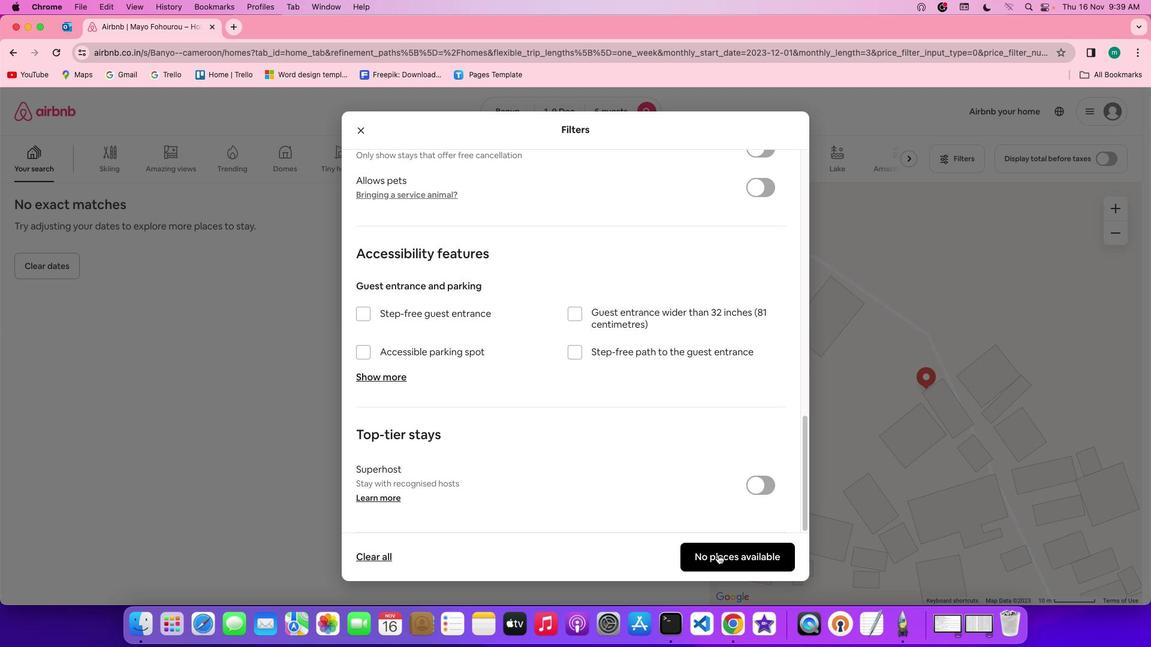 
Action: Mouse pressed left at (718, 554)
Screenshot: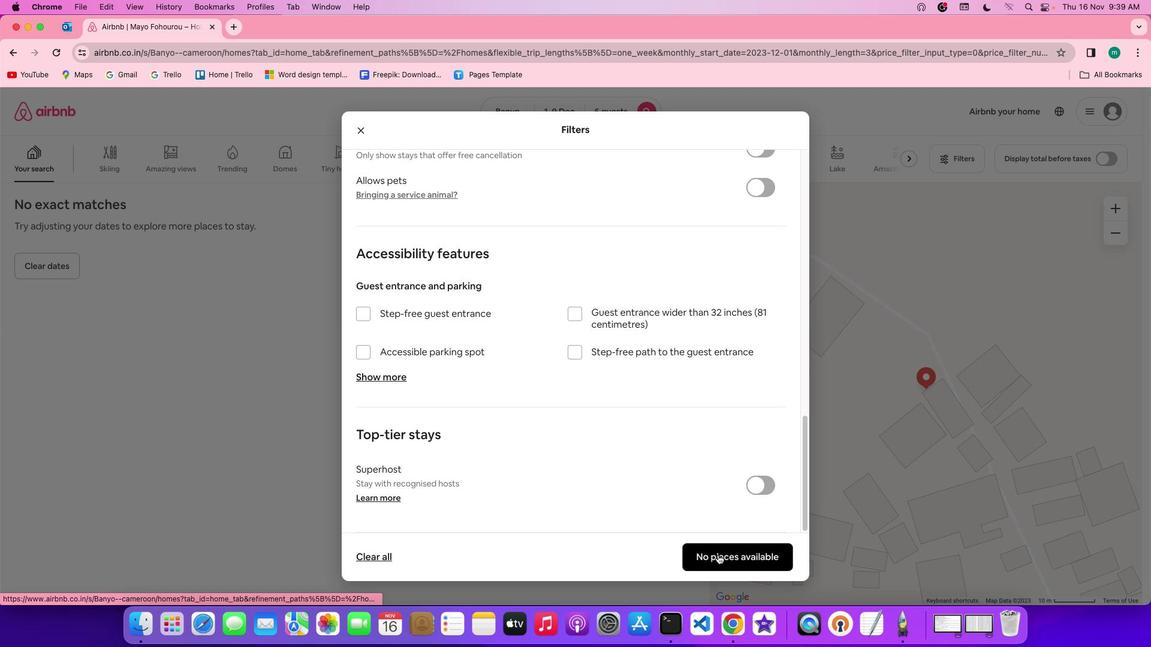 
Action: Mouse moved to (410, 421)
Screenshot: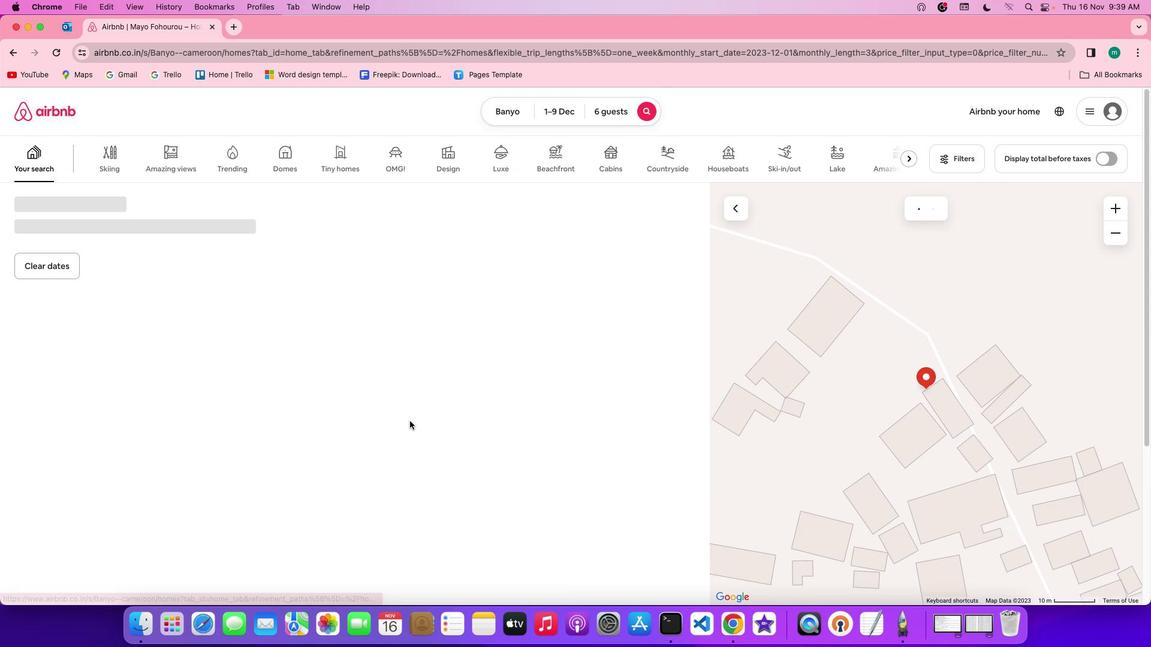 
